Task: Look for space in Berdyans'k, Ukraine from 1st June, 2023 to 9th June, 2023 for 5 adults in price range Rs.6000 to Rs.12000. Place can be entire place with 3 bedrooms having 3 beds and 3 bathrooms. Property type can be house, flat, guest house. Booking option can be shelf check-in. Required host language is English.
Action: Mouse moved to (548, 120)
Screenshot: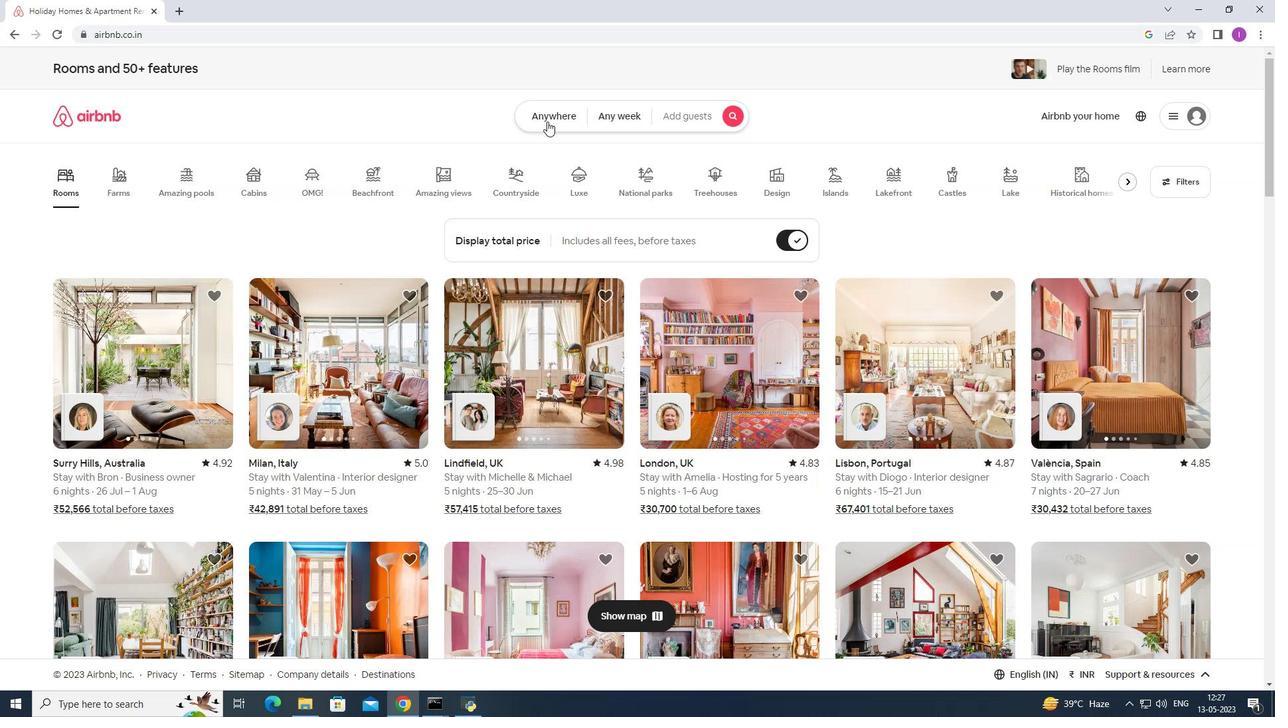
Action: Mouse pressed left at (548, 120)
Screenshot: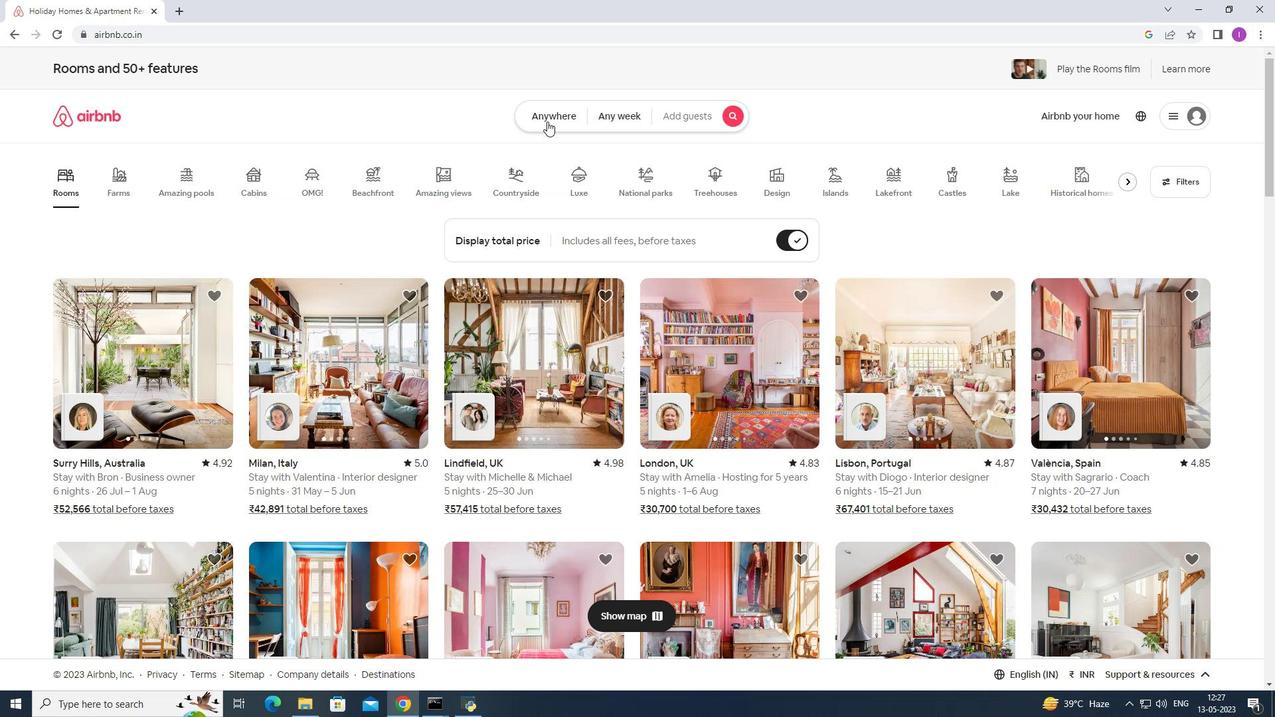
Action: Mouse moved to (496, 169)
Screenshot: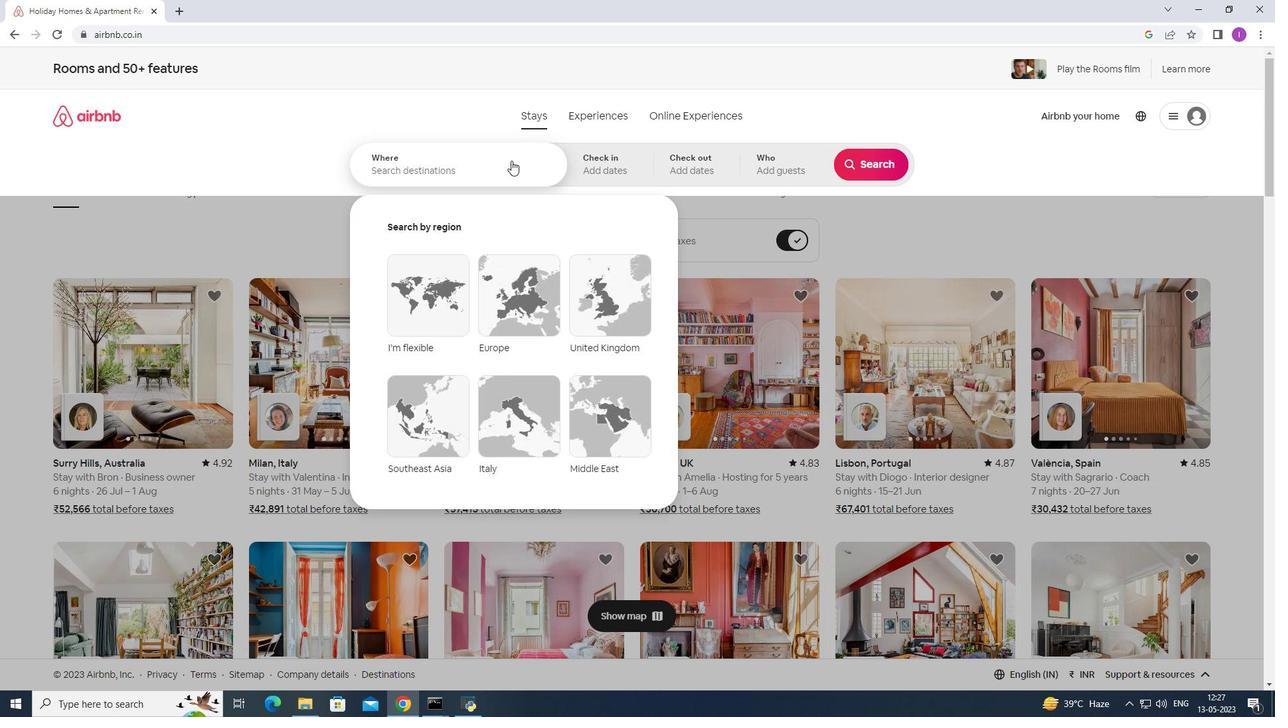 
Action: Mouse pressed left at (496, 169)
Screenshot: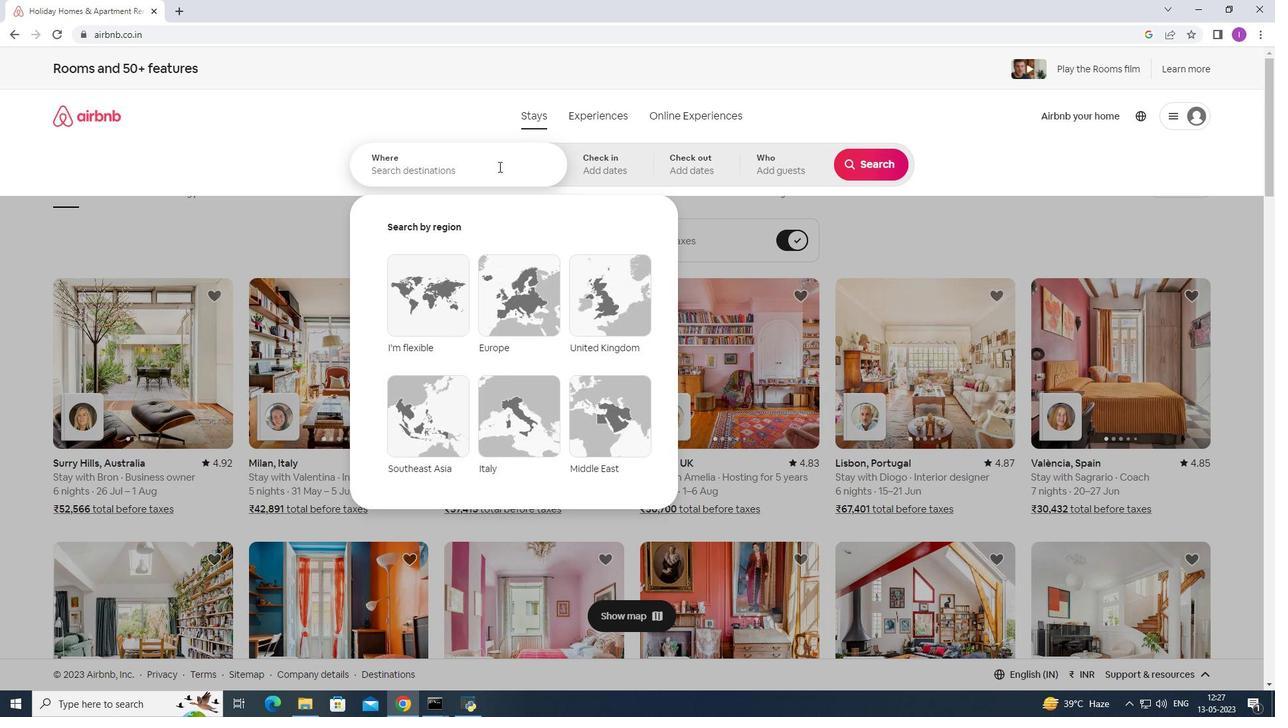 
Action: Mouse moved to (557, 158)
Screenshot: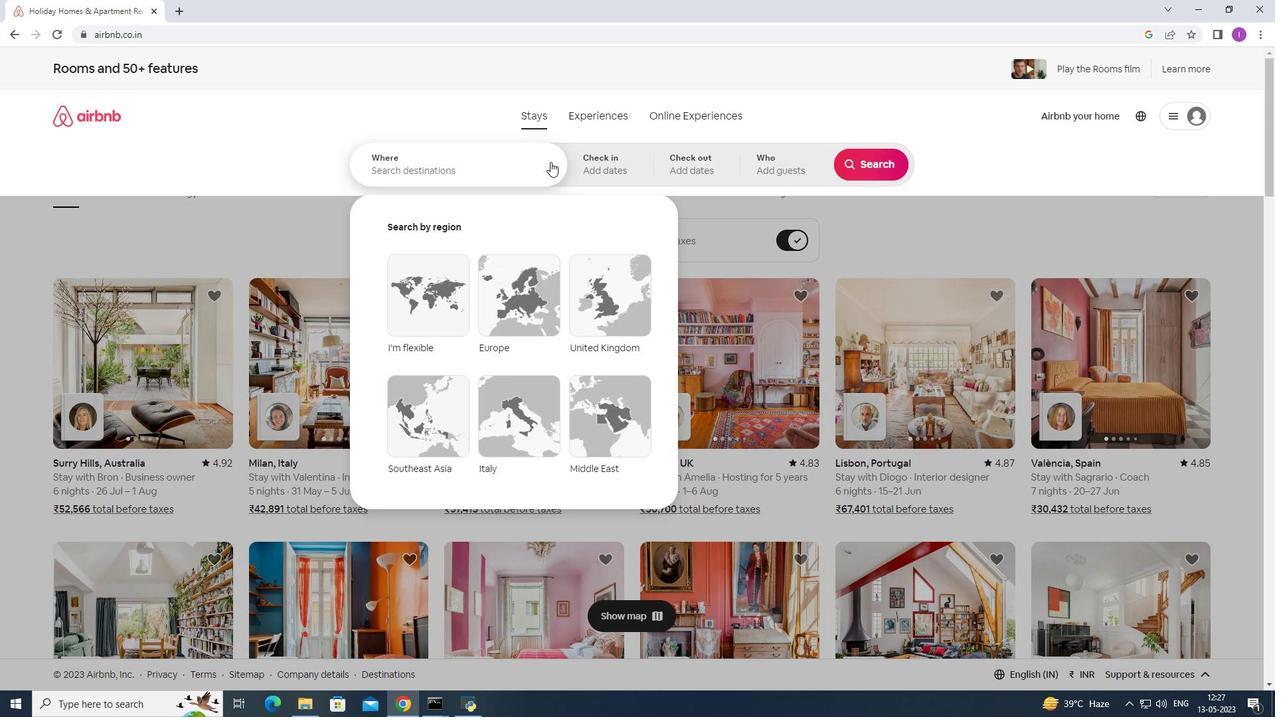 
Action: Key pressed <Key.shift>Berdyans'k,<Key.shift><Key.shift>Ukraine
Screenshot: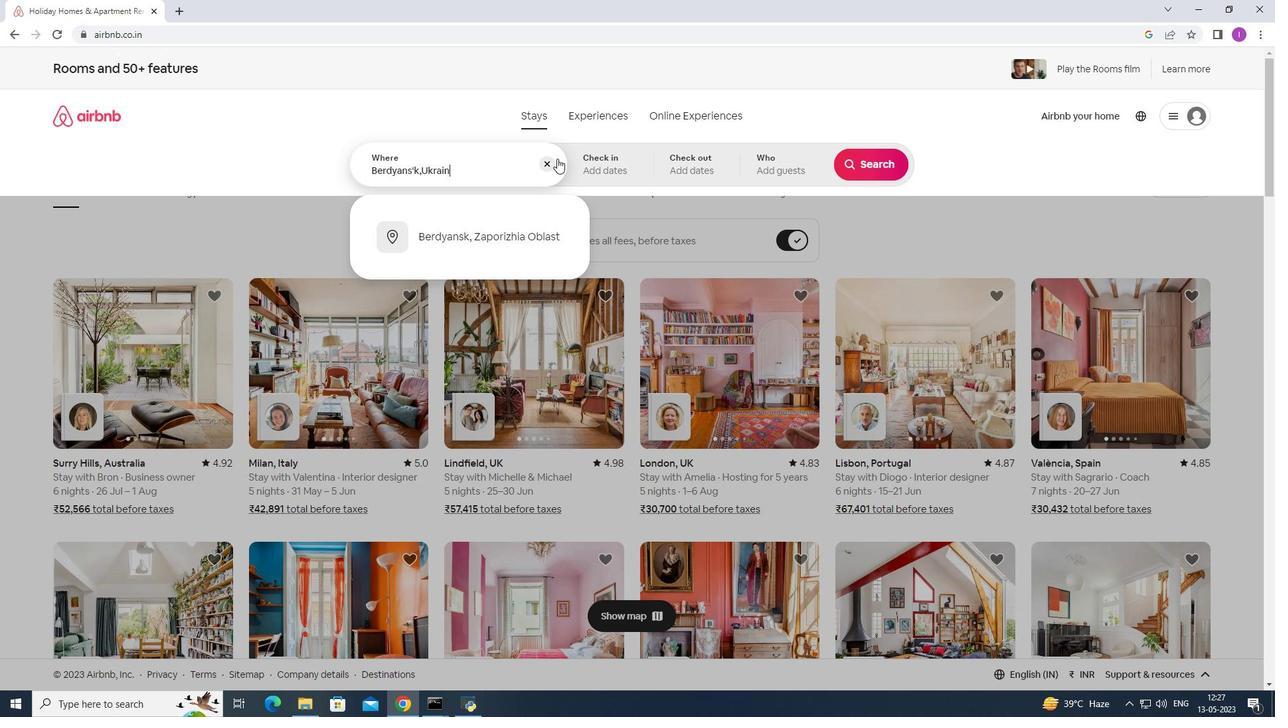 
Action: Mouse moved to (611, 170)
Screenshot: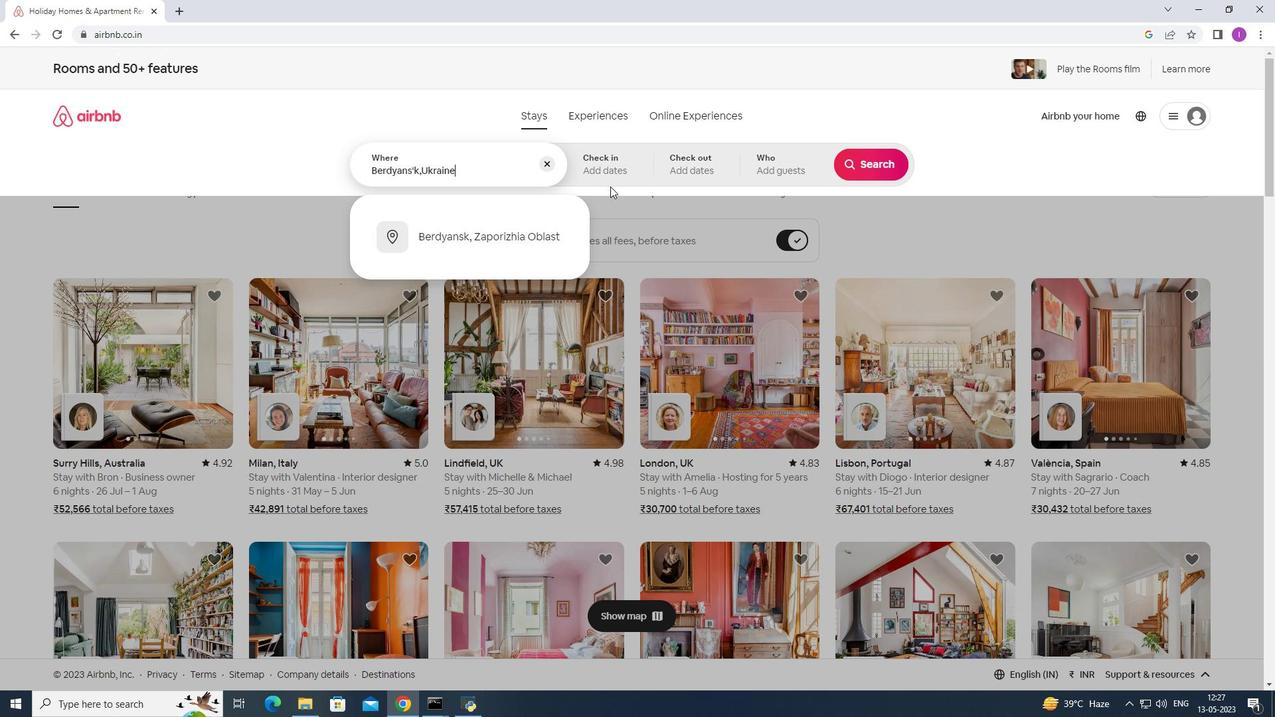 
Action: Mouse pressed left at (611, 170)
Screenshot: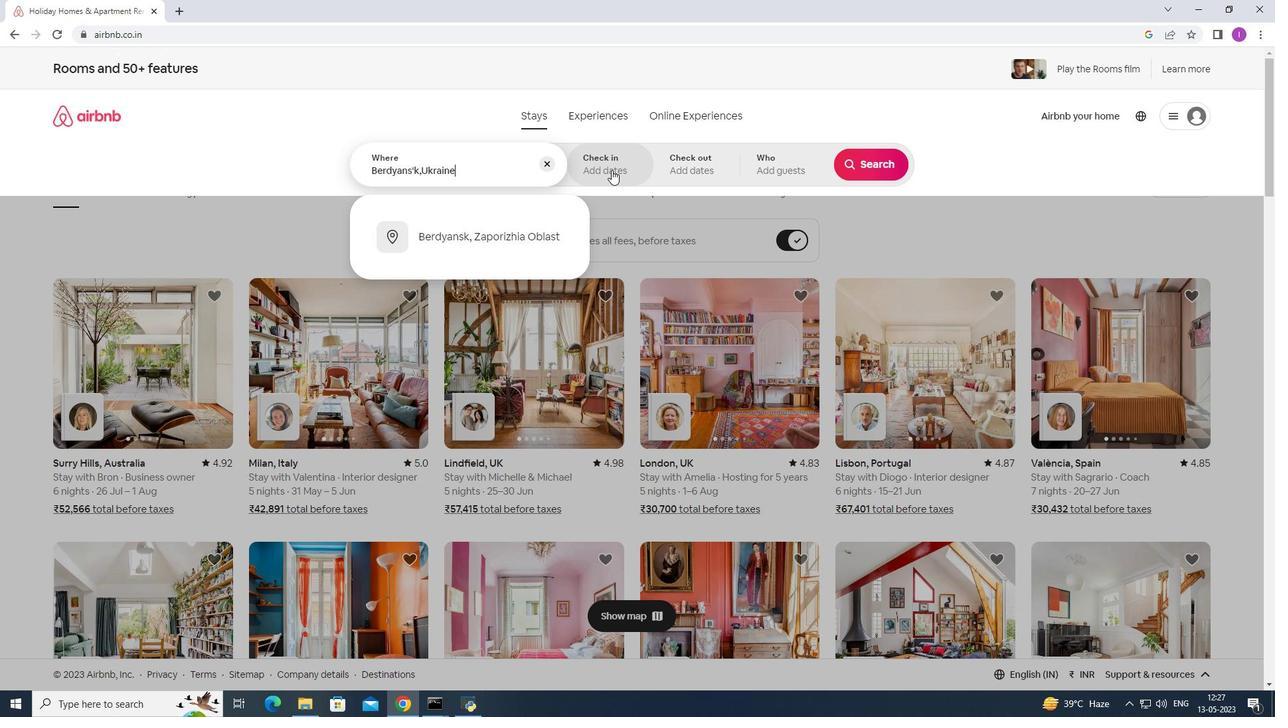 
Action: Mouse moved to (787, 322)
Screenshot: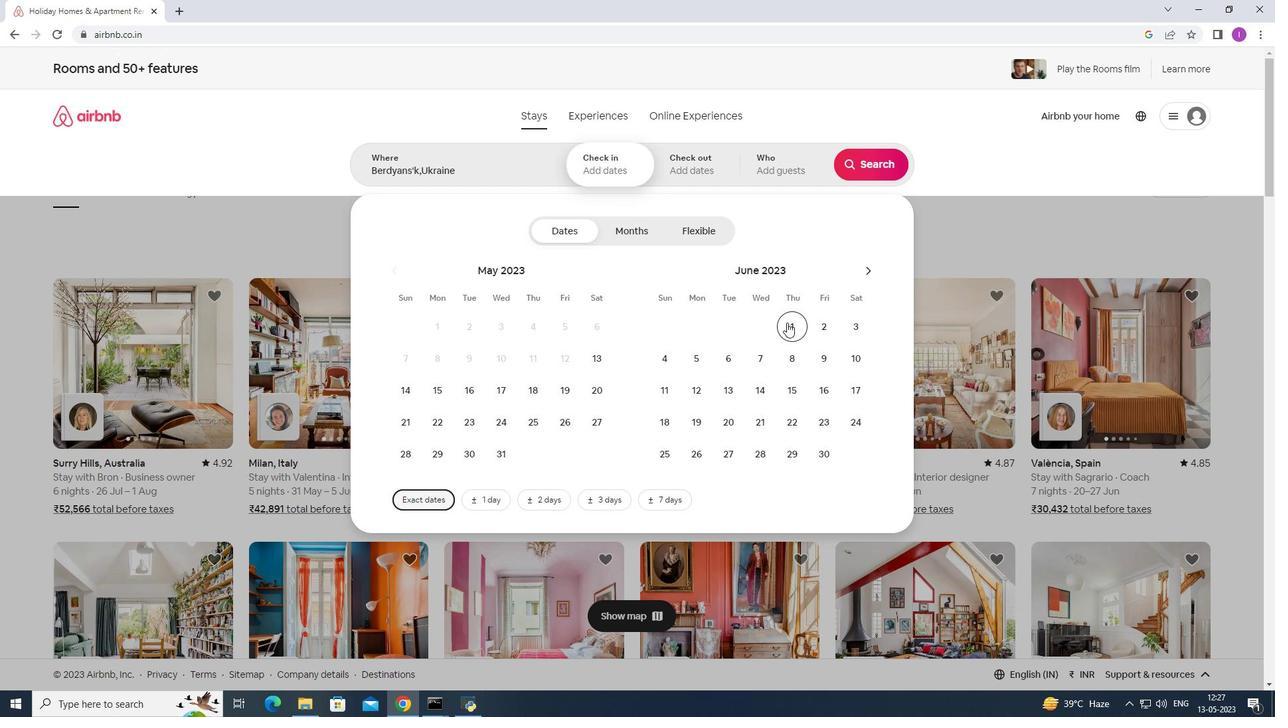 
Action: Mouse pressed left at (787, 322)
Screenshot: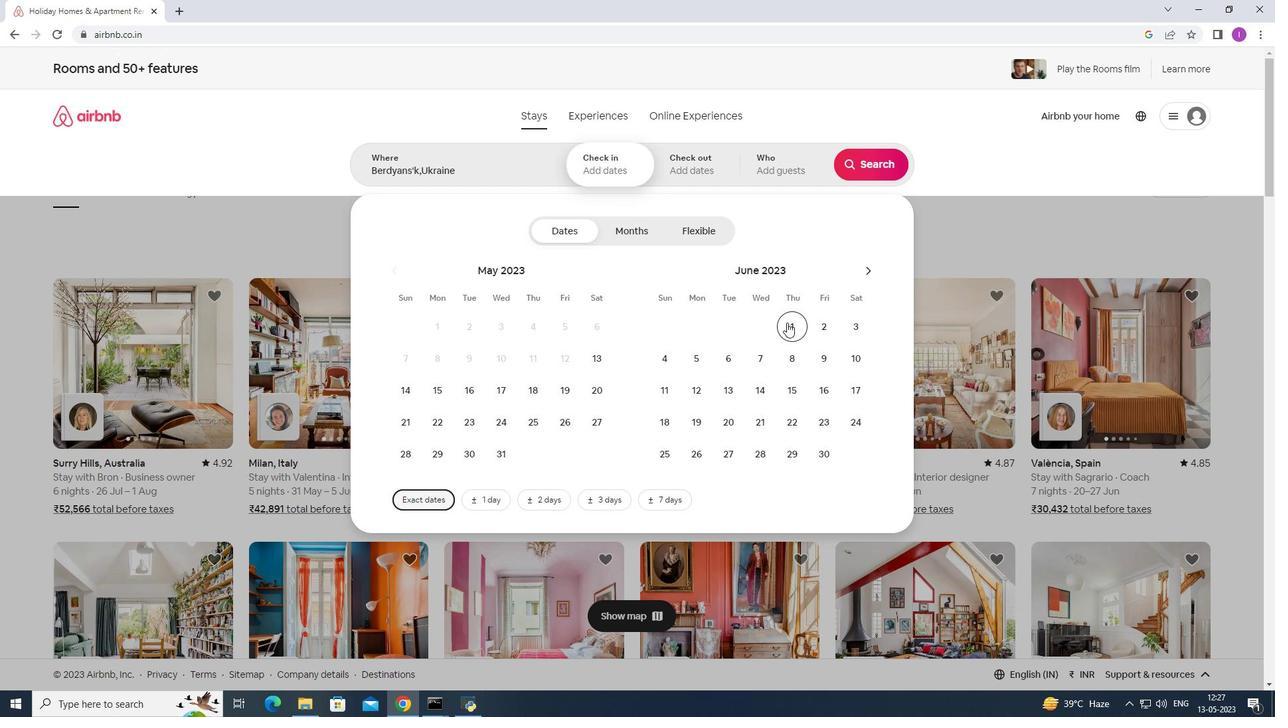 
Action: Mouse moved to (833, 367)
Screenshot: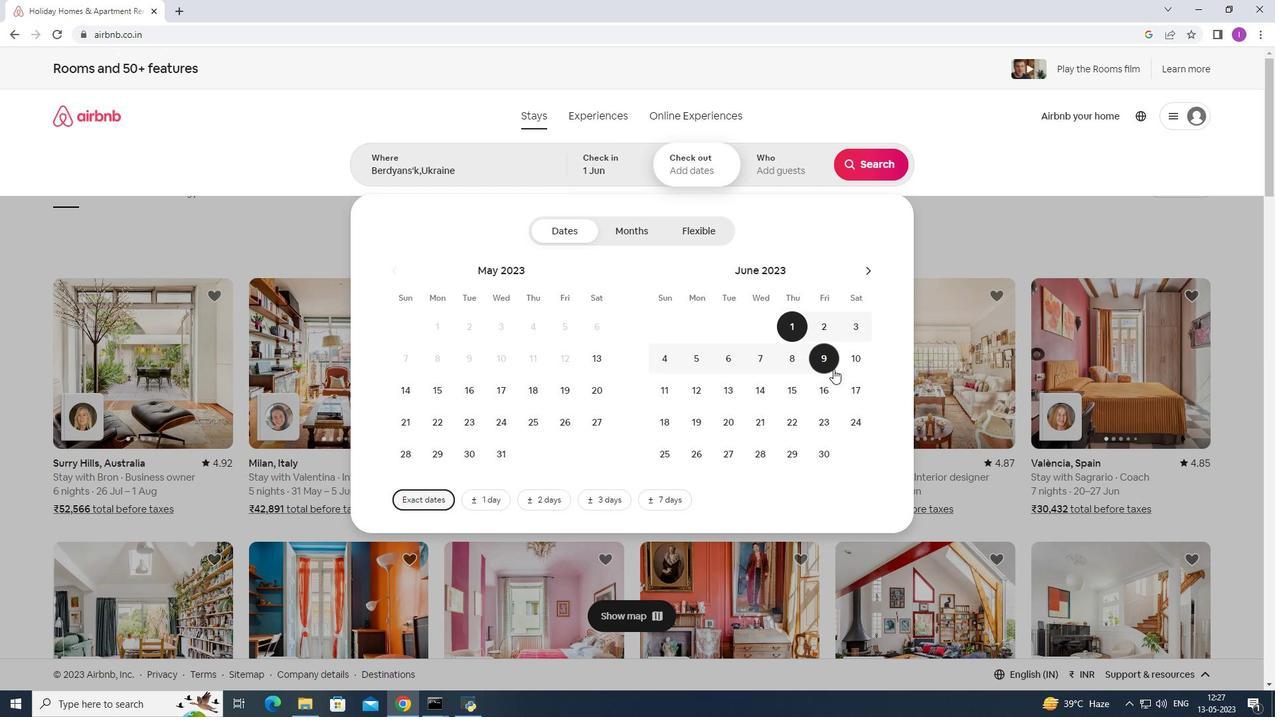 
Action: Mouse pressed left at (833, 367)
Screenshot: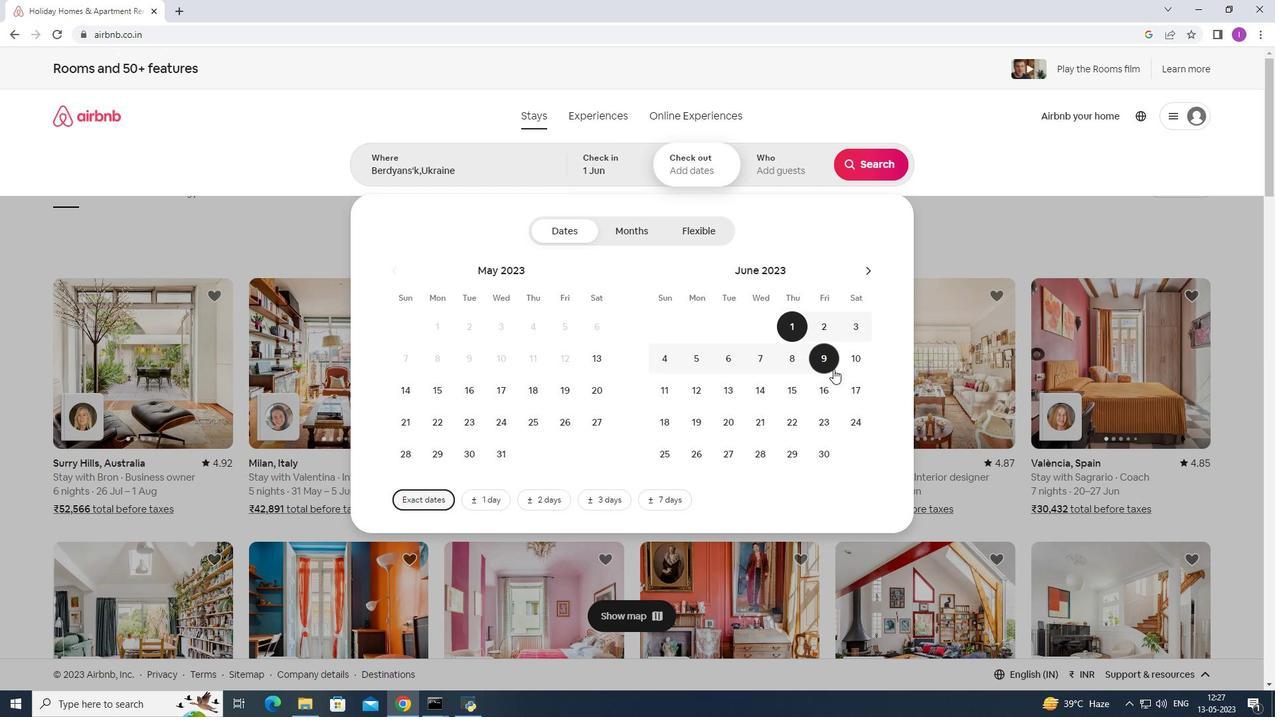 
Action: Mouse moved to (818, 175)
Screenshot: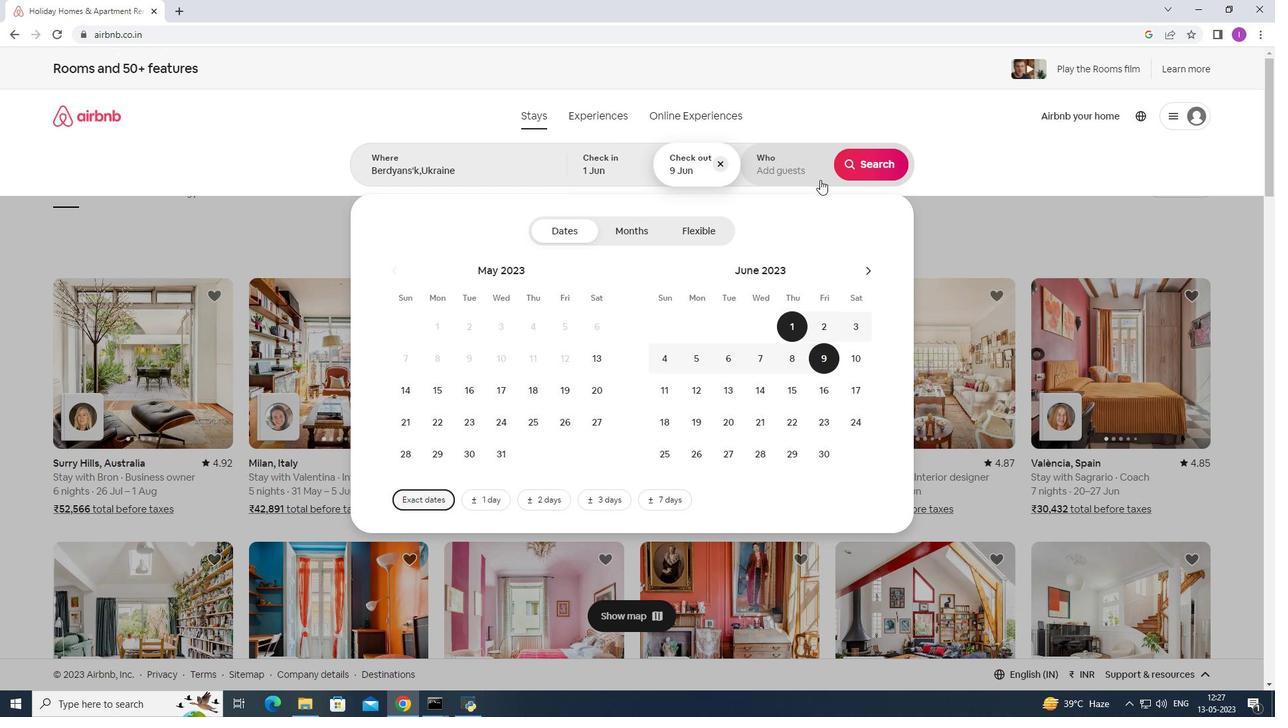 
Action: Mouse pressed left at (818, 175)
Screenshot: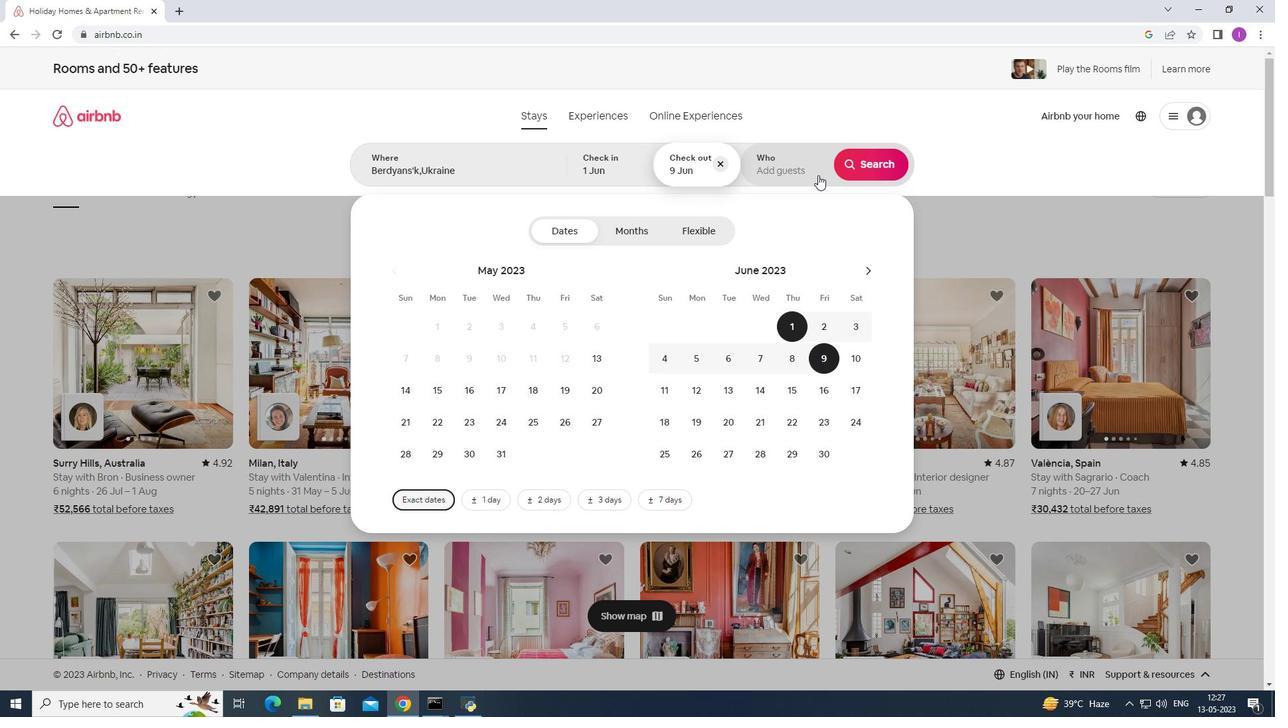 
Action: Mouse moved to (874, 237)
Screenshot: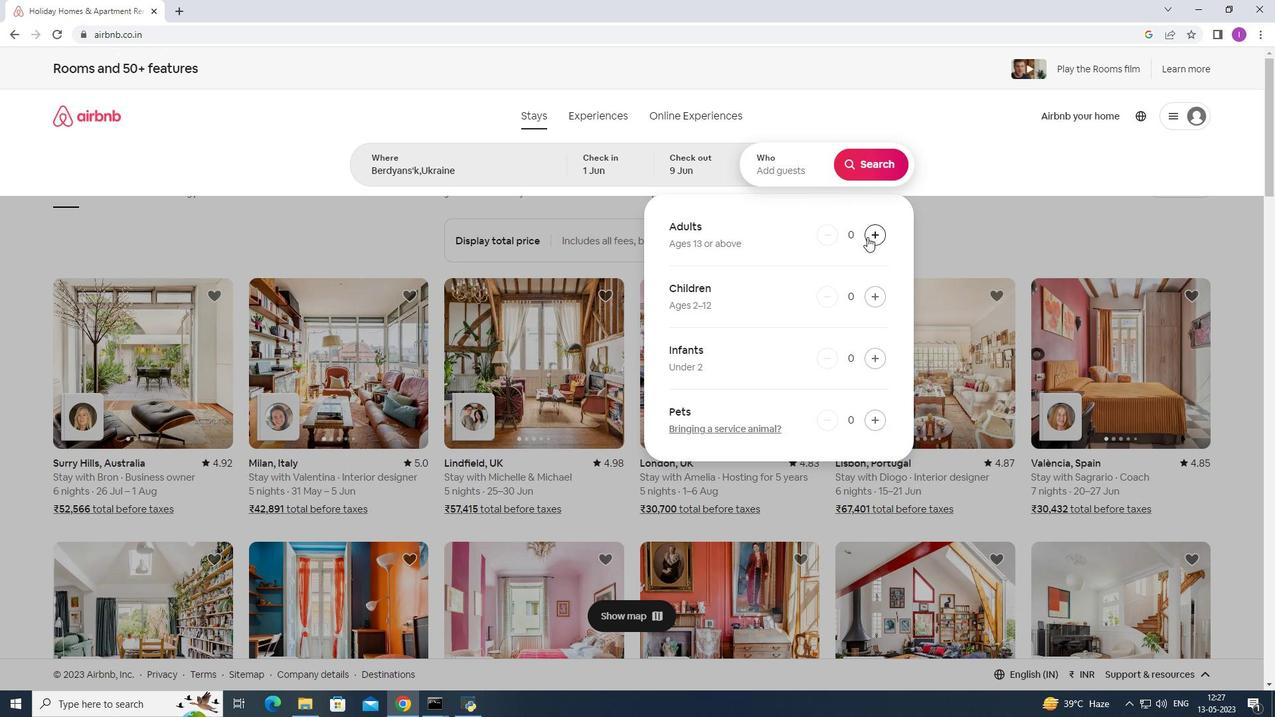 
Action: Mouse pressed left at (874, 237)
Screenshot: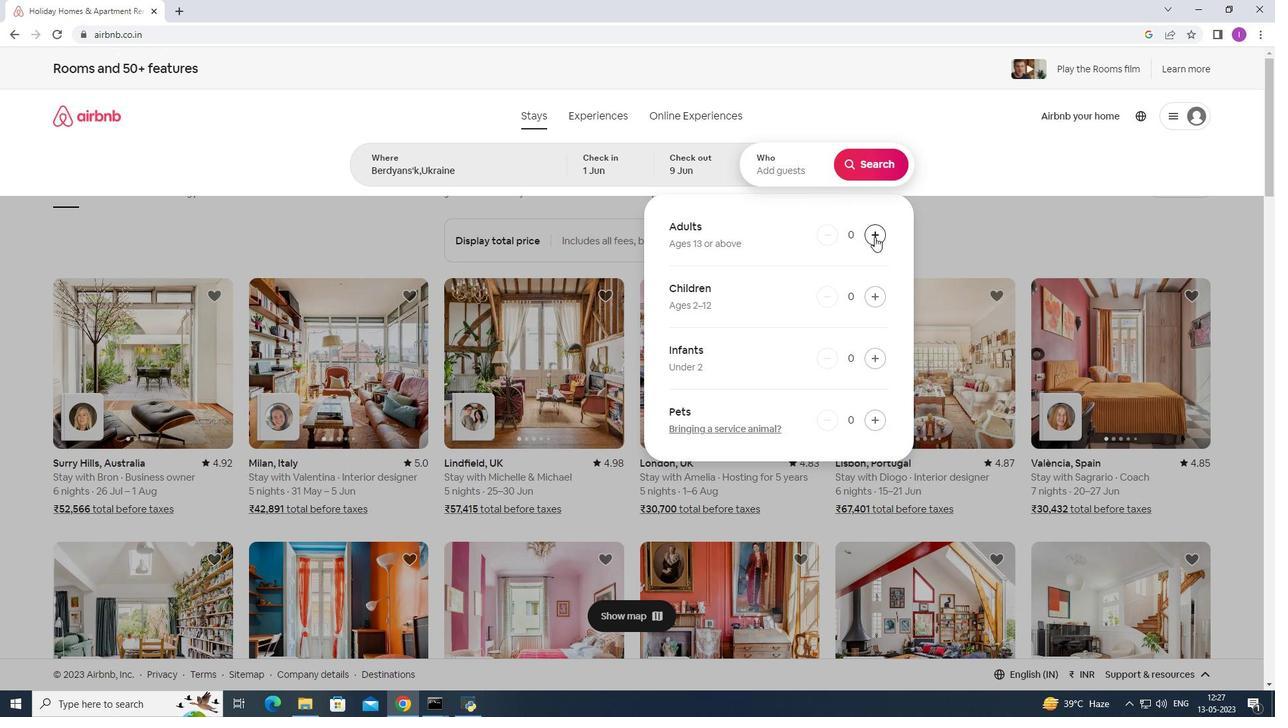 
Action: Mouse pressed left at (874, 237)
Screenshot: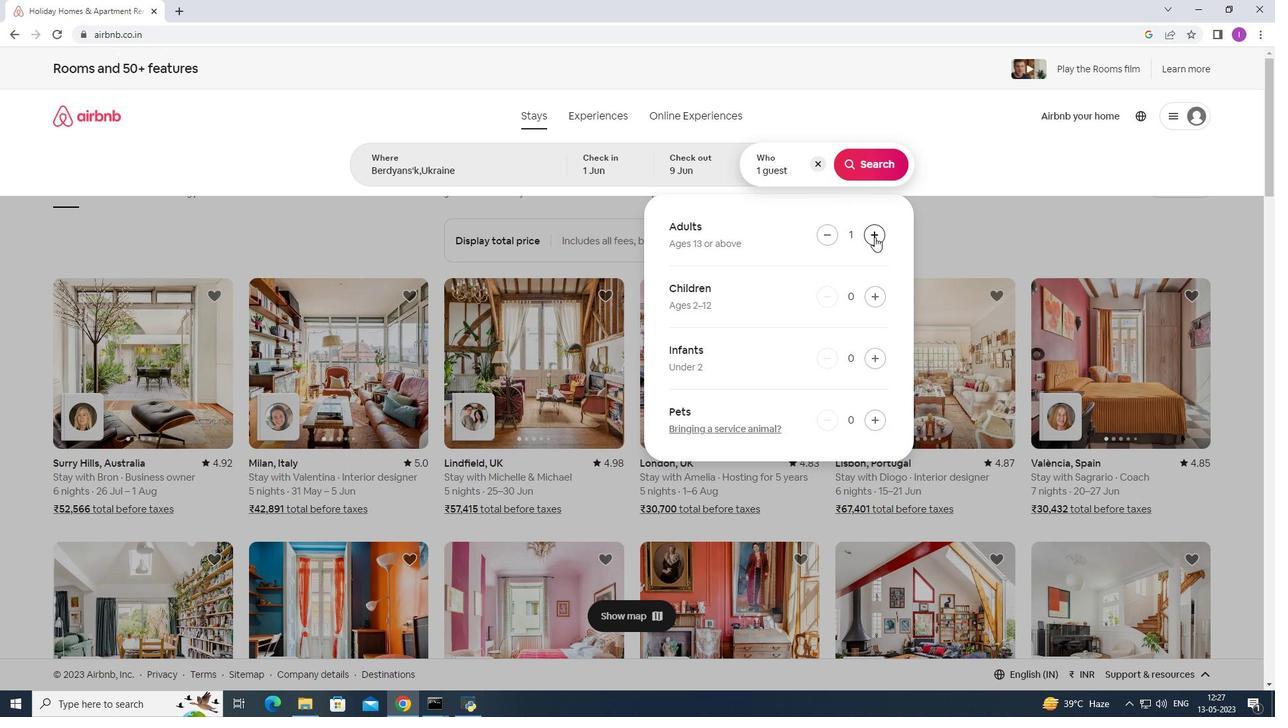 
Action: Mouse moved to (874, 236)
Screenshot: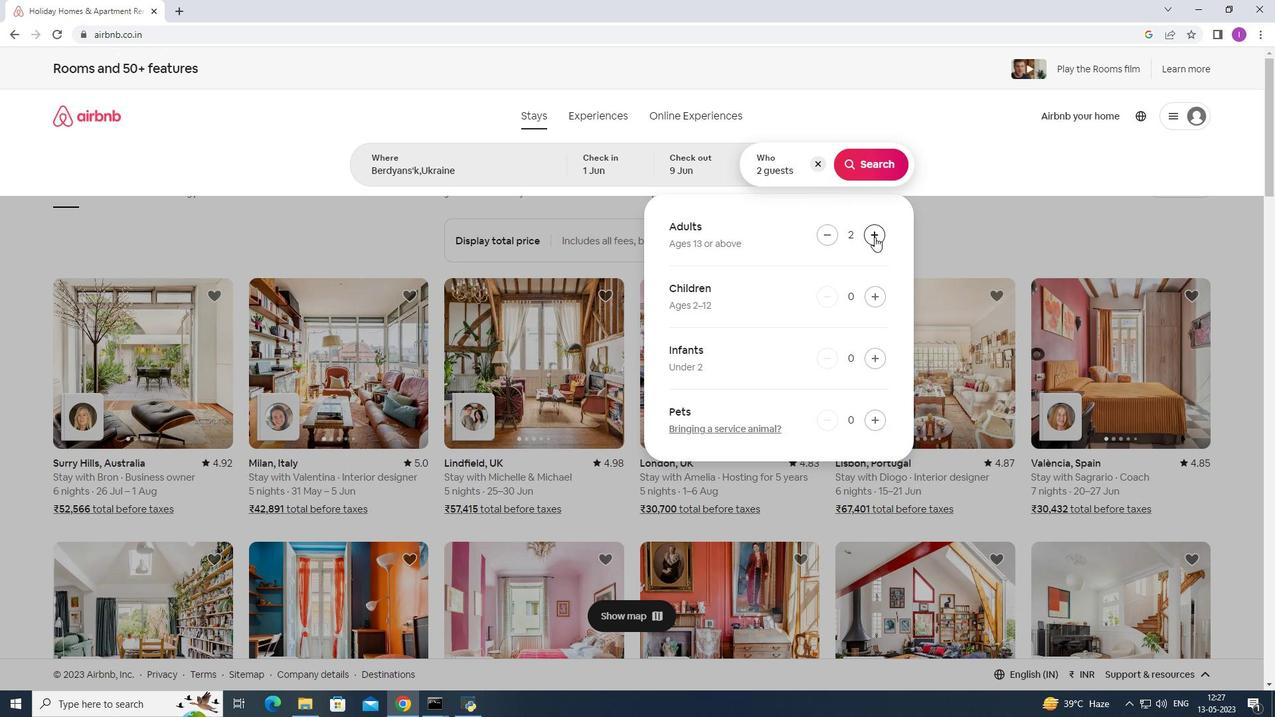 
Action: Mouse pressed left at (874, 236)
Screenshot: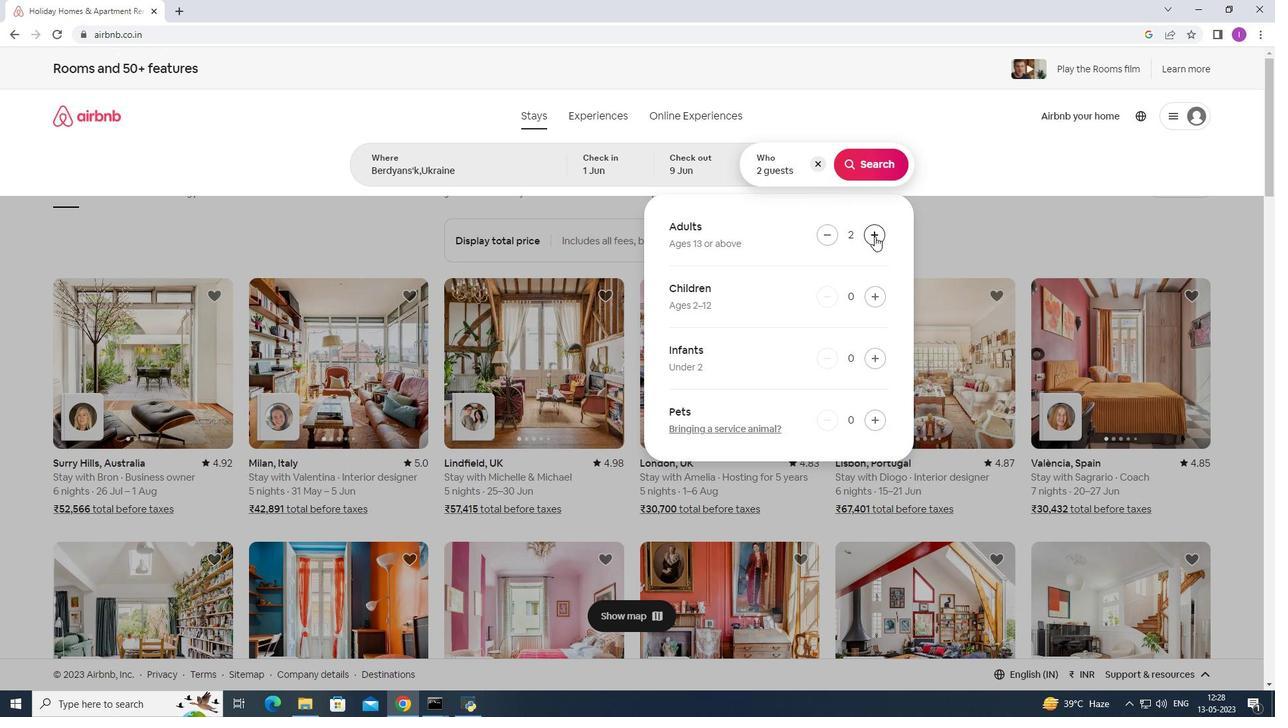 
Action: Mouse pressed left at (874, 236)
Screenshot: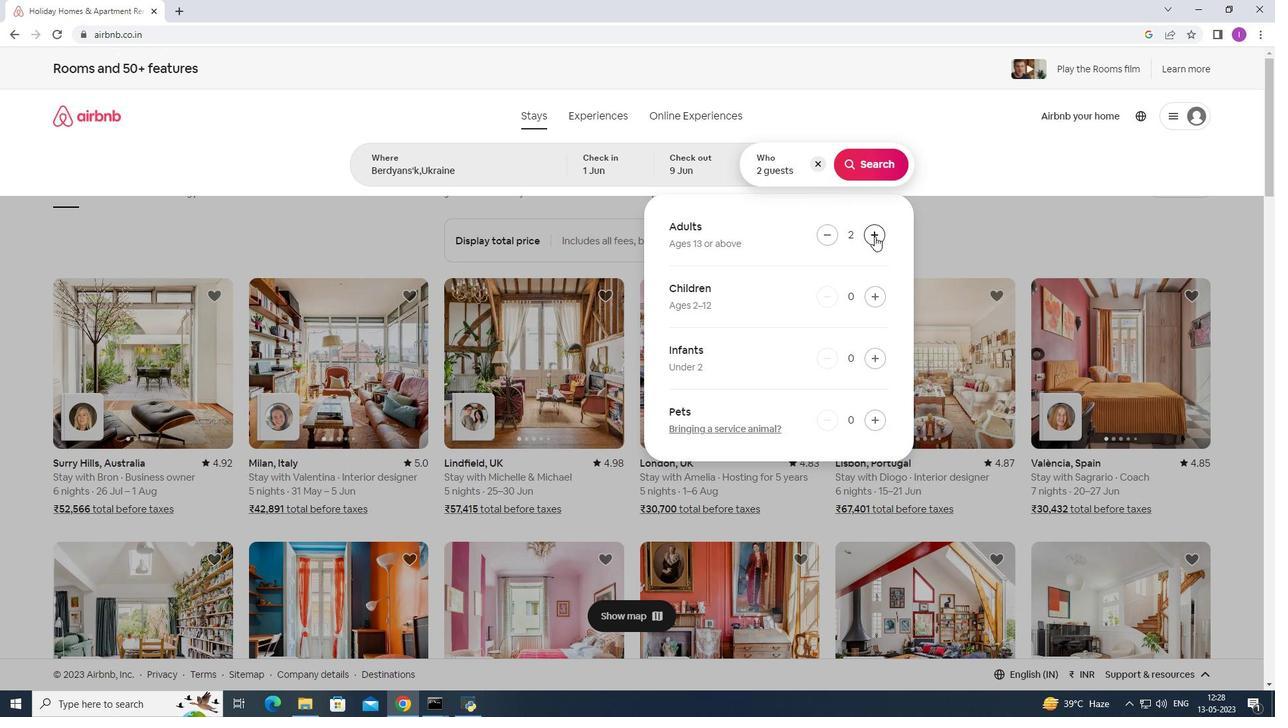 
Action: Mouse pressed left at (874, 236)
Screenshot: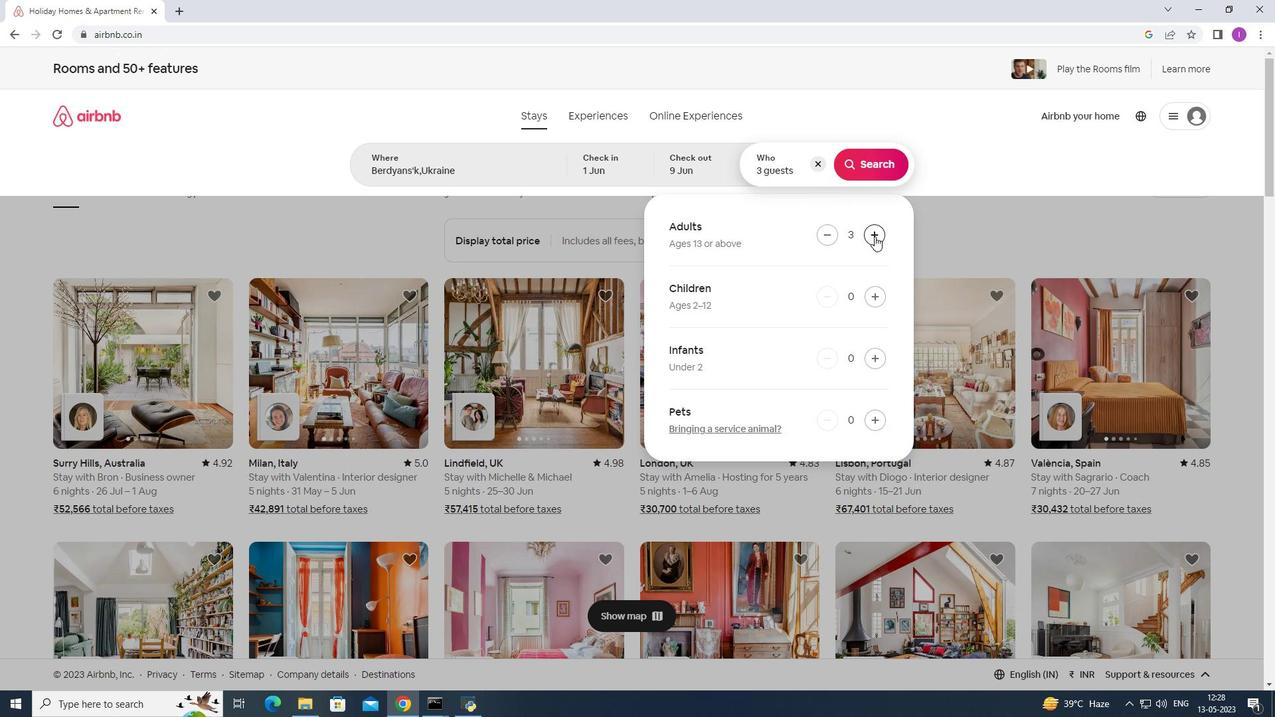 
Action: Mouse moved to (860, 170)
Screenshot: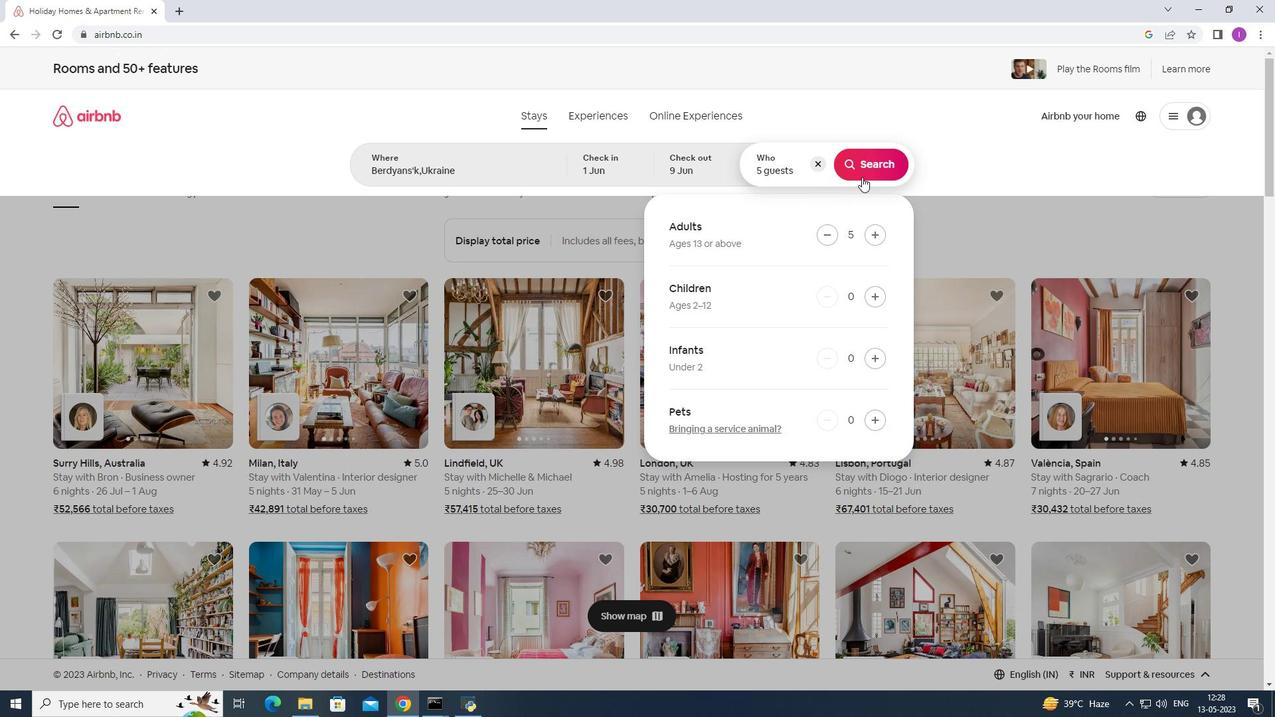 
Action: Mouse pressed left at (860, 170)
Screenshot: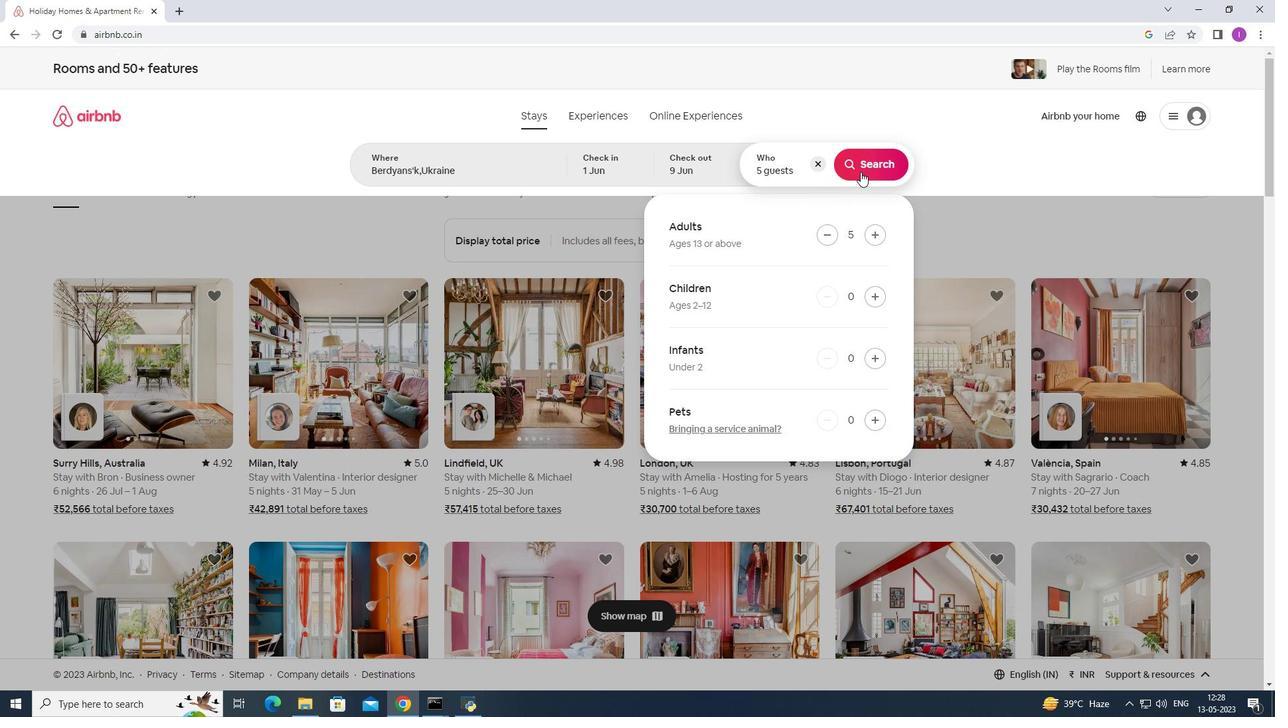 
Action: Mouse moved to (1234, 131)
Screenshot: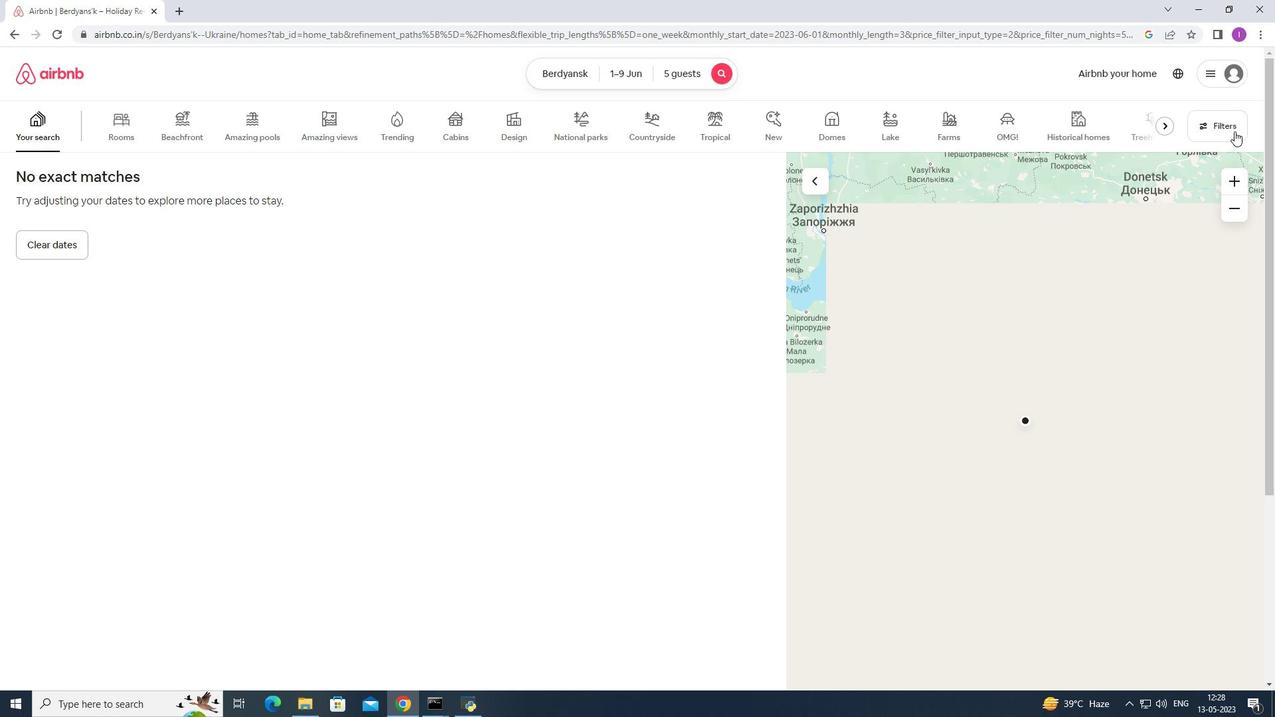 
Action: Mouse pressed left at (1234, 131)
Screenshot: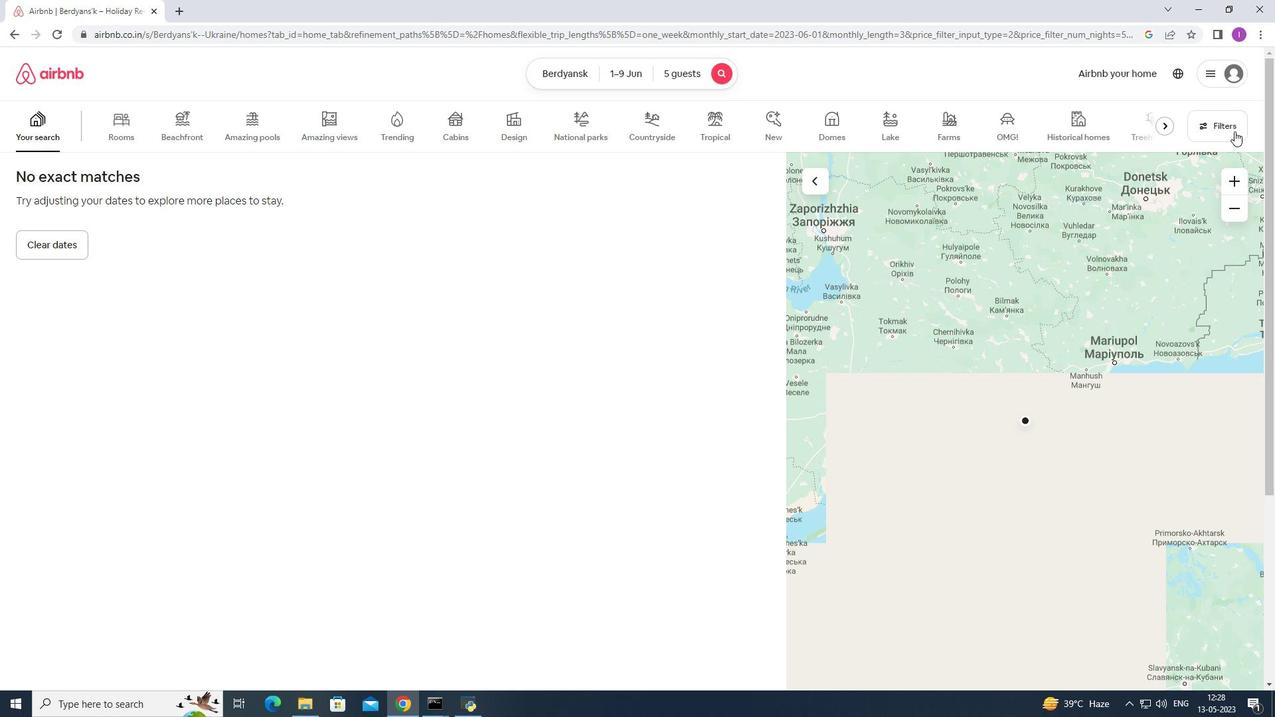 
Action: Mouse moved to (718, 455)
Screenshot: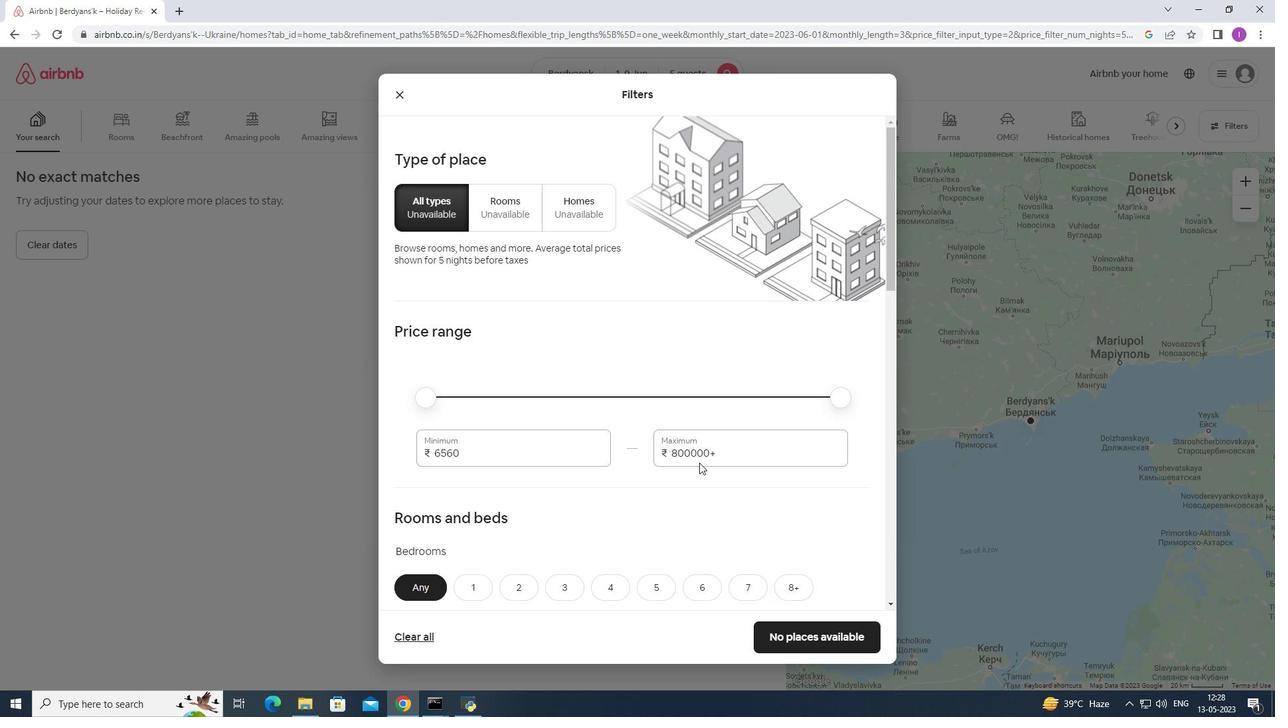 
Action: Mouse pressed left at (718, 455)
Screenshot: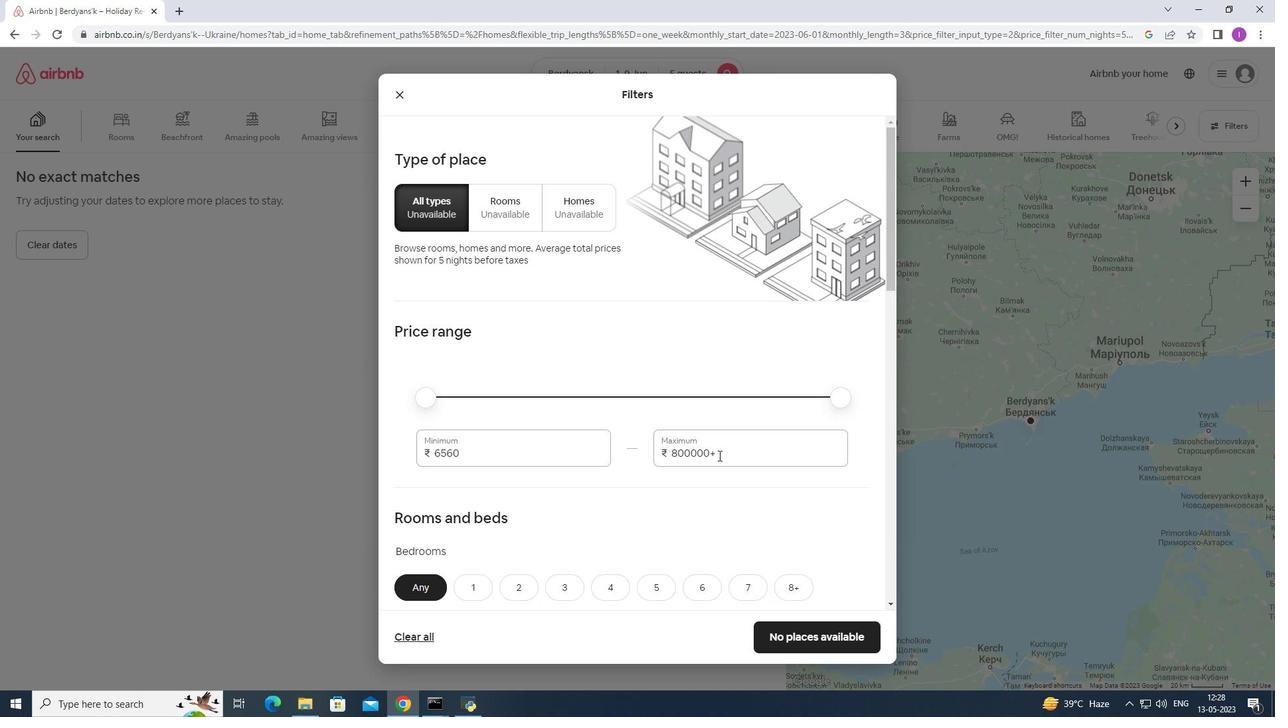 
Action: Mouse moved to (657, 452)
Screenshot: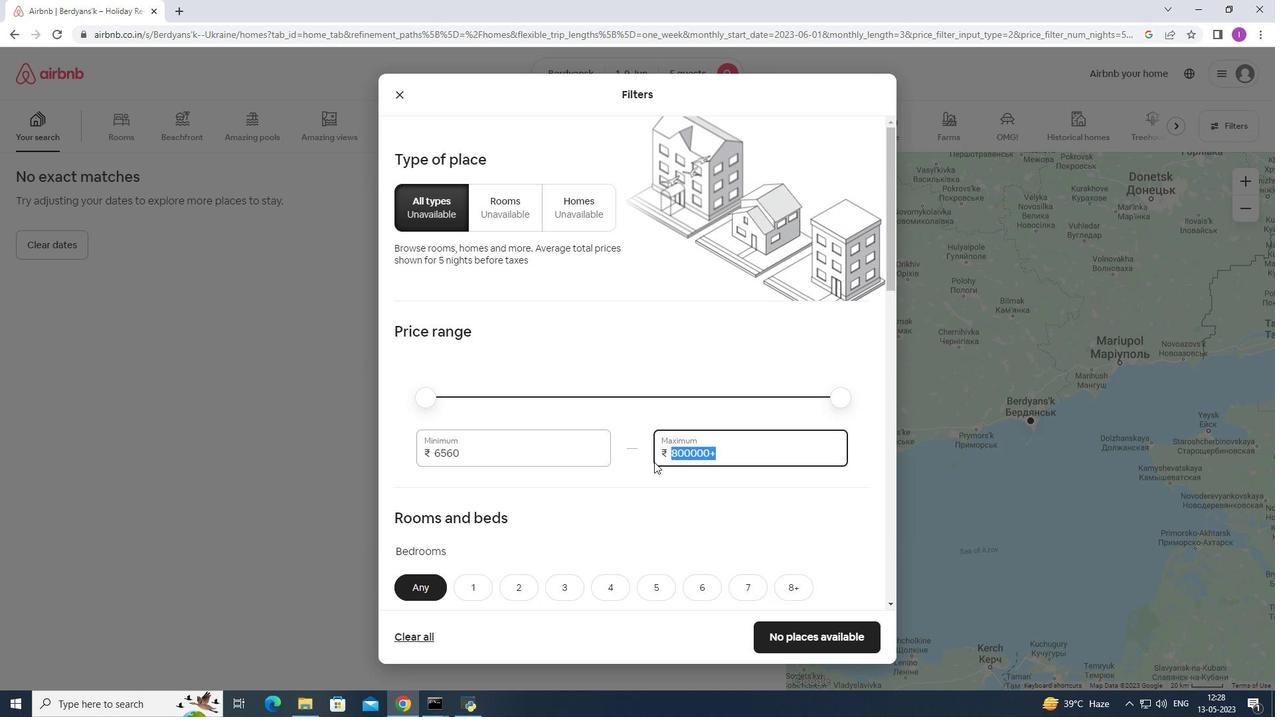 
Action: Key pressed 1200
Screenshot: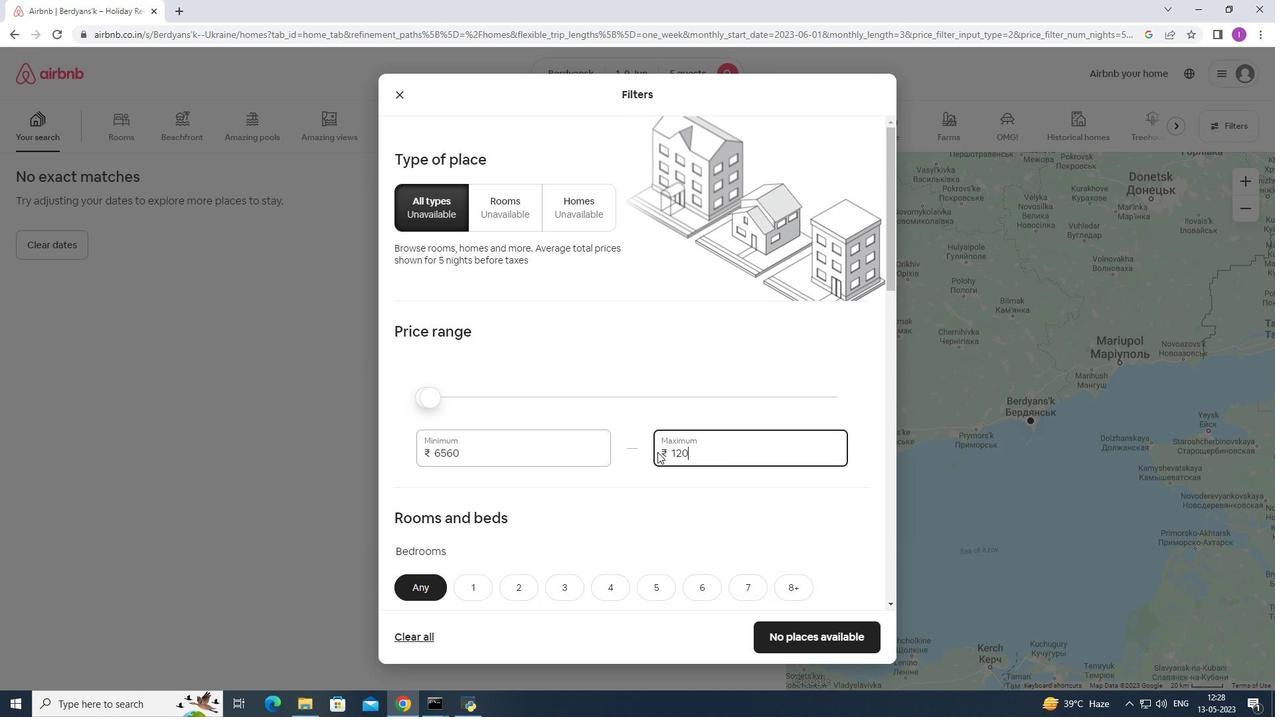 
Action: Mouse moved to (658, 452)
Screenshot: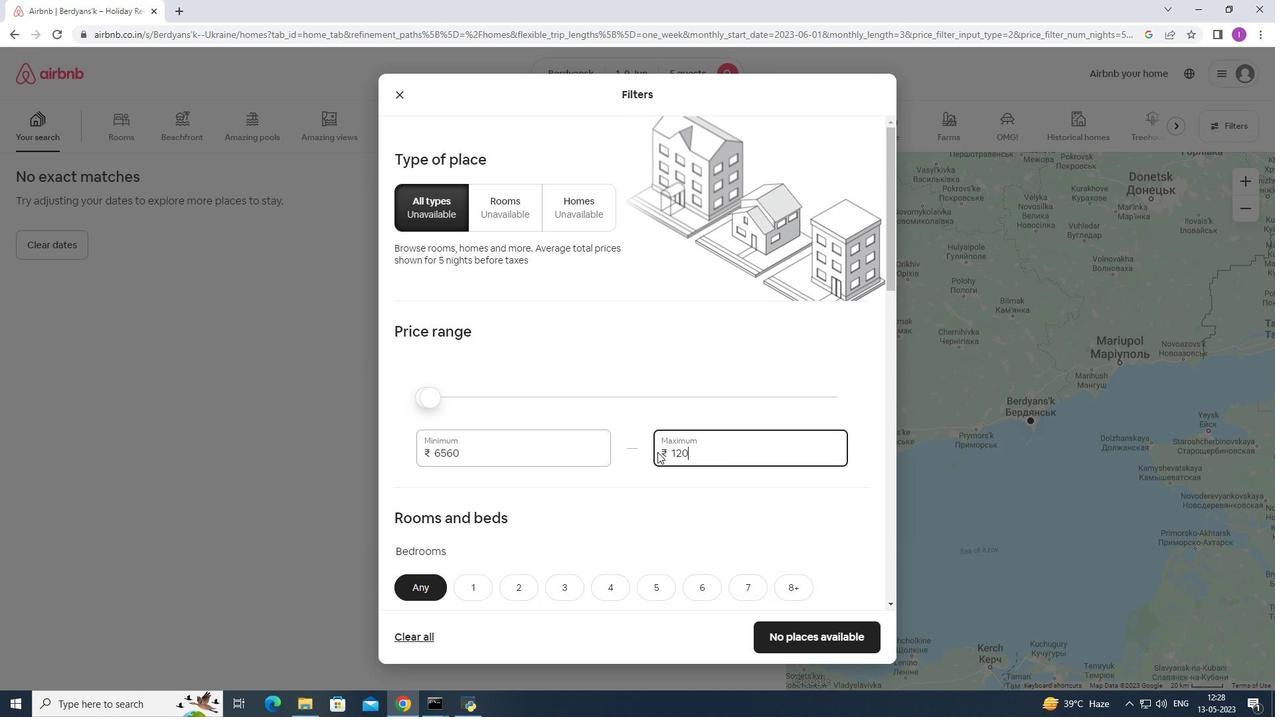 
Action: Key pressed 0
Screenshot: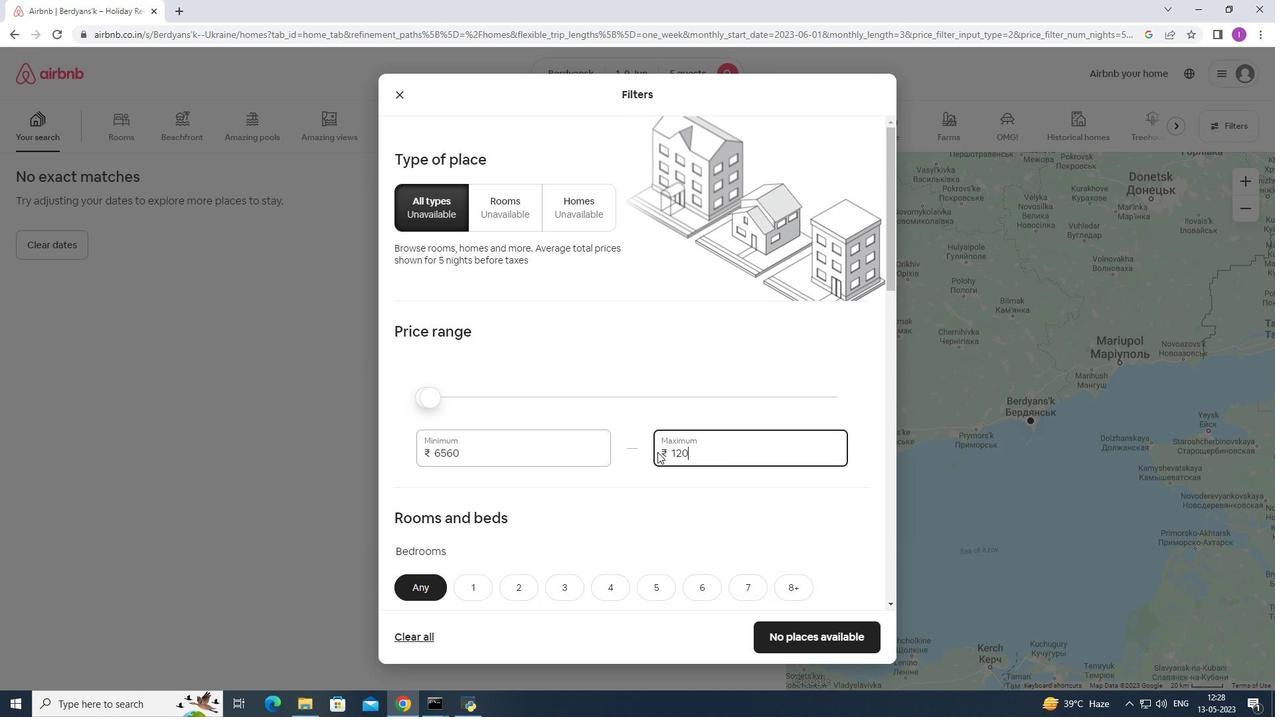 
Action: Mouse moved to (499, 458)
Screenshot: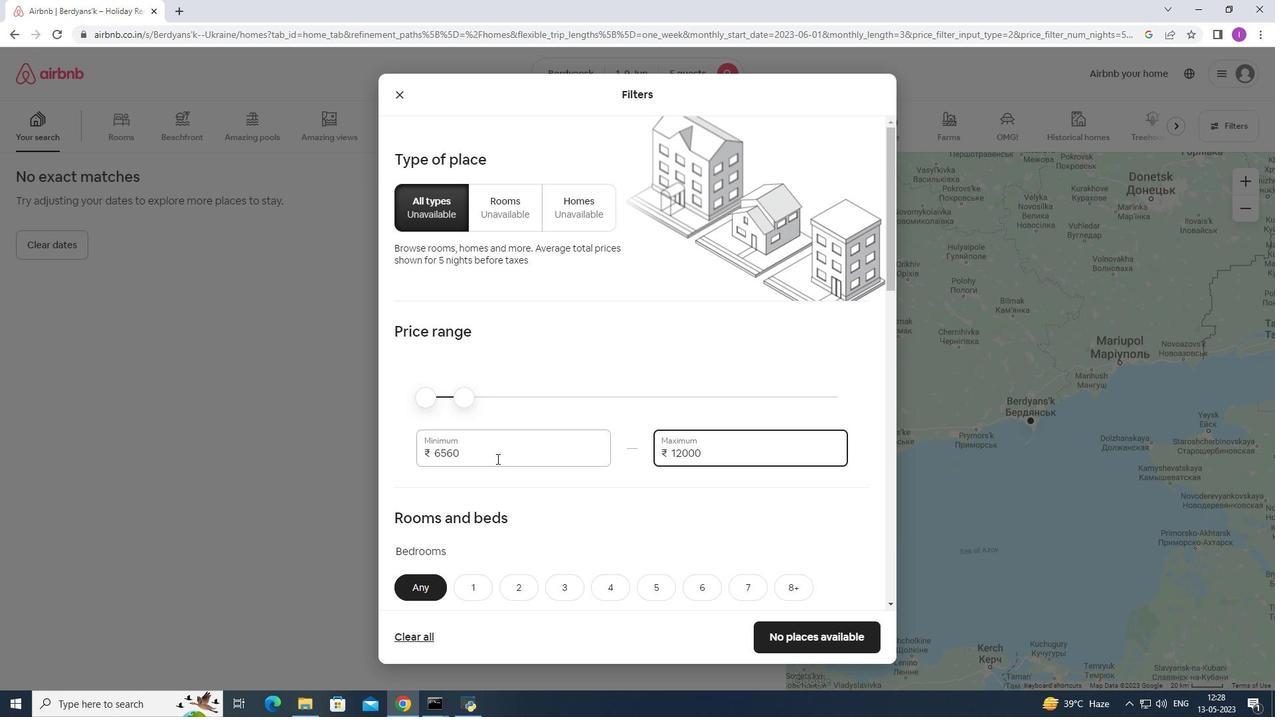
Action: Mouse pressed left at (499, 458)
Screenshot: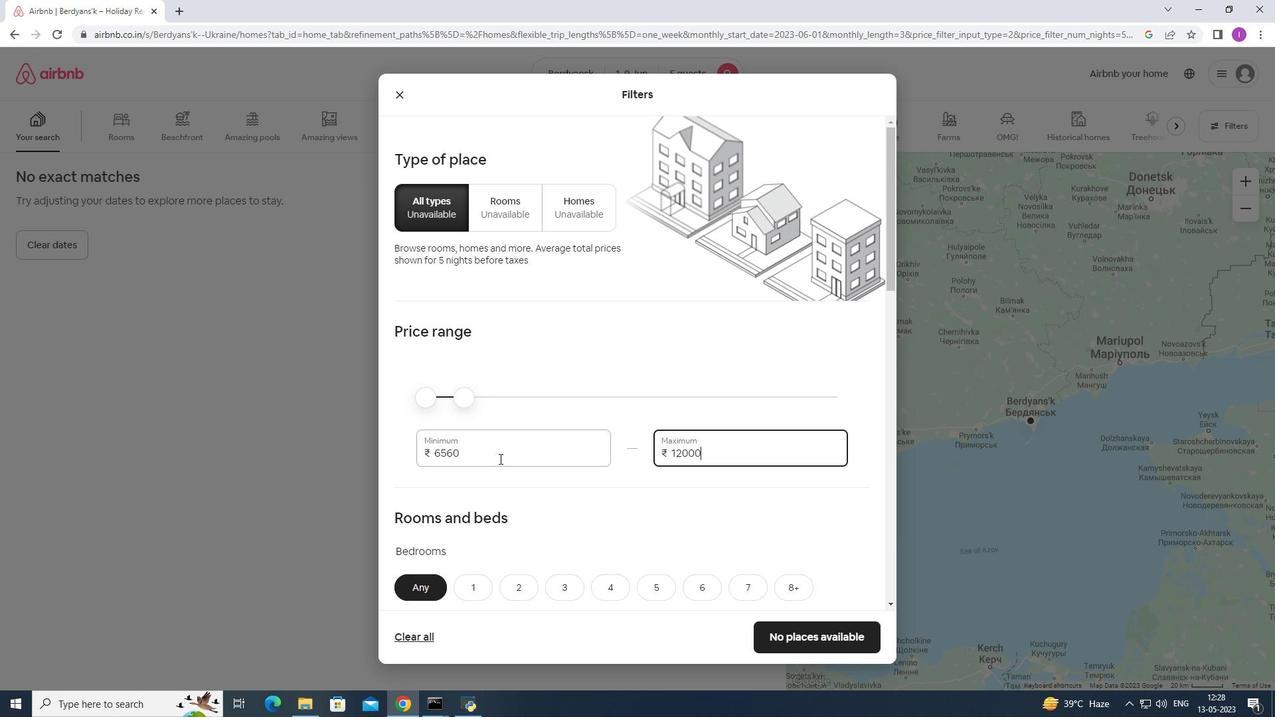 
Action: Mouse moved to (407, 464)
Screenshot: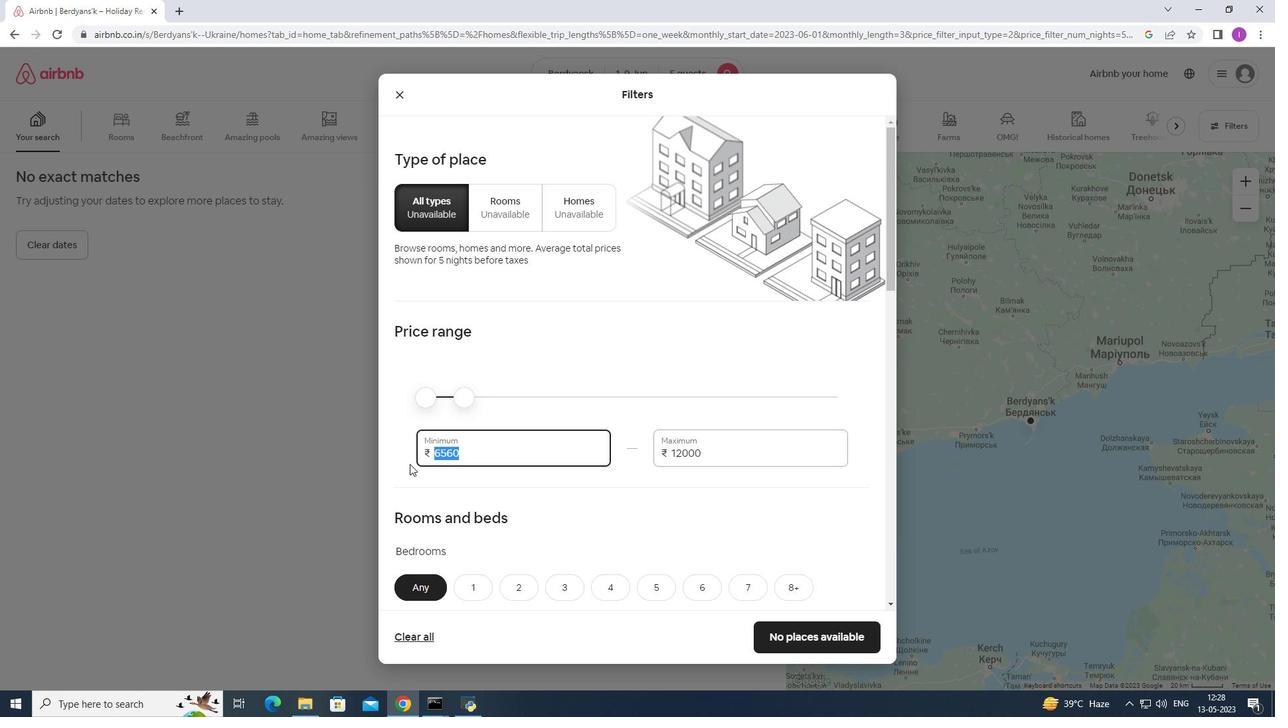 
Action: Key pressed 6000
Screenshot: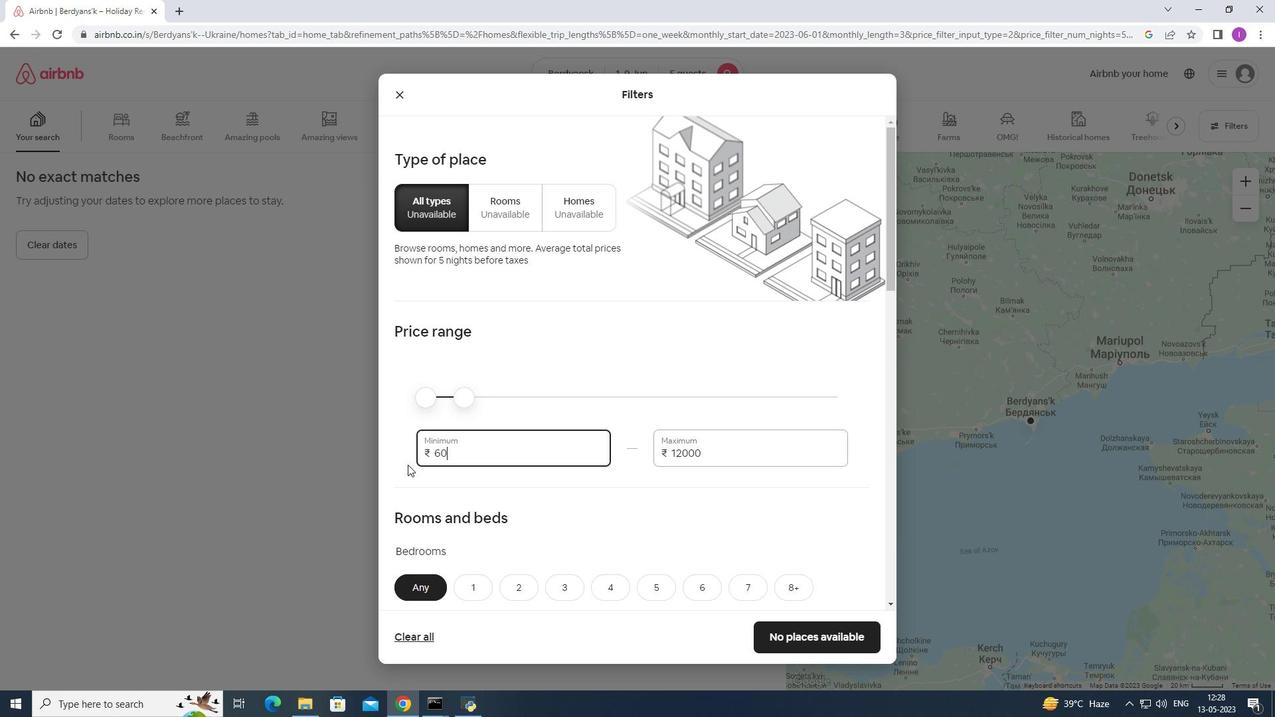 
Action: Mouse moved to (488, 478)
Screenshot: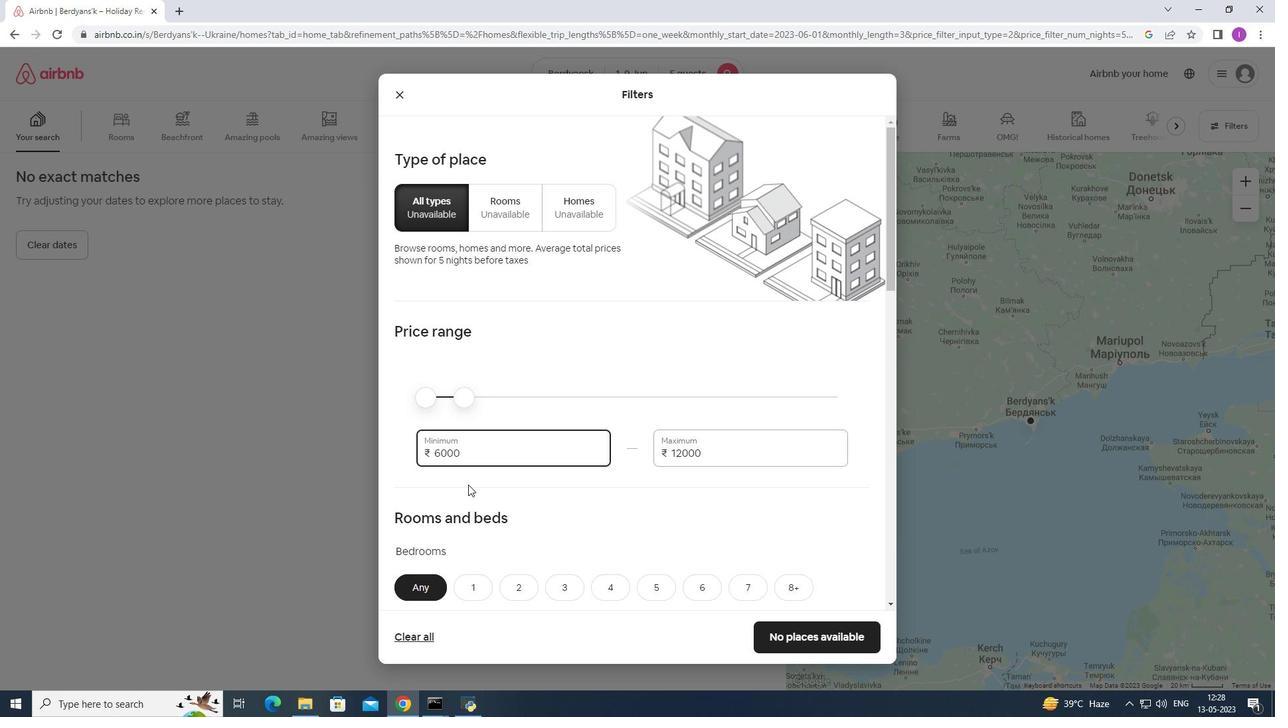 
Action: Mouse scrolled (488, 478) with delta (0, 0)
Screenshot: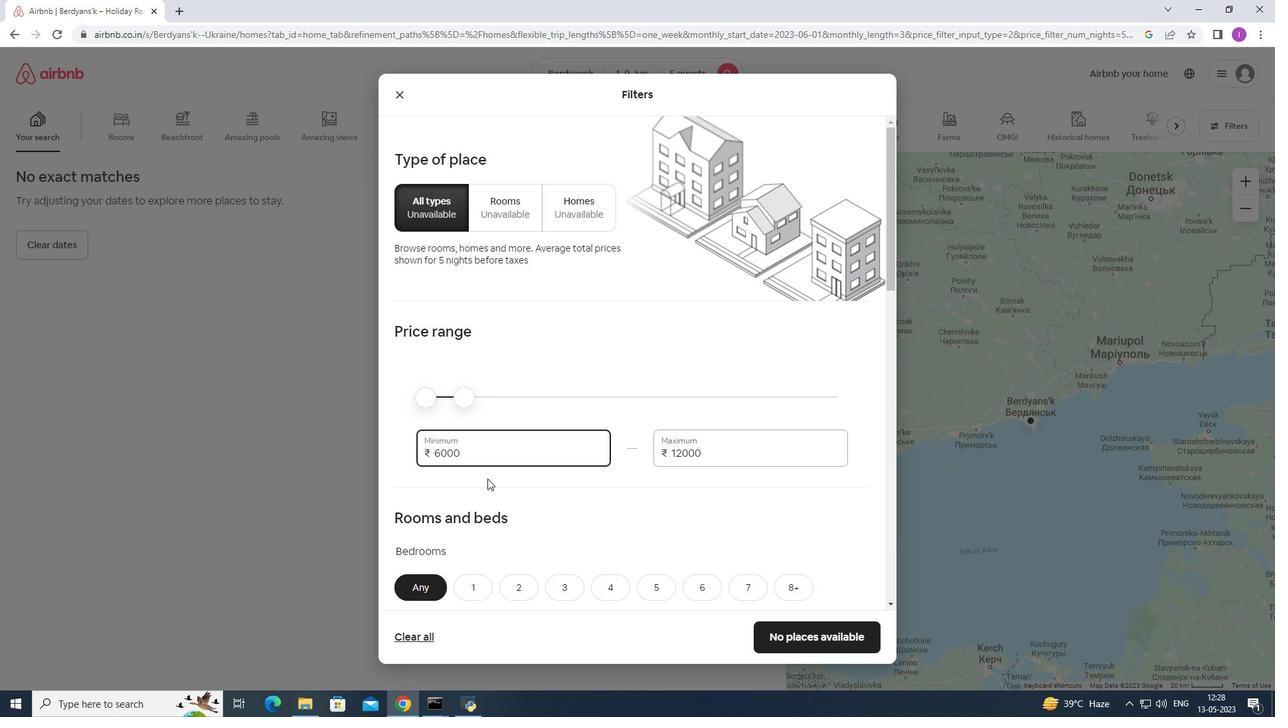 
Action: Mouse scrolled (488, 478) with delta (0, 0)
Screenshot: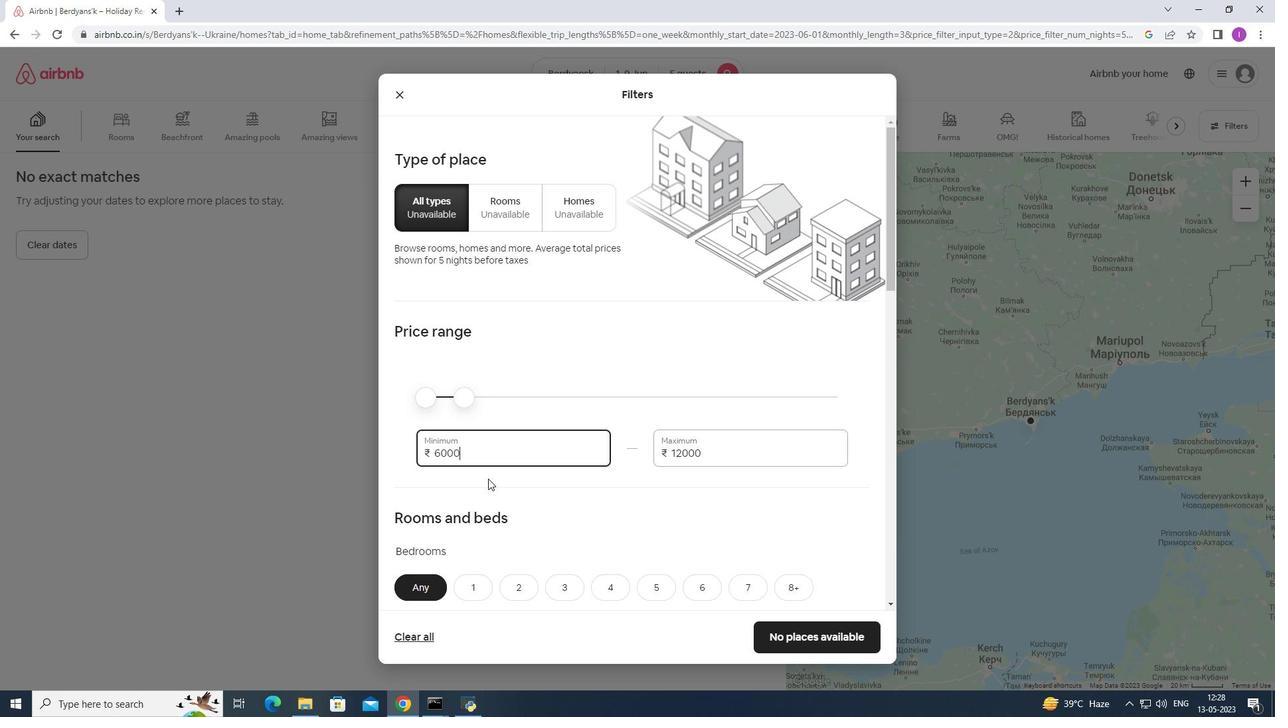 
Action: Mouse moved to (493, 476)
Screenshot: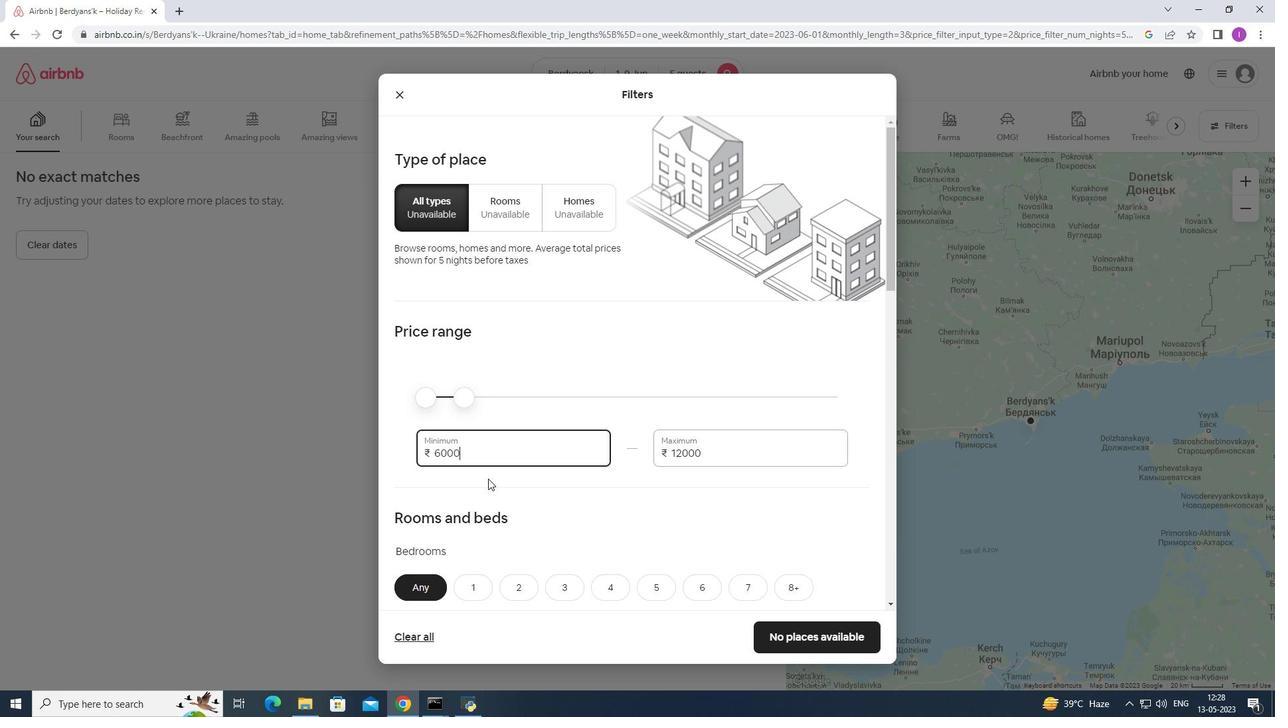 
Action: Mouse scrolled (492, 476) with delta (0, 0)
Screenshot: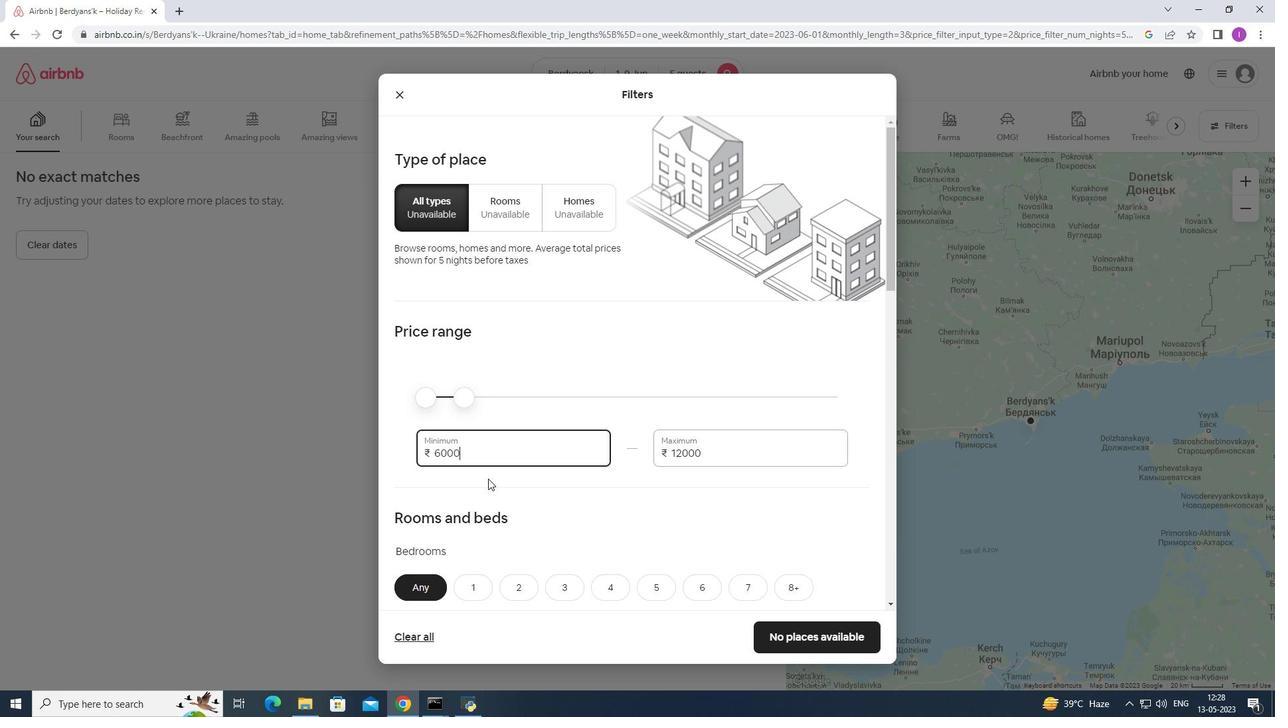 
Action: Mouse moved to (560, 391)
Screenshot: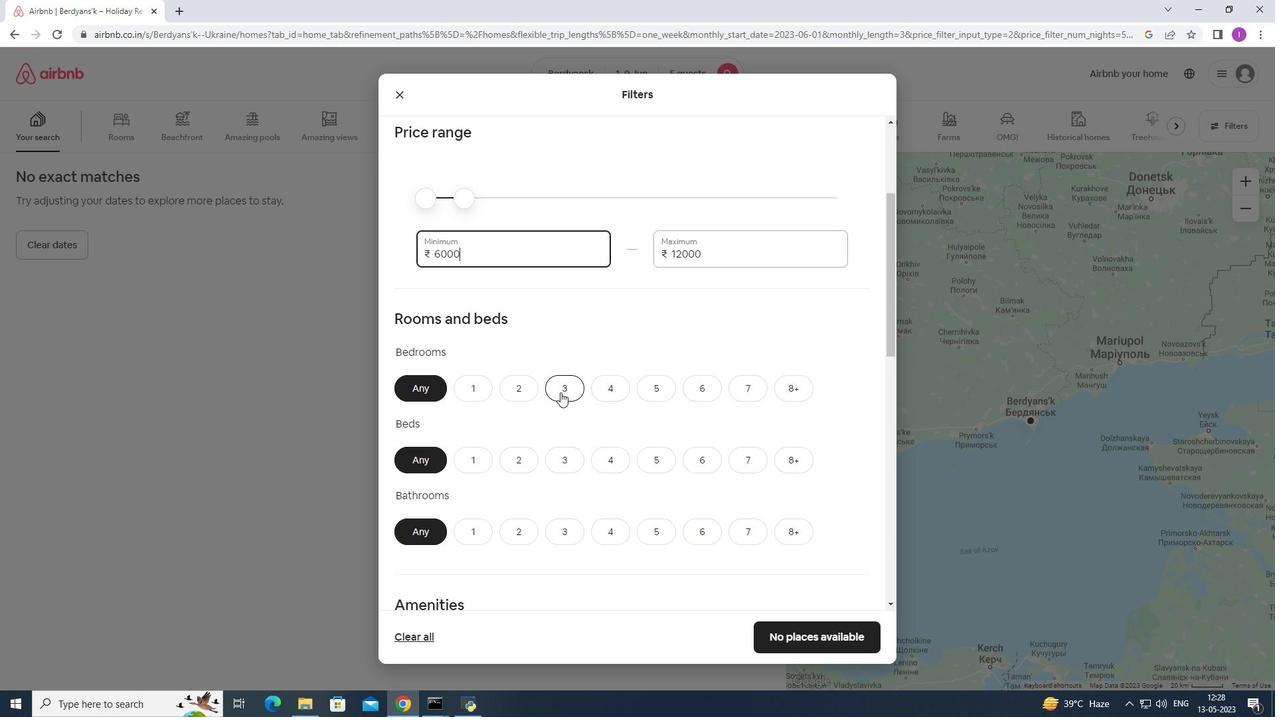
Action: Mouse pressed left at (560, 391)
Screenshot: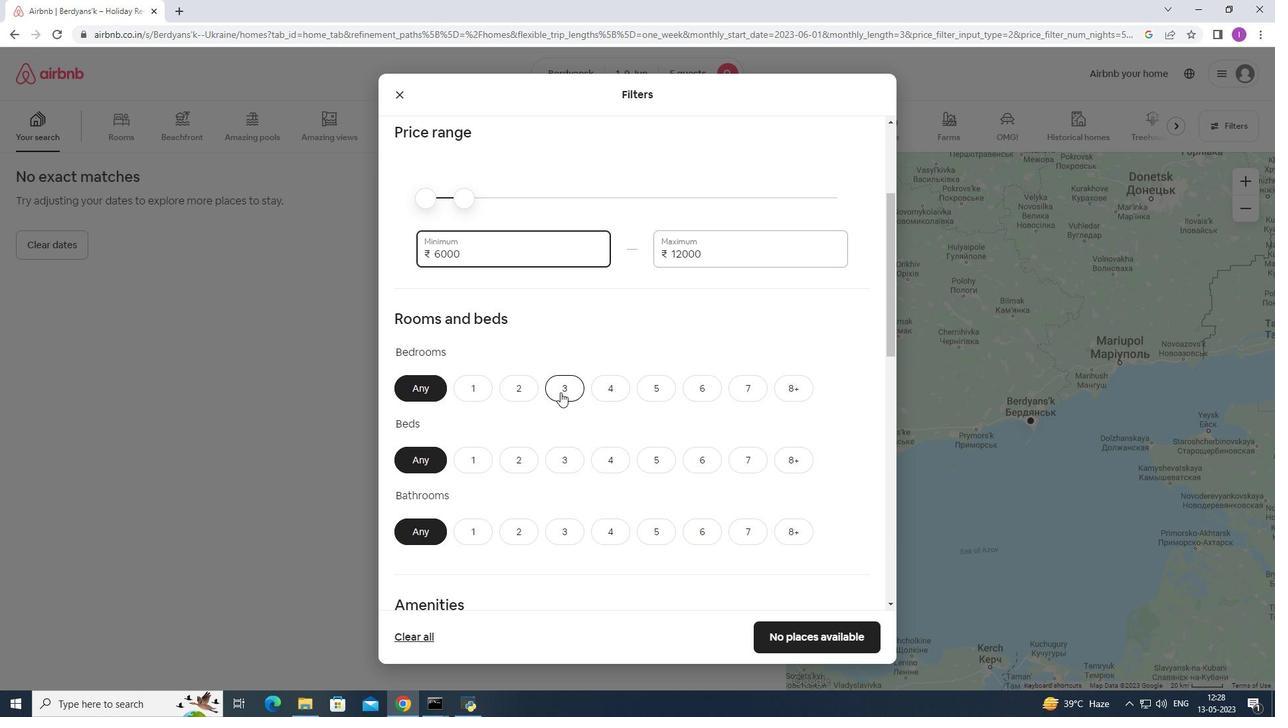 
Action: Mouse moved to (560, 458)
Screenshot: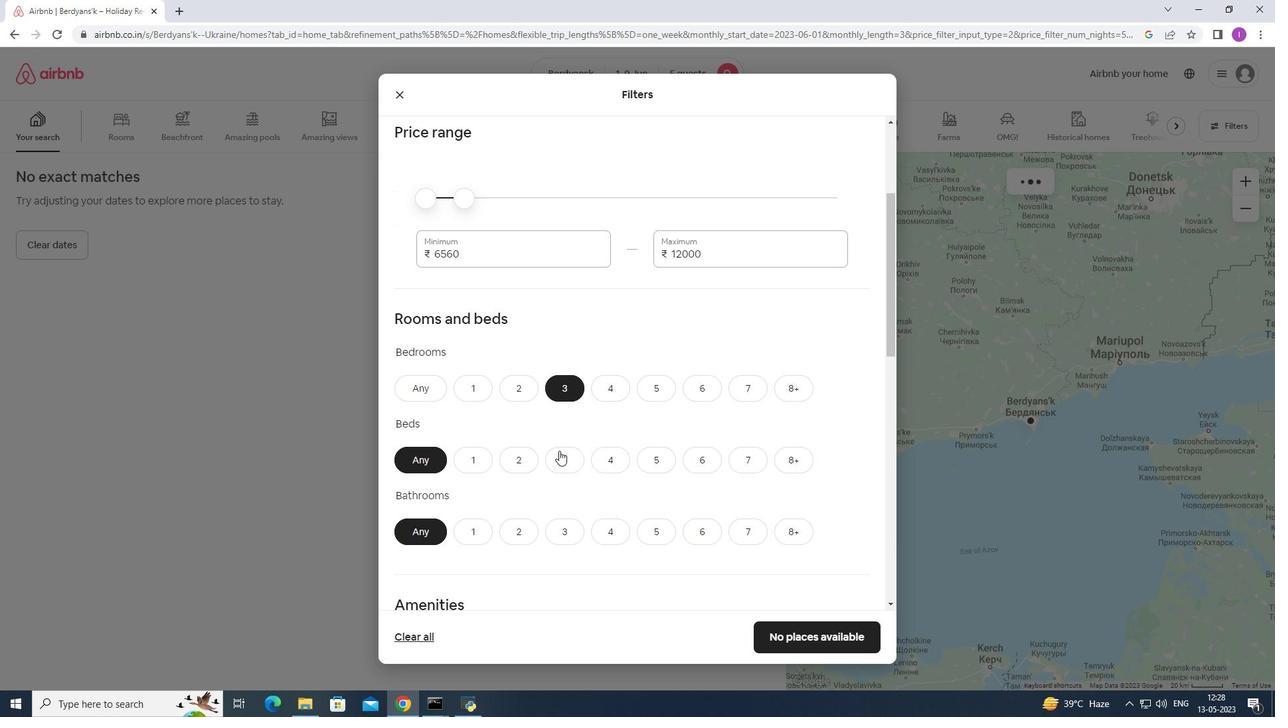 
Action: Mouse pressed left at (560, 458)
Screenshot: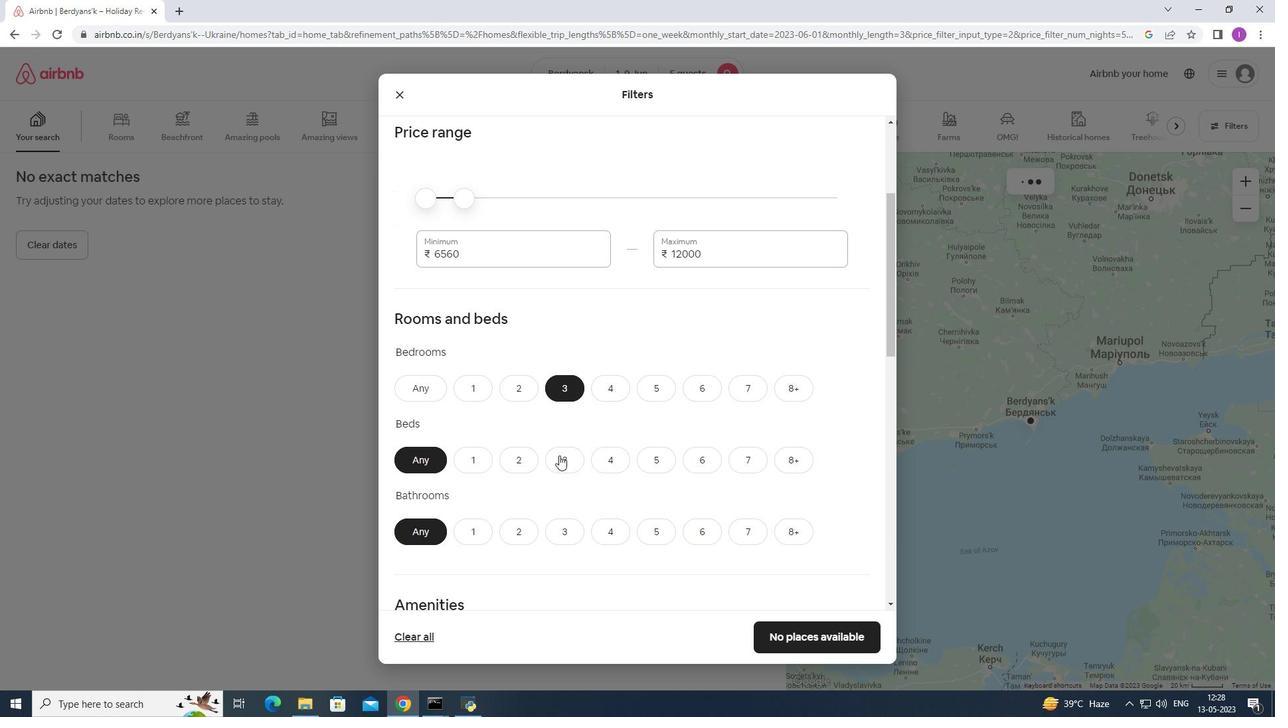 
Action: Mouse moved to (556, 528)
Screenshot: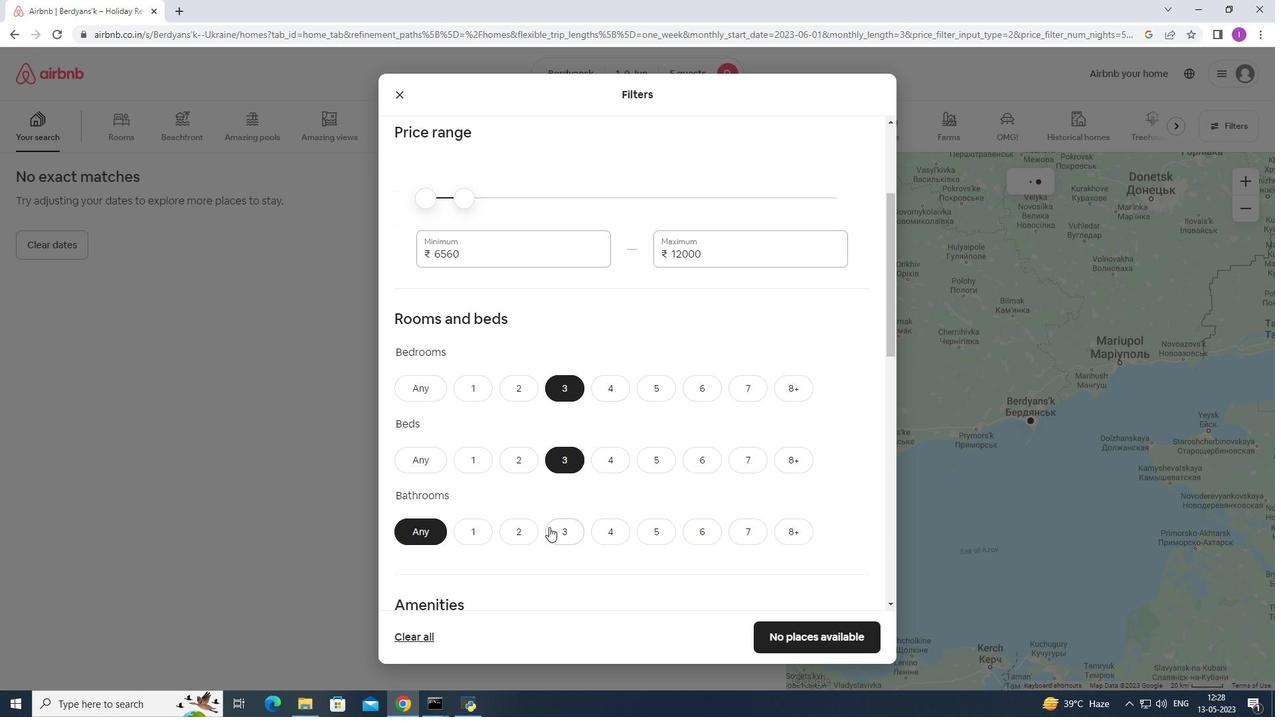 
Action: Mouse pressed left at (556, 528)
Screenshot: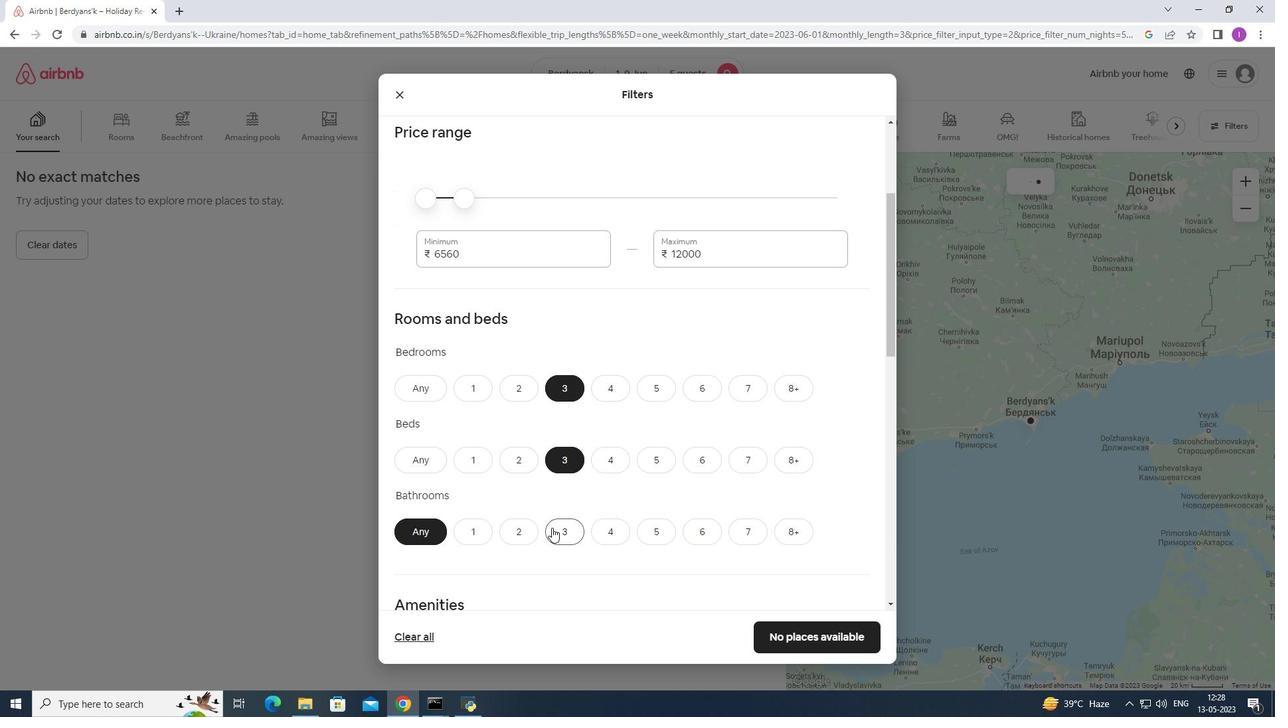 
Action: Mouse moved to (552, 433)
Screenshot: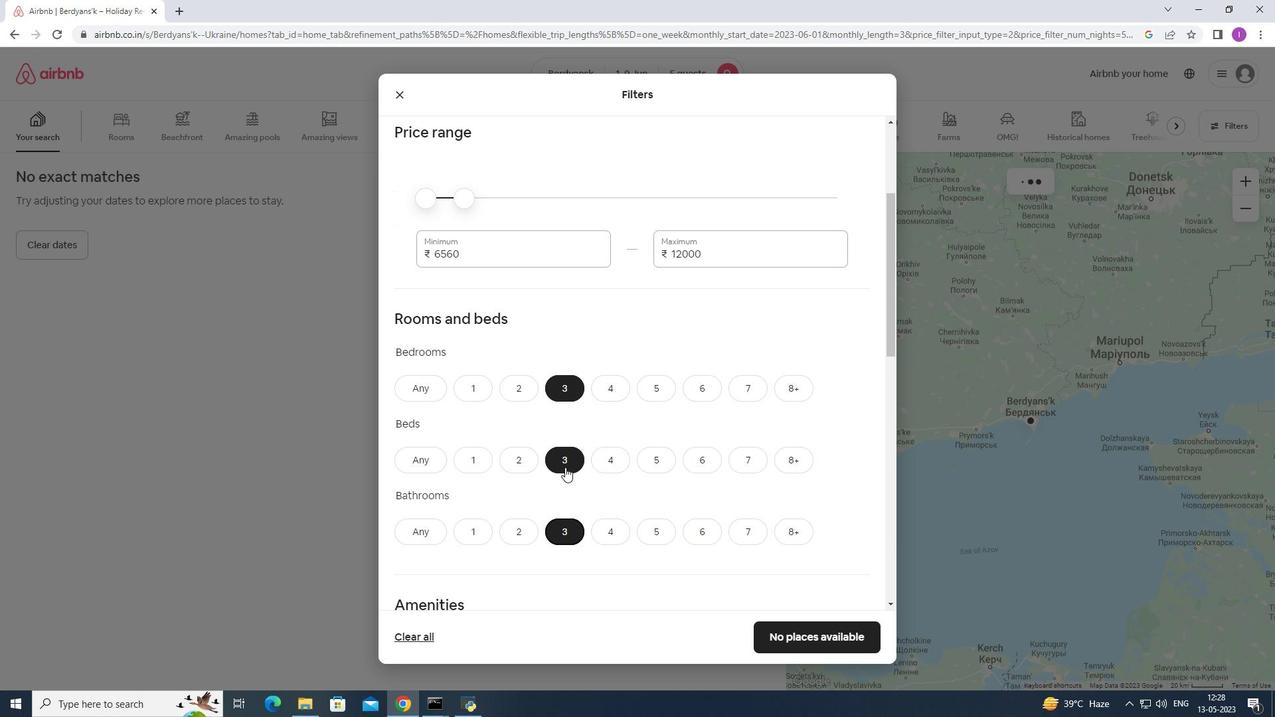 
Action: Mouse scrolled (552, 433) with delta (0, 0)
Screenshot: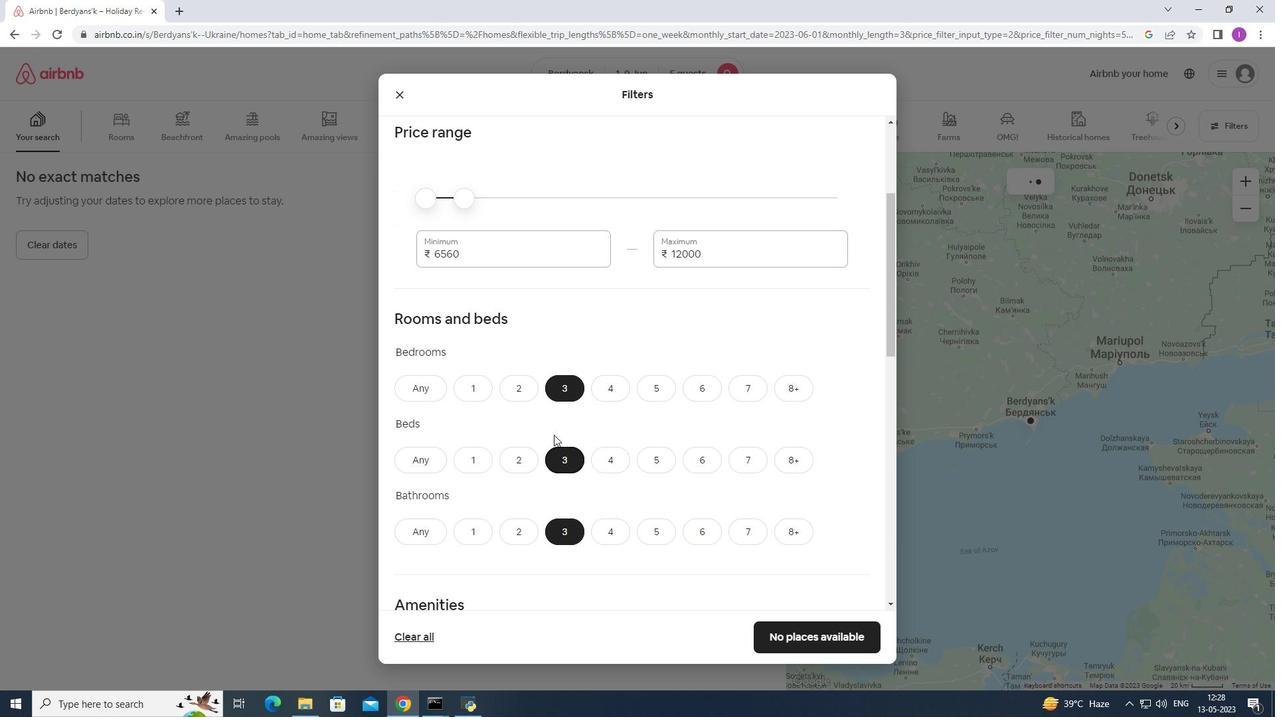 
Action: Mouse scrolled (552, 433) with delta (0, 0)
Screenshot: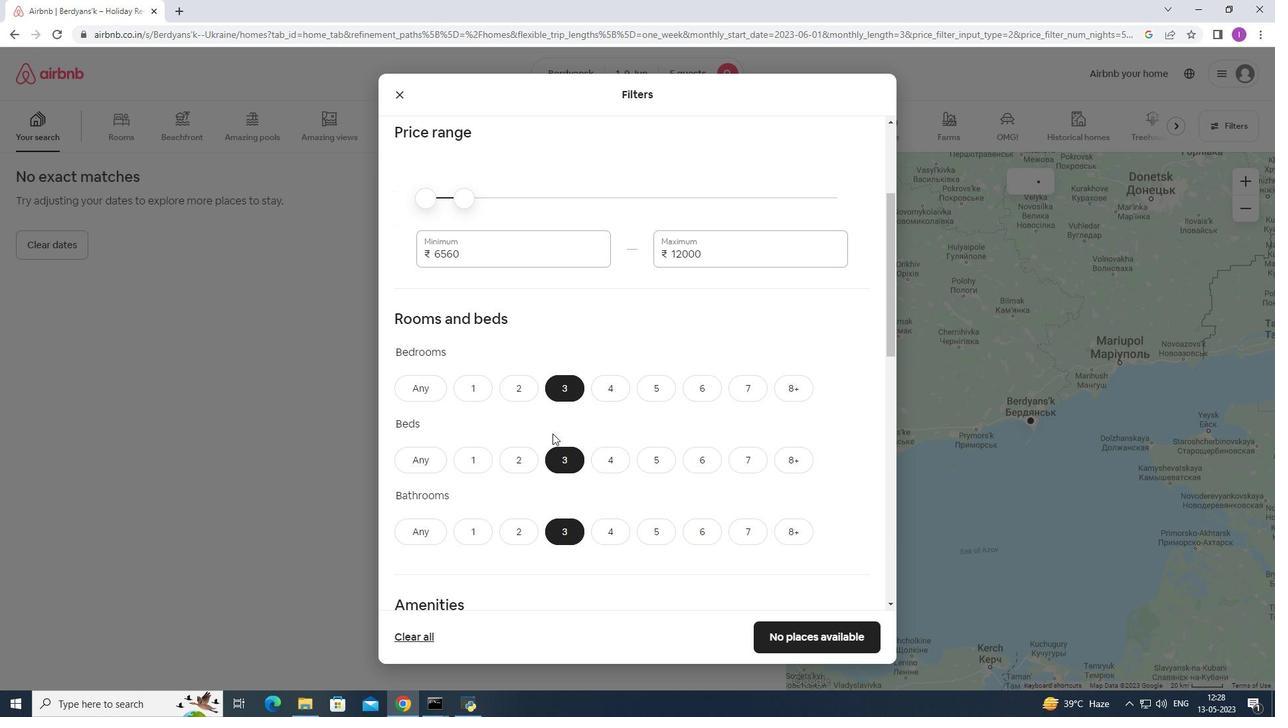 
Action: Mouse scrolled (552, 433) with delta (0, 0)
Screenshot: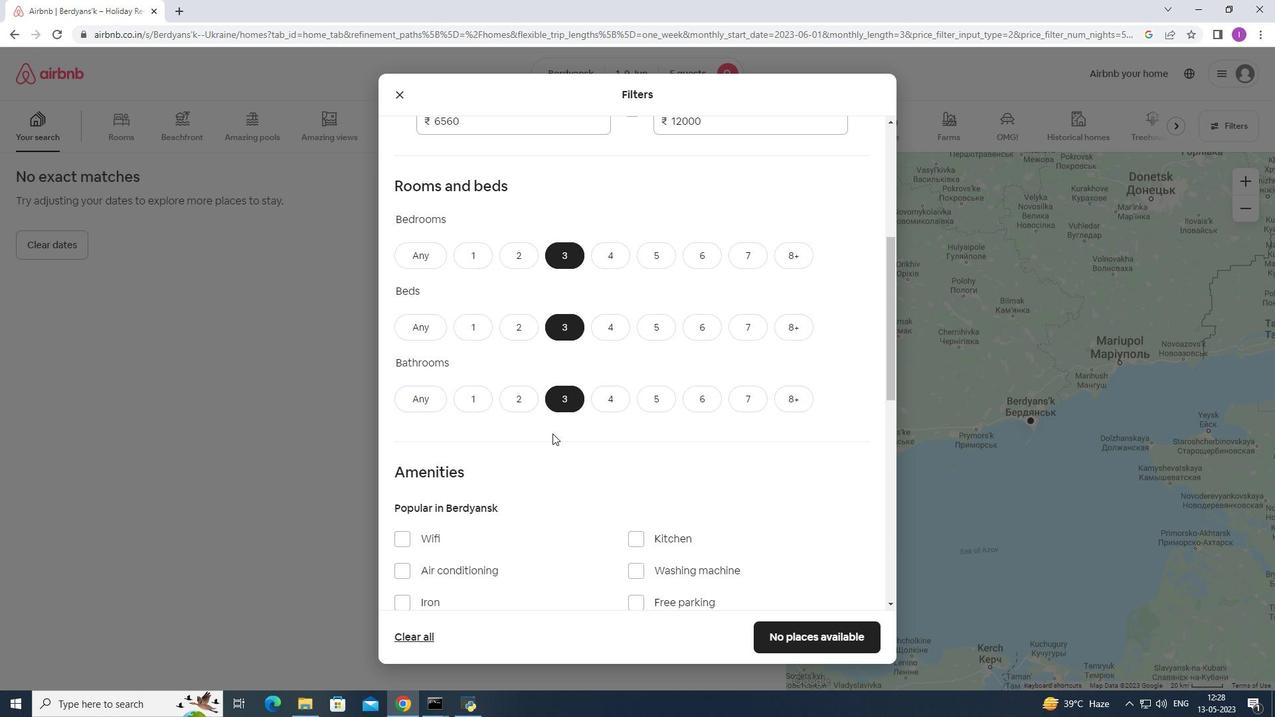 
Action: Mouse scrolled (552, 433) with delta (0, 0)
Screenshot: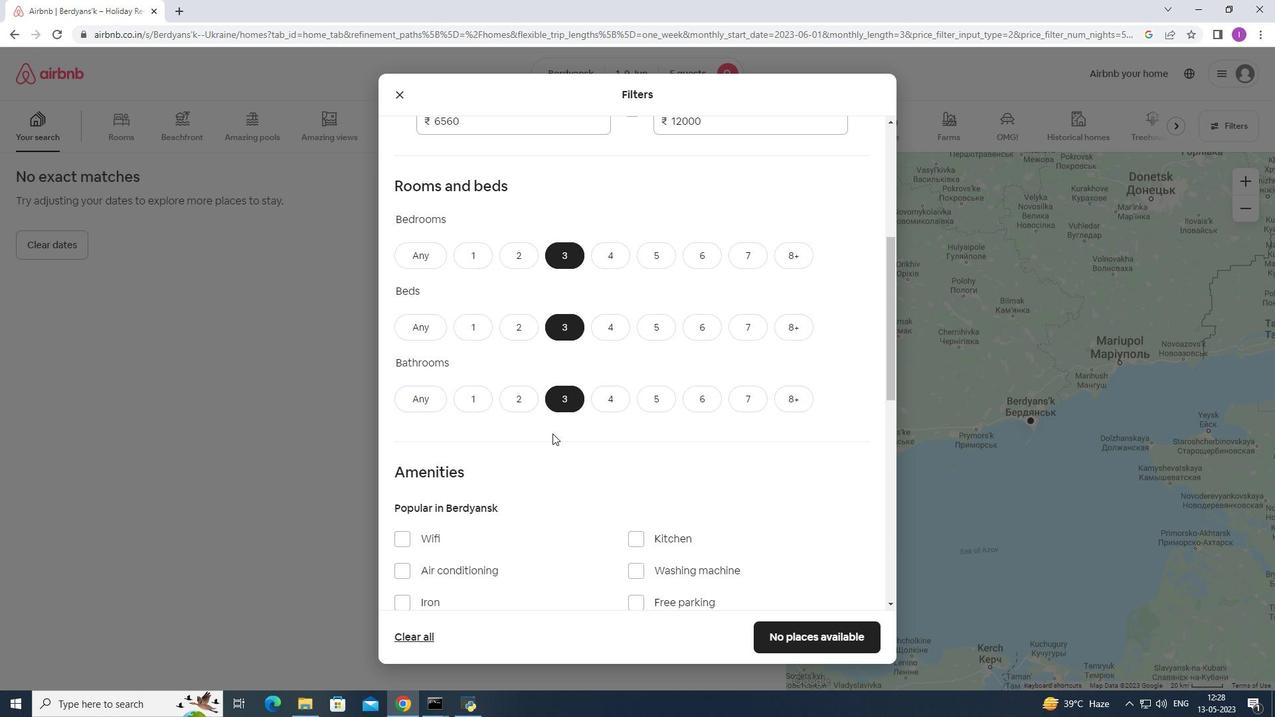 
Action: Mouse moved to (563, 425)
Screenshot: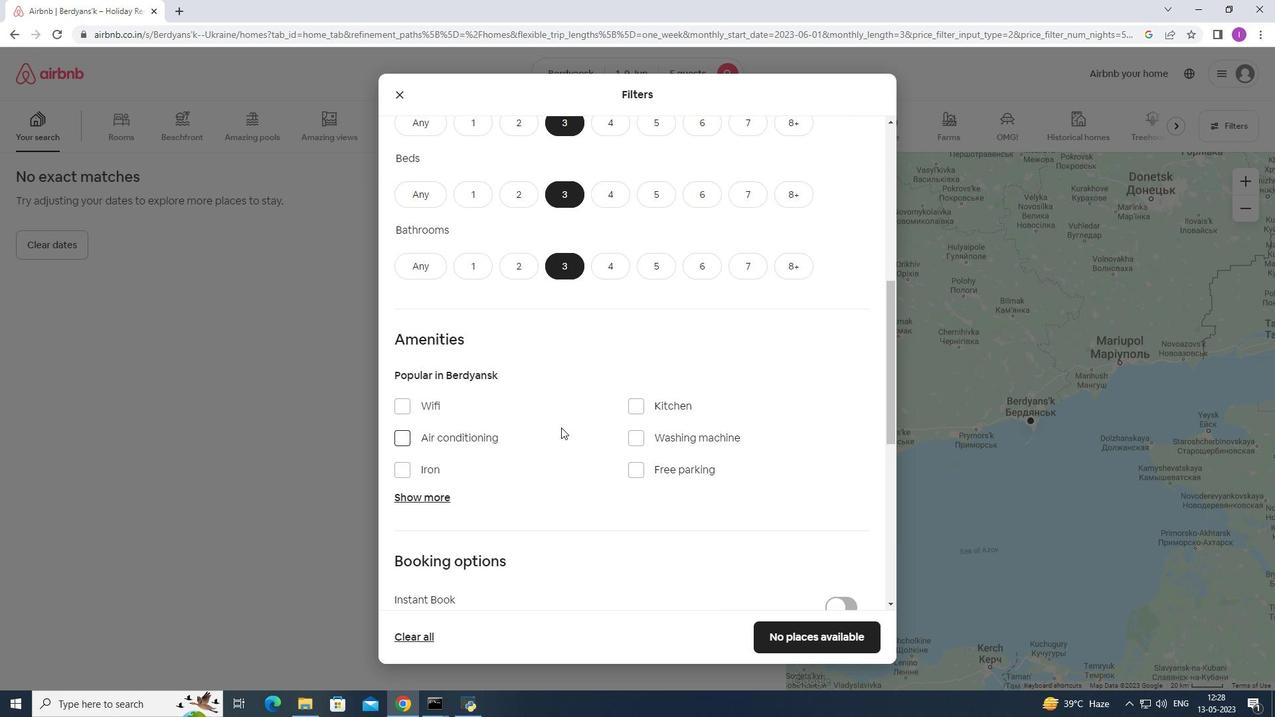 
Action: Mouse scrolled (563, 425) with delta (0, 0)
Screenshot: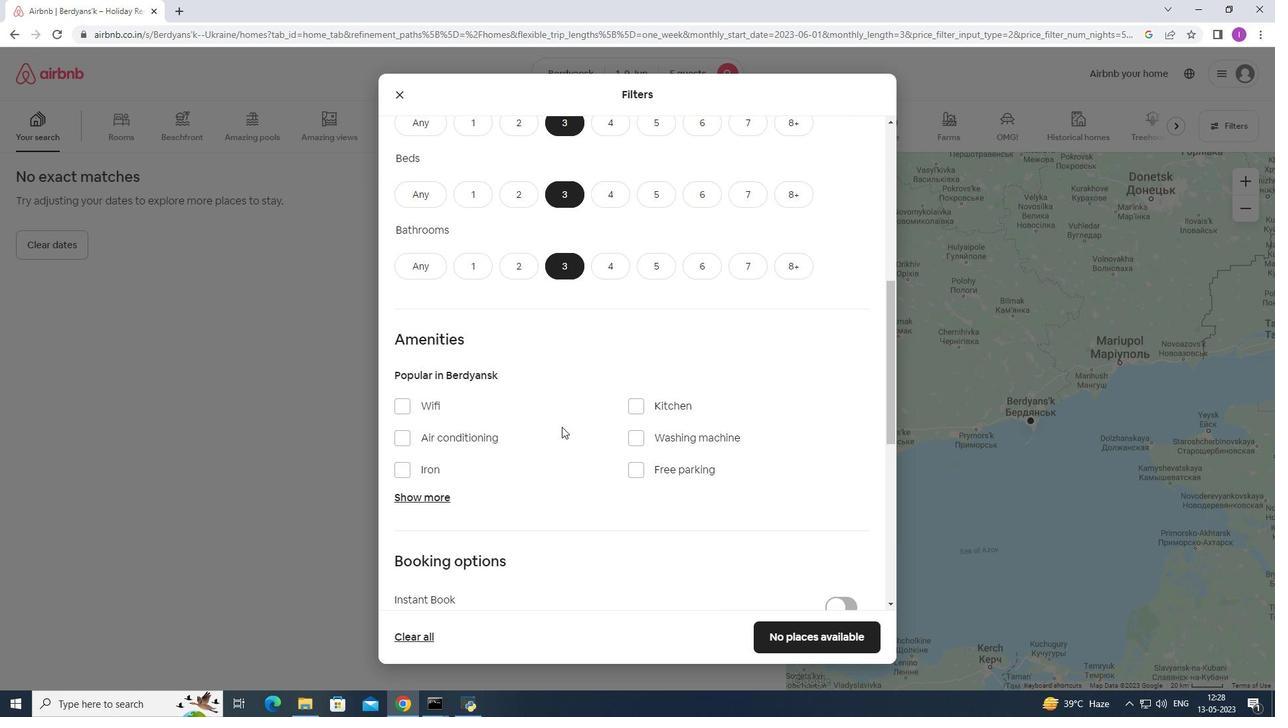 
Action: Mouse scrolled (563, 425) with delta (0, 0)
Screenshot: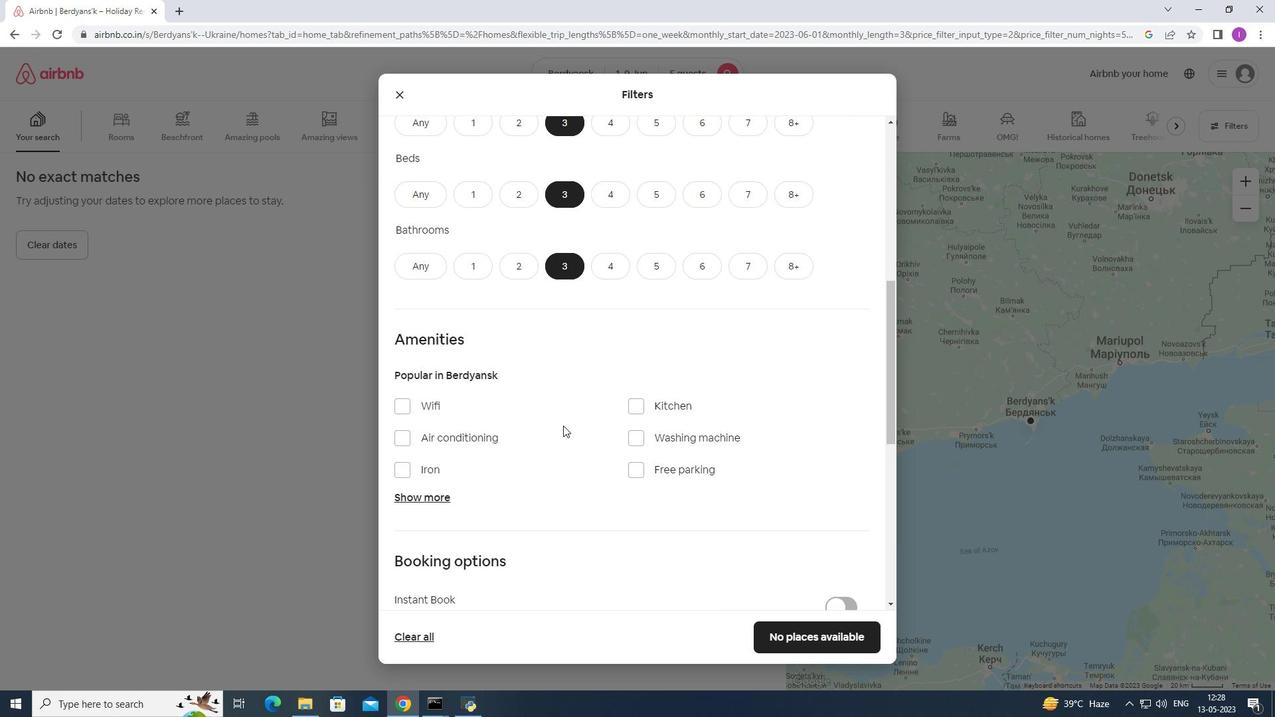 
Action: Mouse moved to (841, 464)
Screenshot: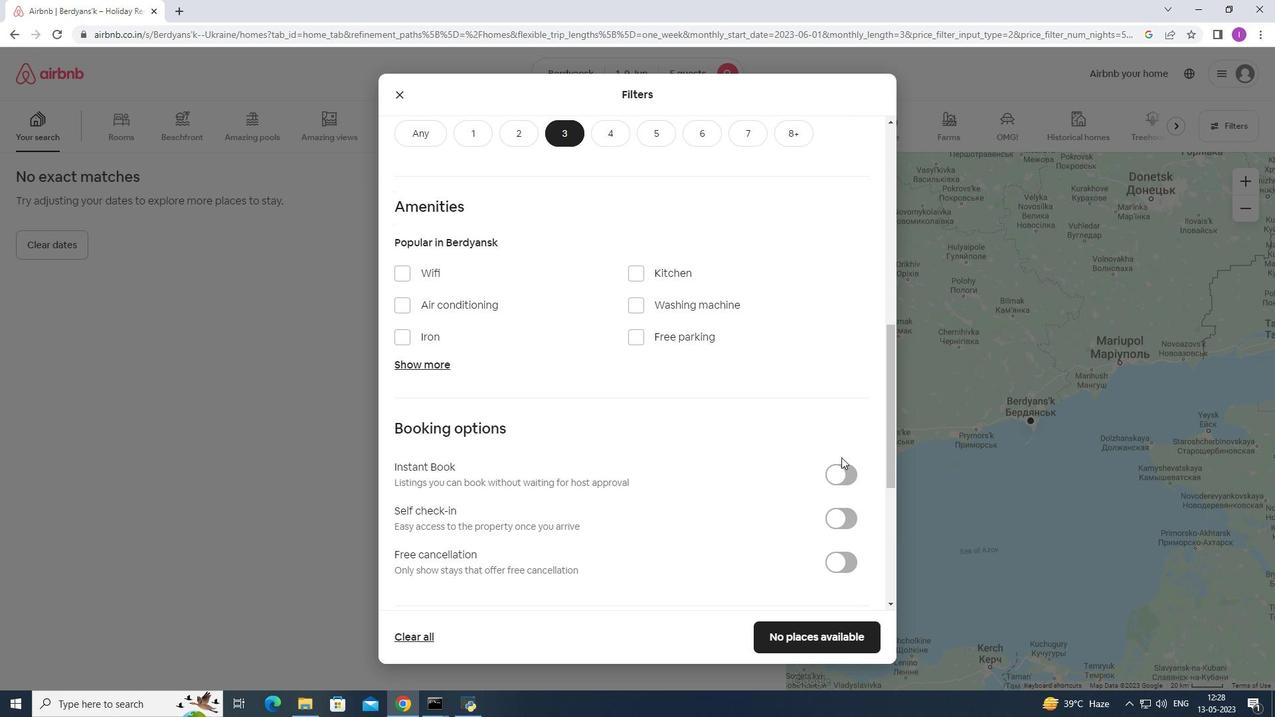 
Action: Mouse scrolled (841, 464) with delta (0, 0)
Screenshot: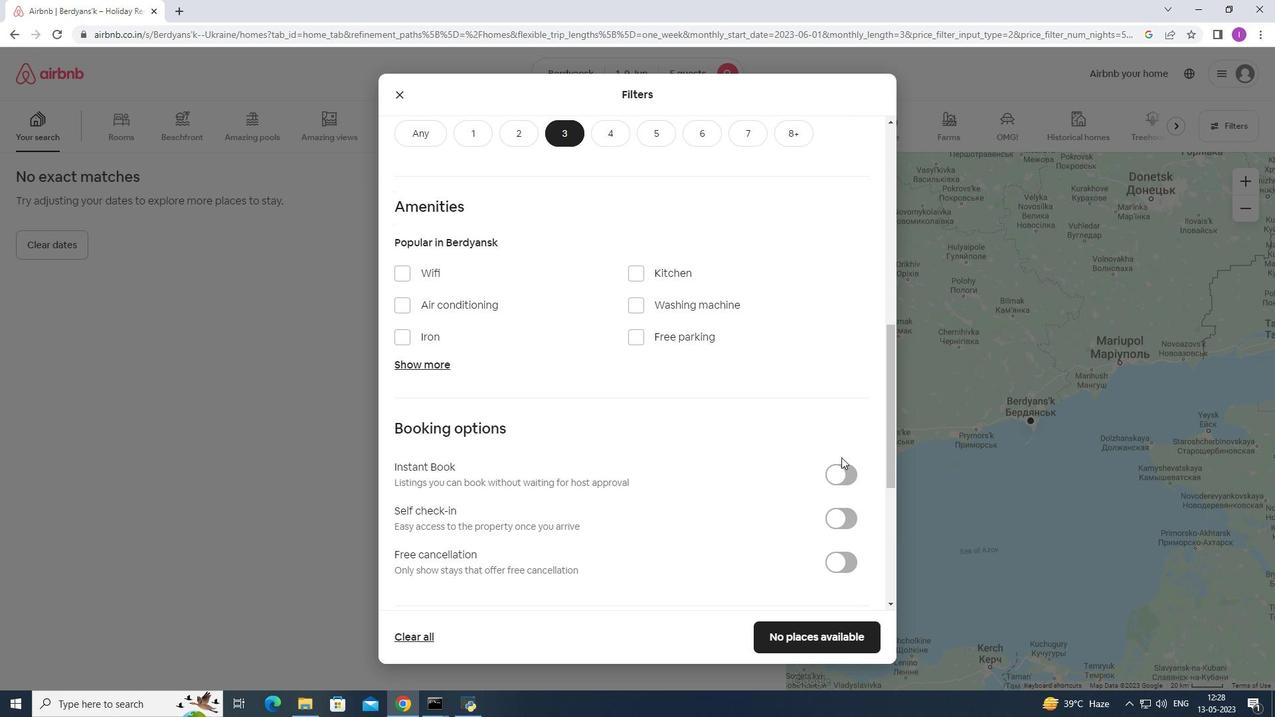 
Action: Mouse scrolled (841, 464) with delta (0, 0)
Screenshot: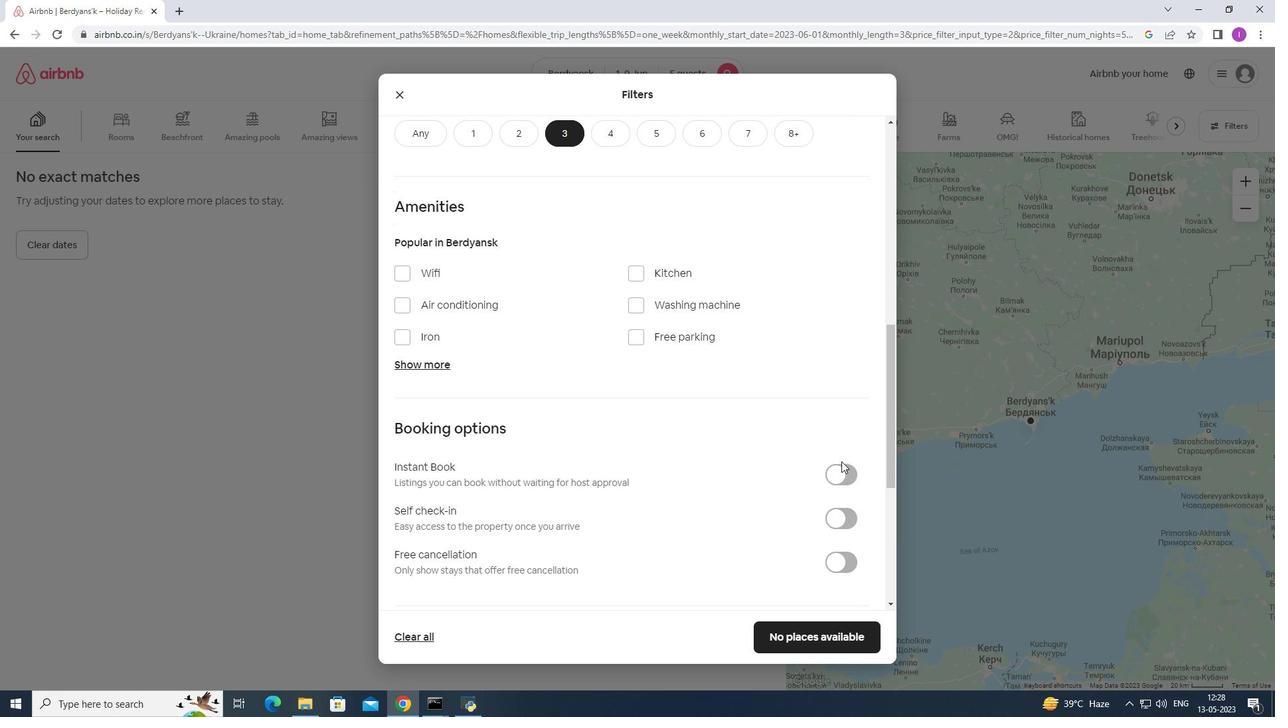 
Action: Mouse moved to (843, 385)
Screenshot: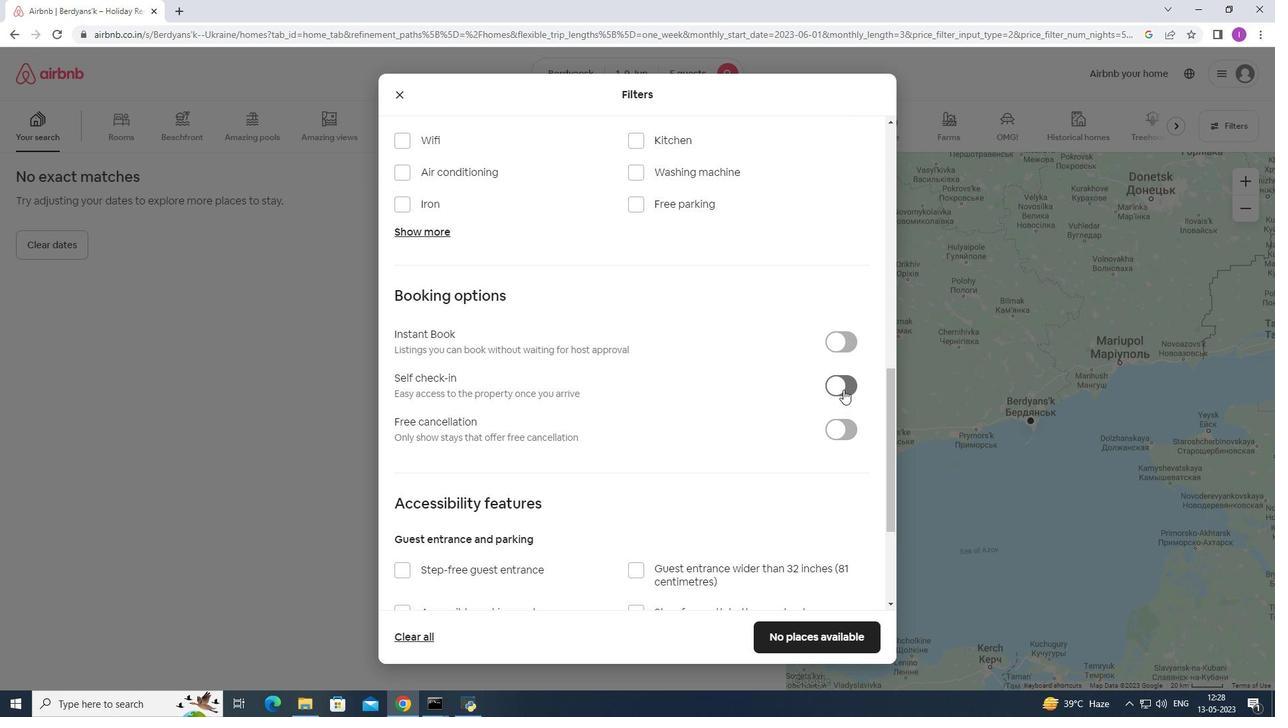 
Action: Mouse pressed left at (843, 385)
Screenshot: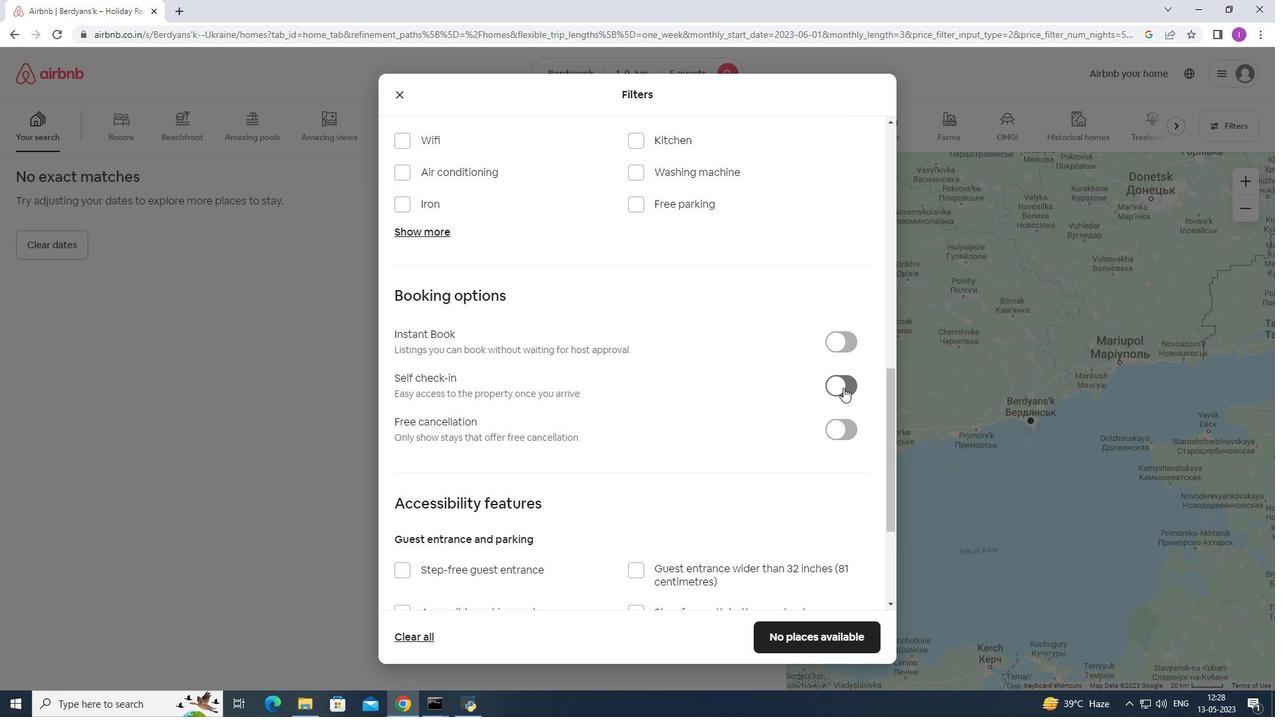 
Action: Mouse moved to (632, 470)
Screenshot: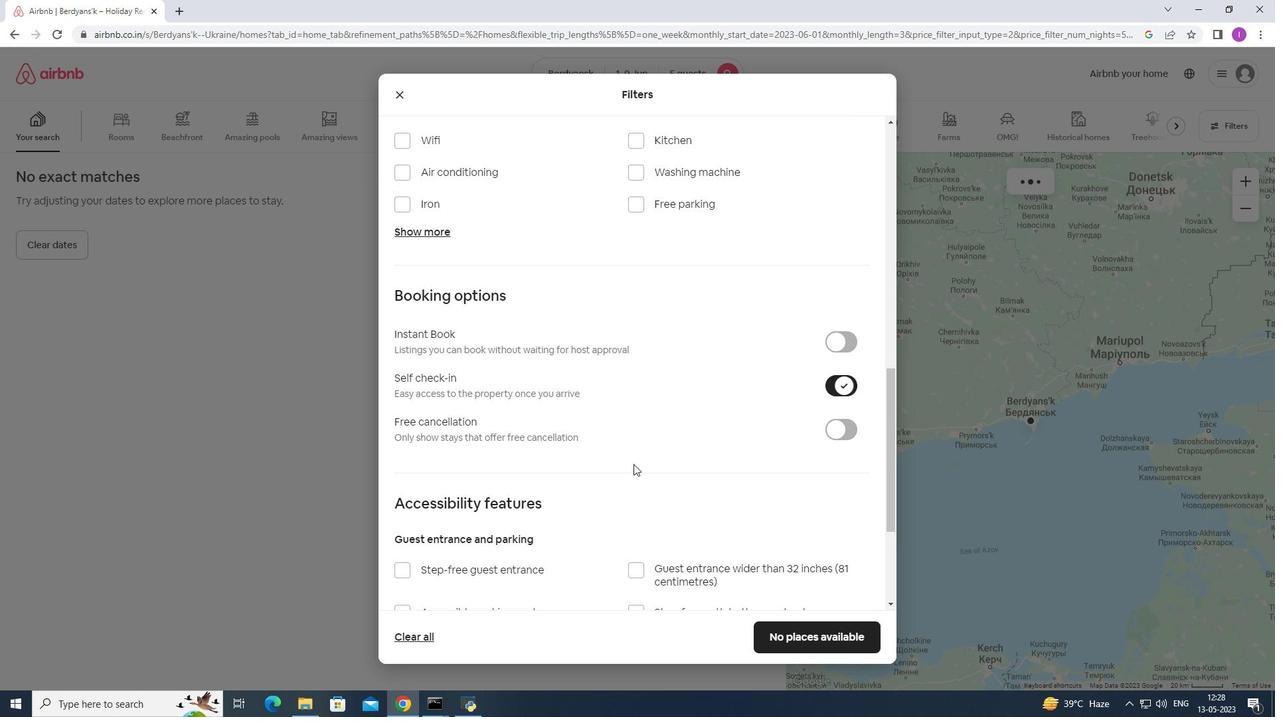 
Action: Mouse scrolled (632, 470) with delta (0, 0)
Screenshot: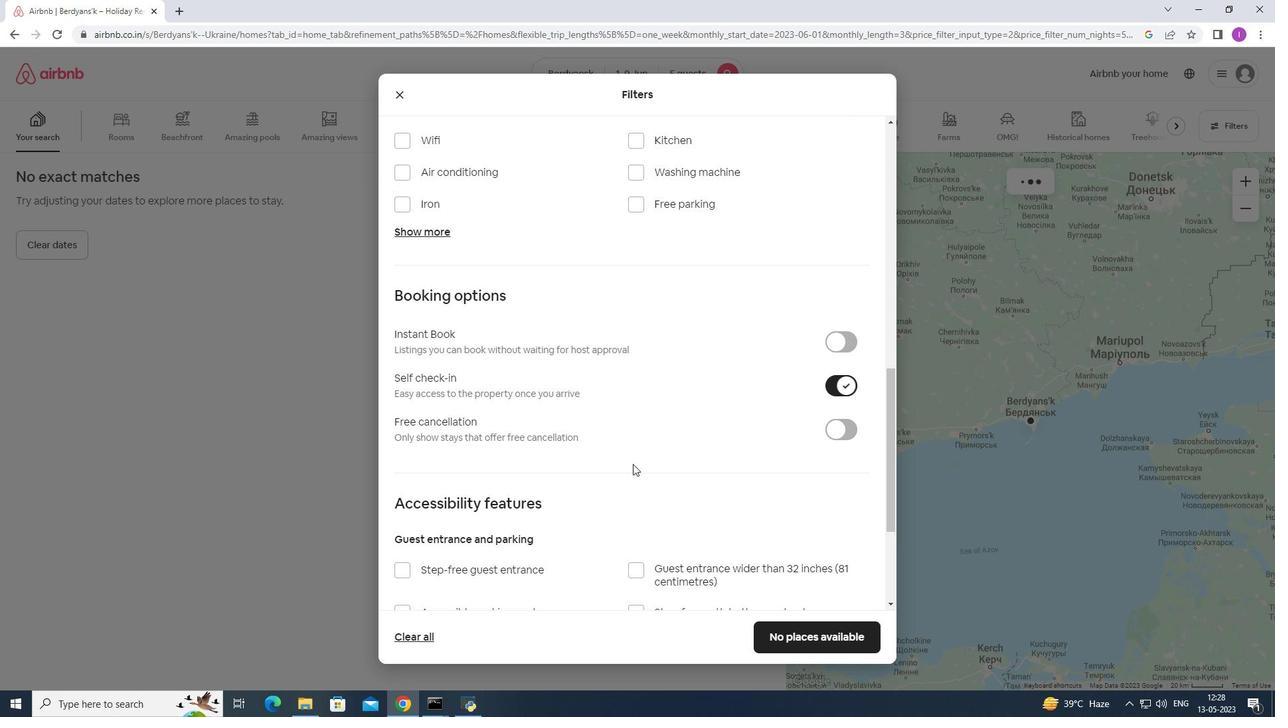 
Action: Mouse moved to (631, 470)
Screenshot: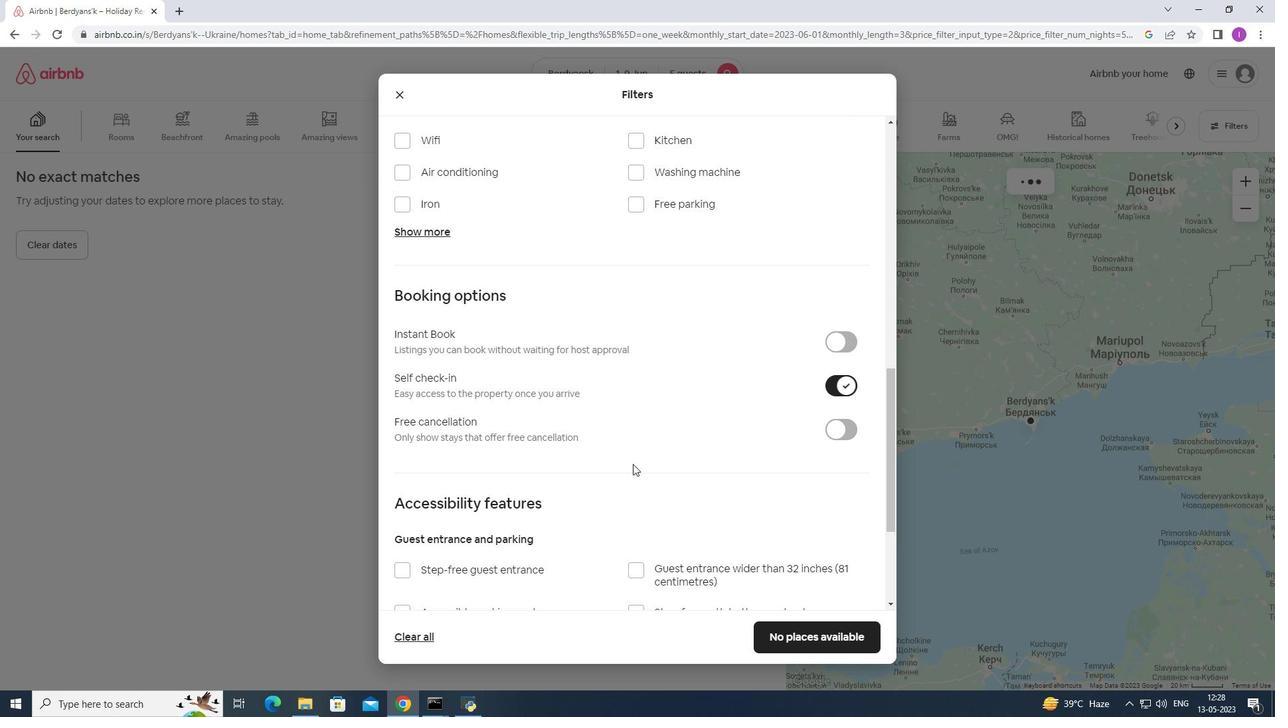 
Action: Mouse scrolled (631, 470) with delta (0, 0)
Screenshot: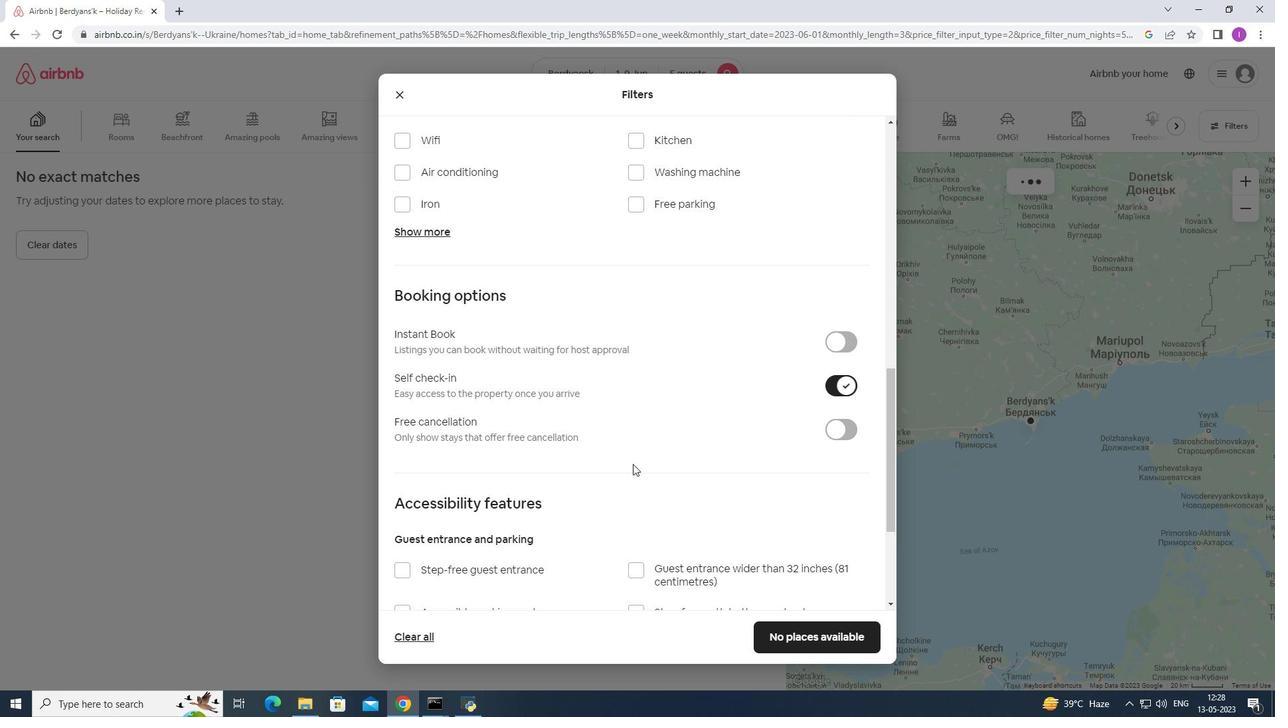 
Action: Mouse moved to (631, 474)
Screenshot: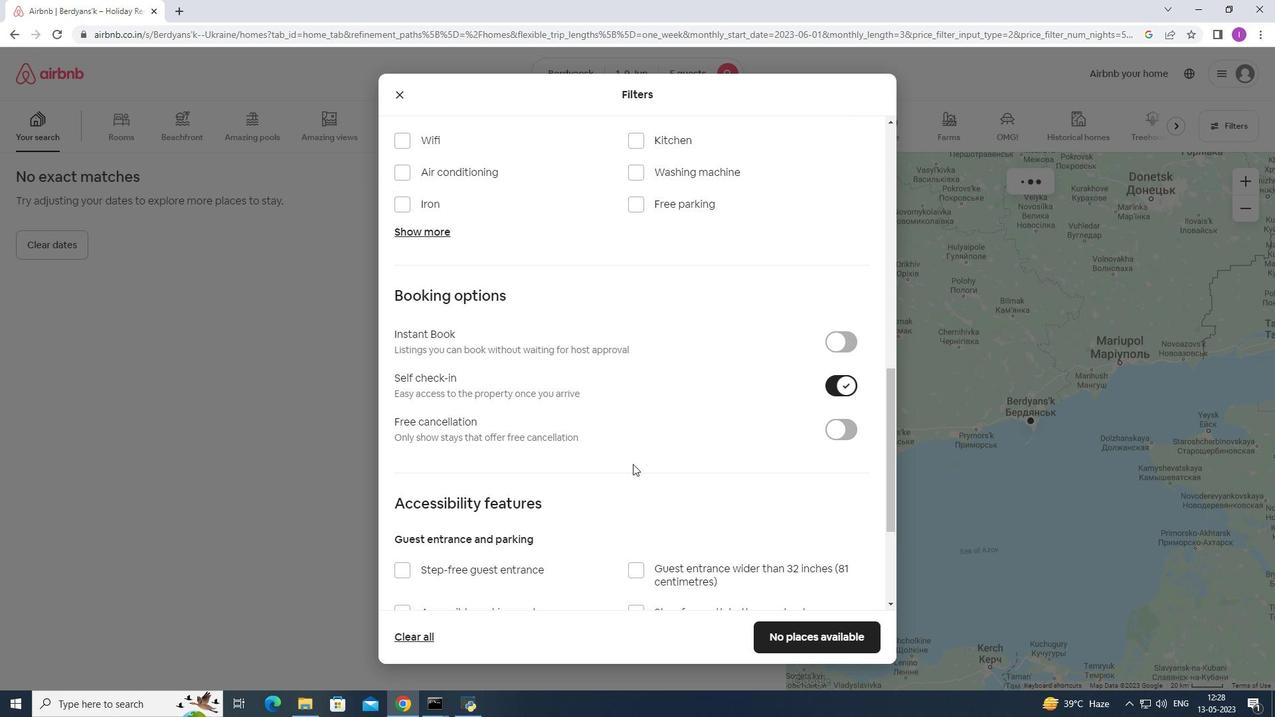 
Action: Mouse scrolled (631, 473) with delta (0, 0)
Screenshot: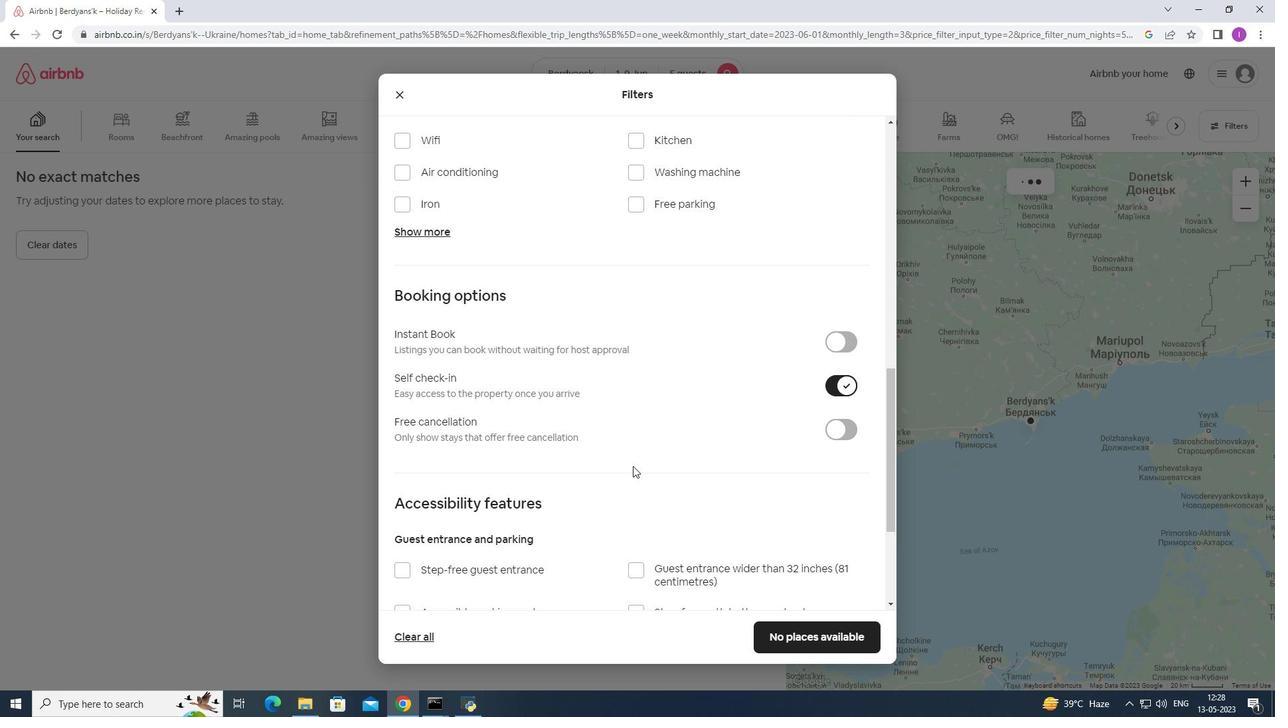 
Action: Mouse scrolled (631, 473) with delta (0, 0)
Screenshot: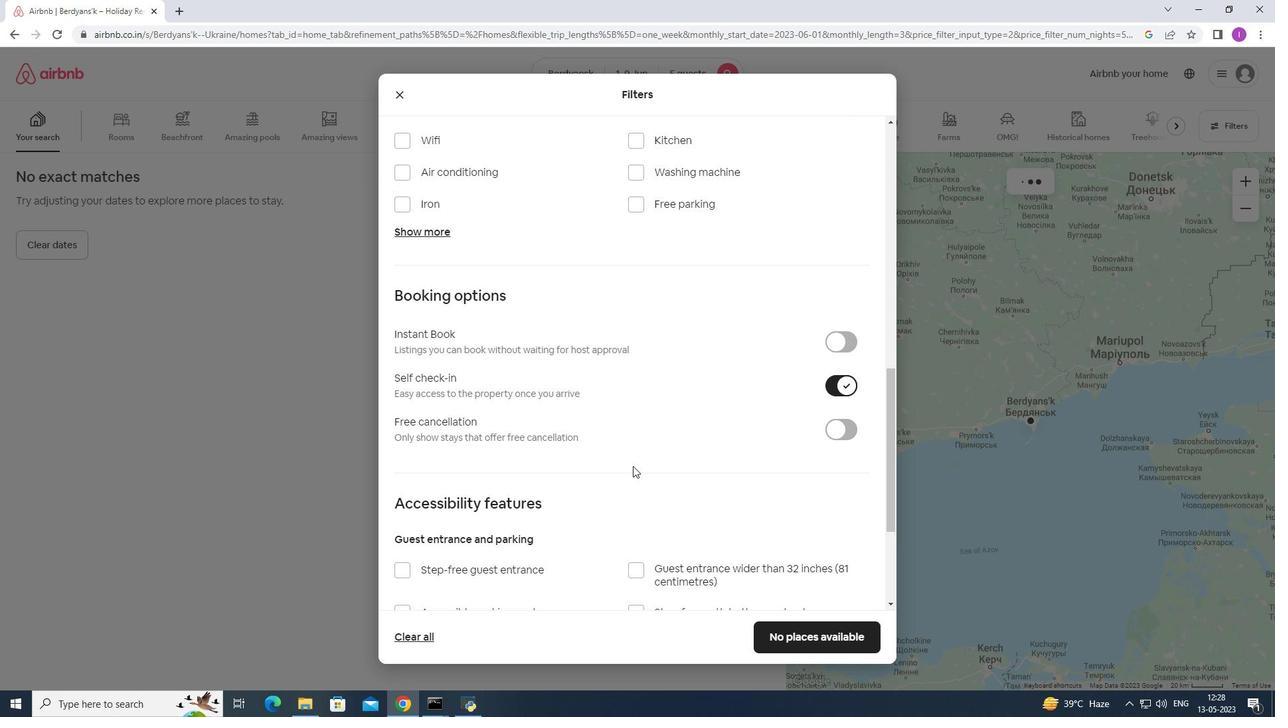 
Action: Mouse moved to (631, 474)
Screenshot: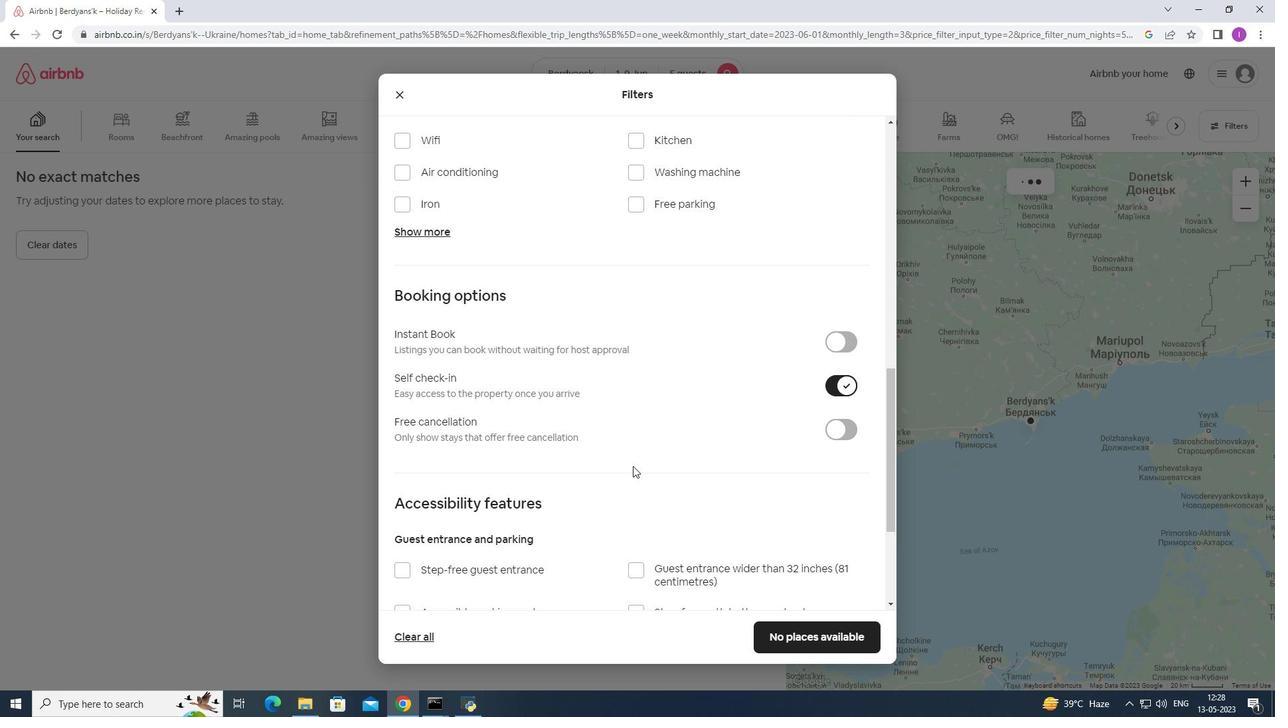 
Action: Mouse scrolled (631, 473) with delta (0, 0)
Screenshot: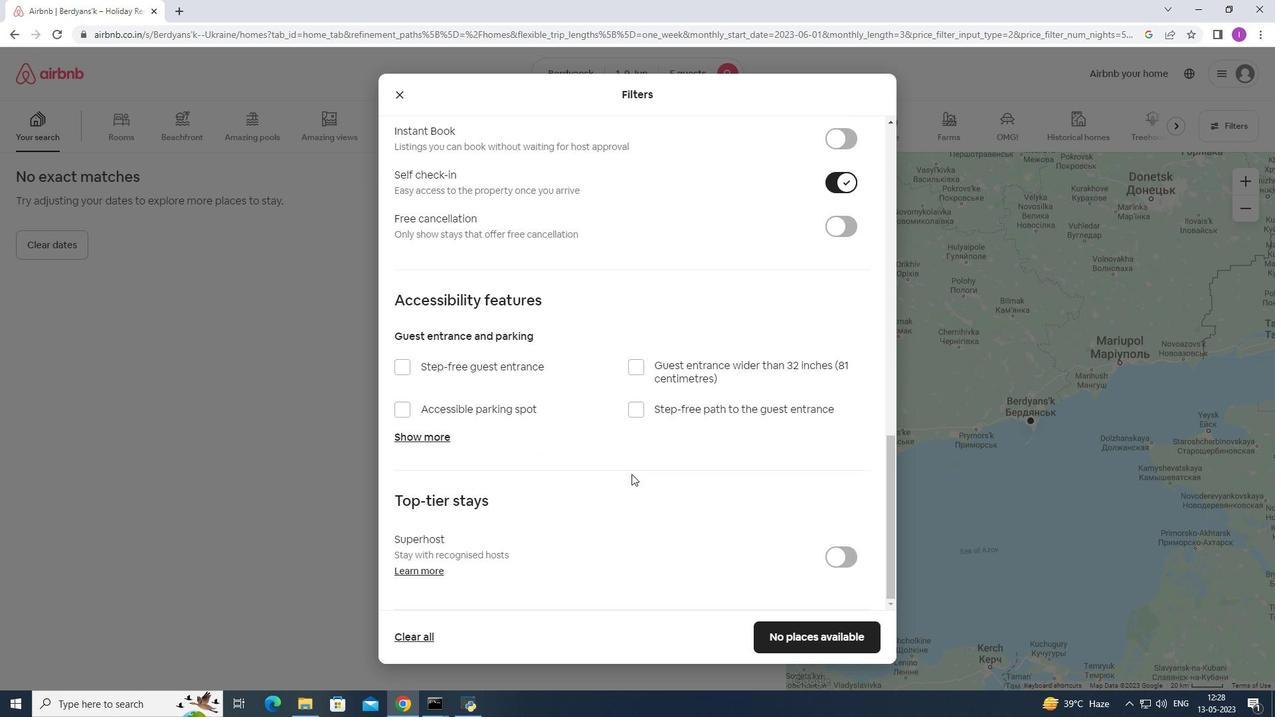 
Action: Mouse scrolled (631, 473) with delta (0, 0)
Screenshot: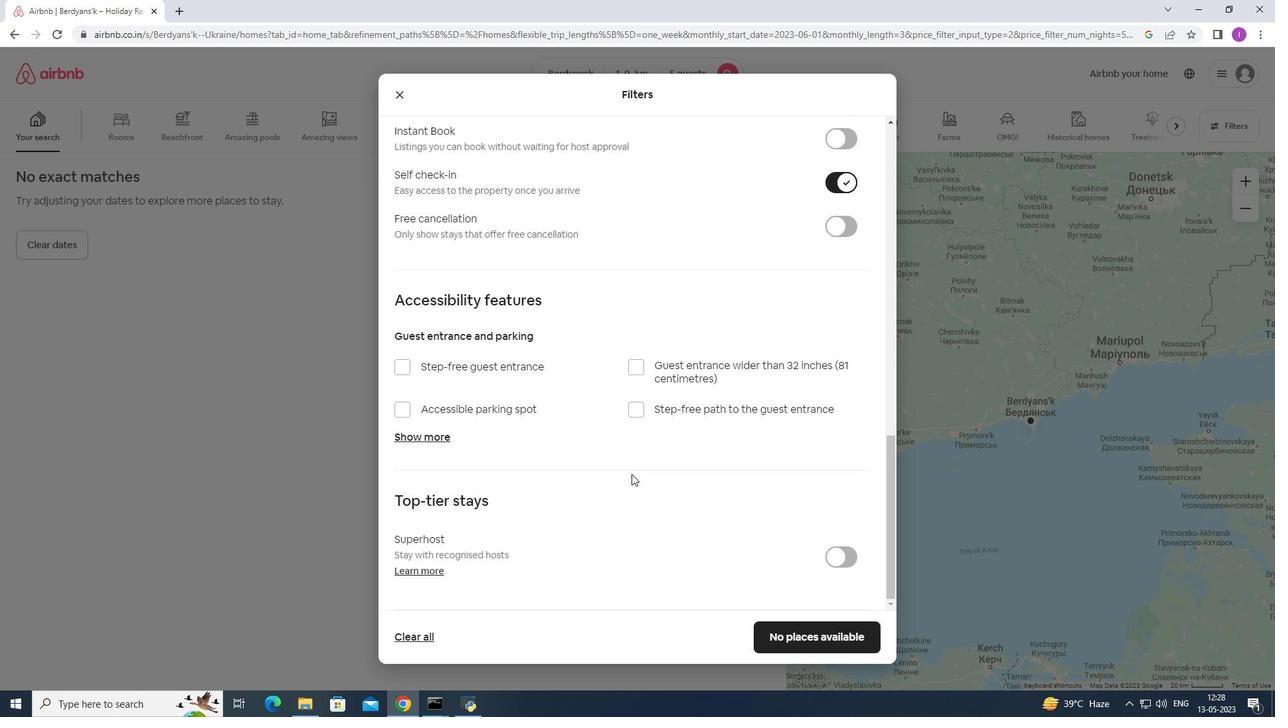
Action: Mouse scrolled (631, 473) with delta (0, 0)
Screenshot: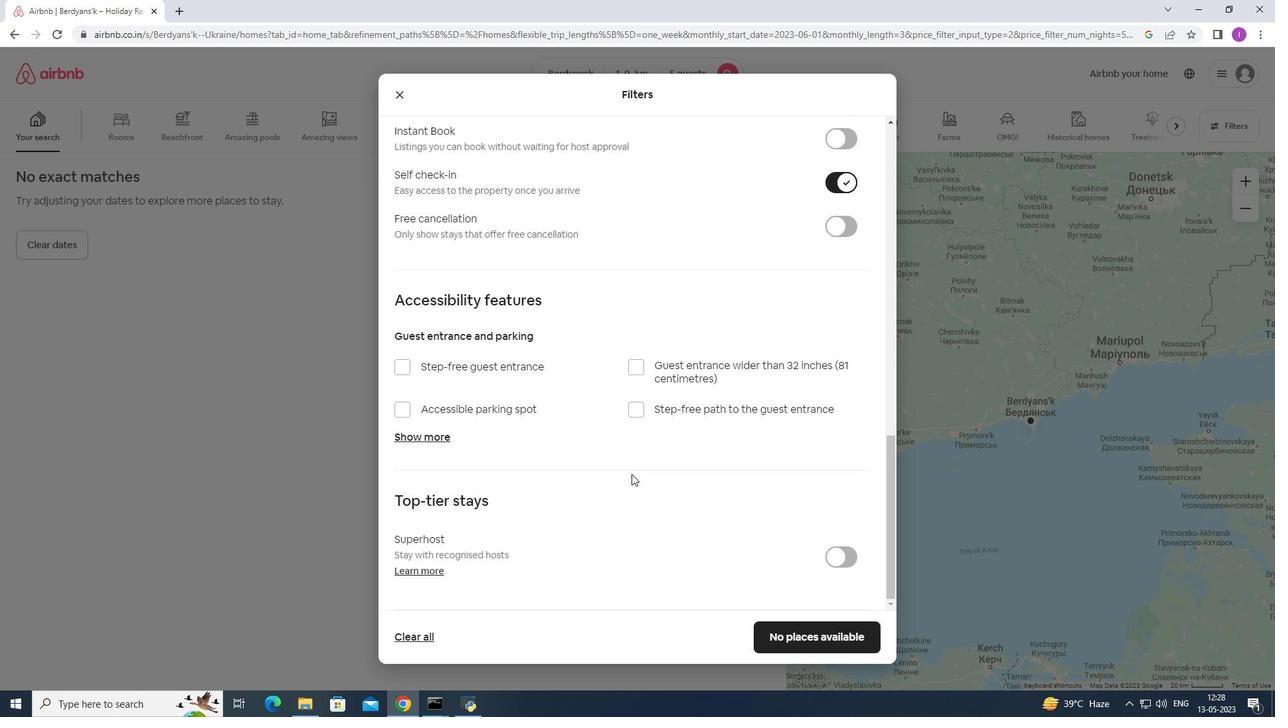 
Action: Mouse scrolled (631, 473) with delta (0, 0)
Screenshot: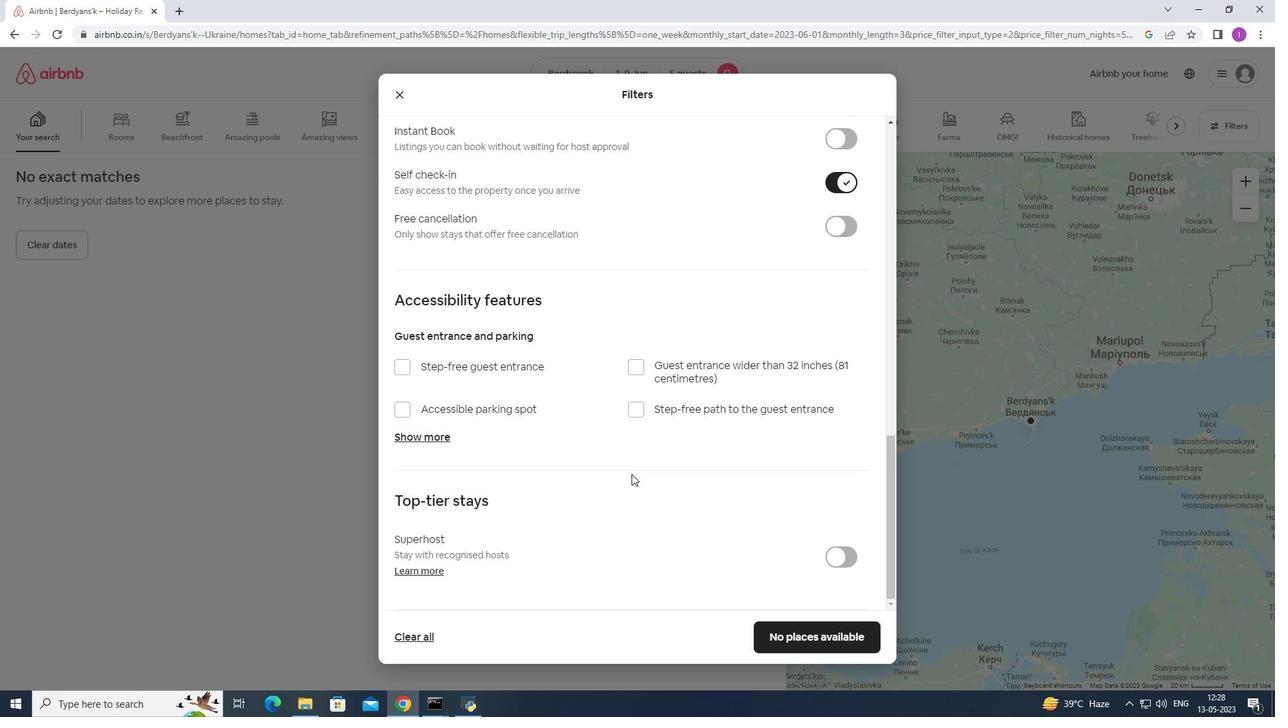 
Action: Mouse scrolled (631, 473) with delta (0, 0)
Screenshot: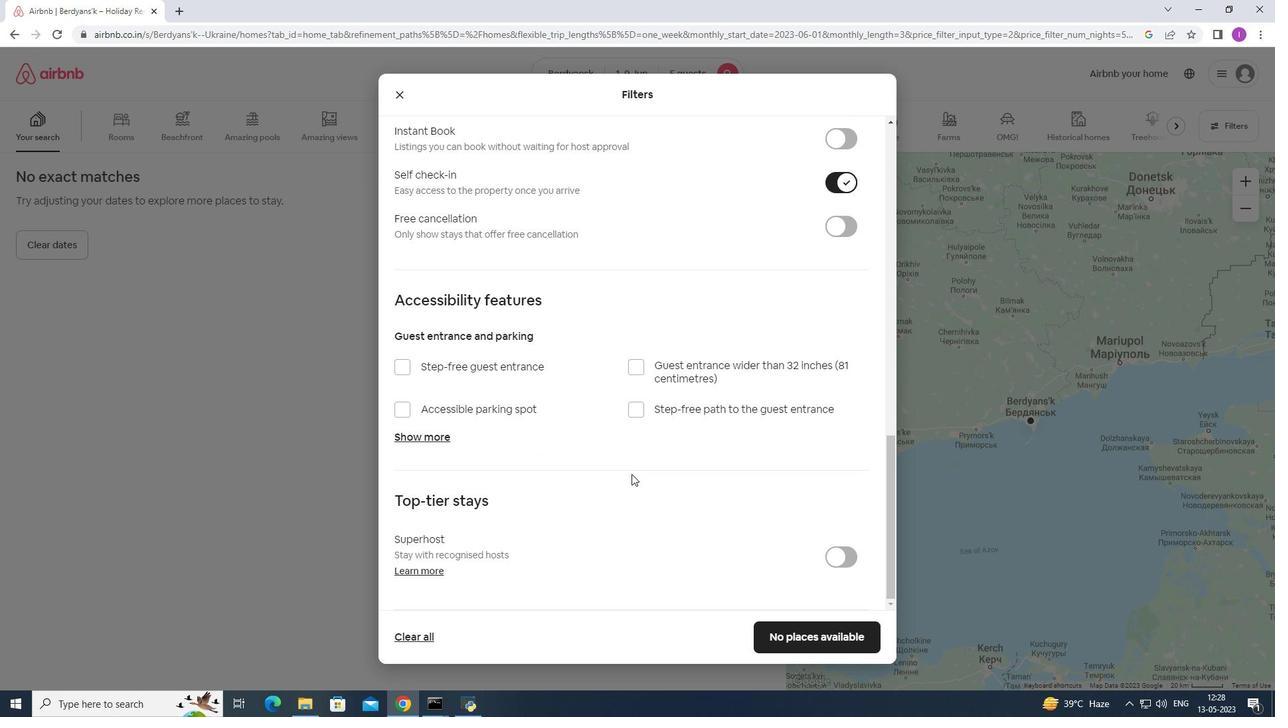 
Action: Mouse moved to (631, 475)
Screenshot: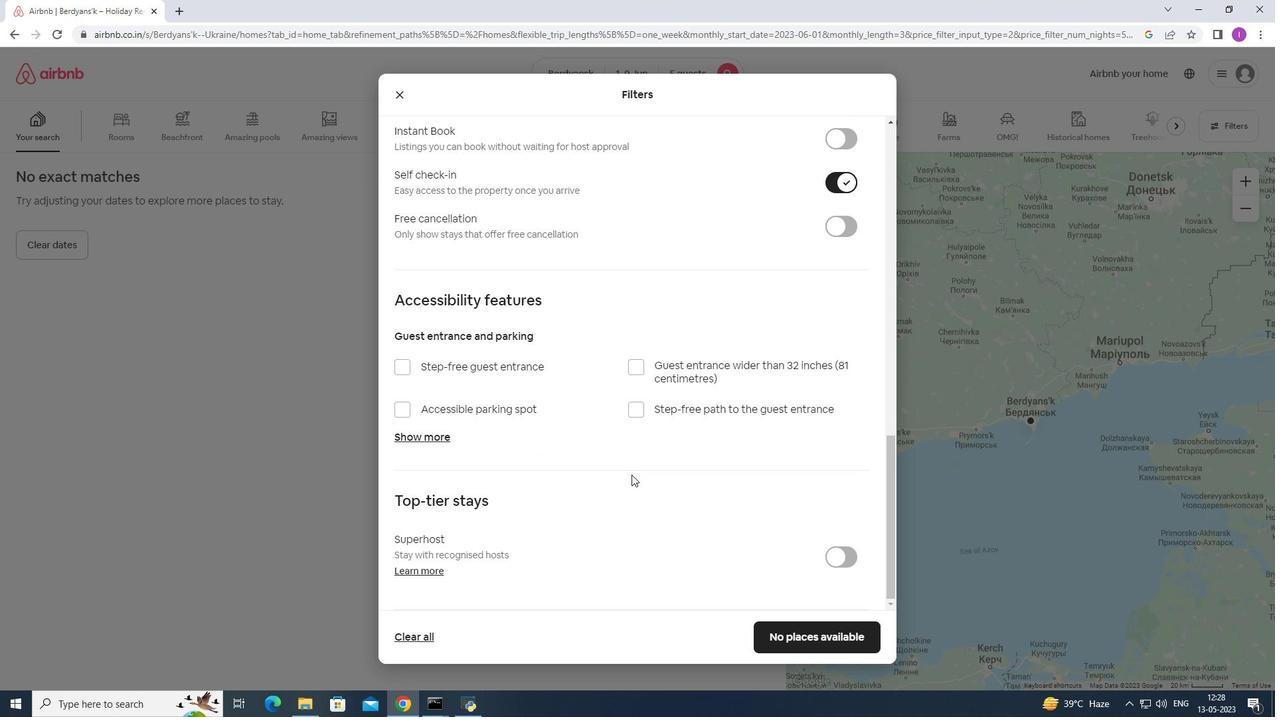
Action: Mouse scrolled (631, 474) with delta (0, 0)
Screenshot: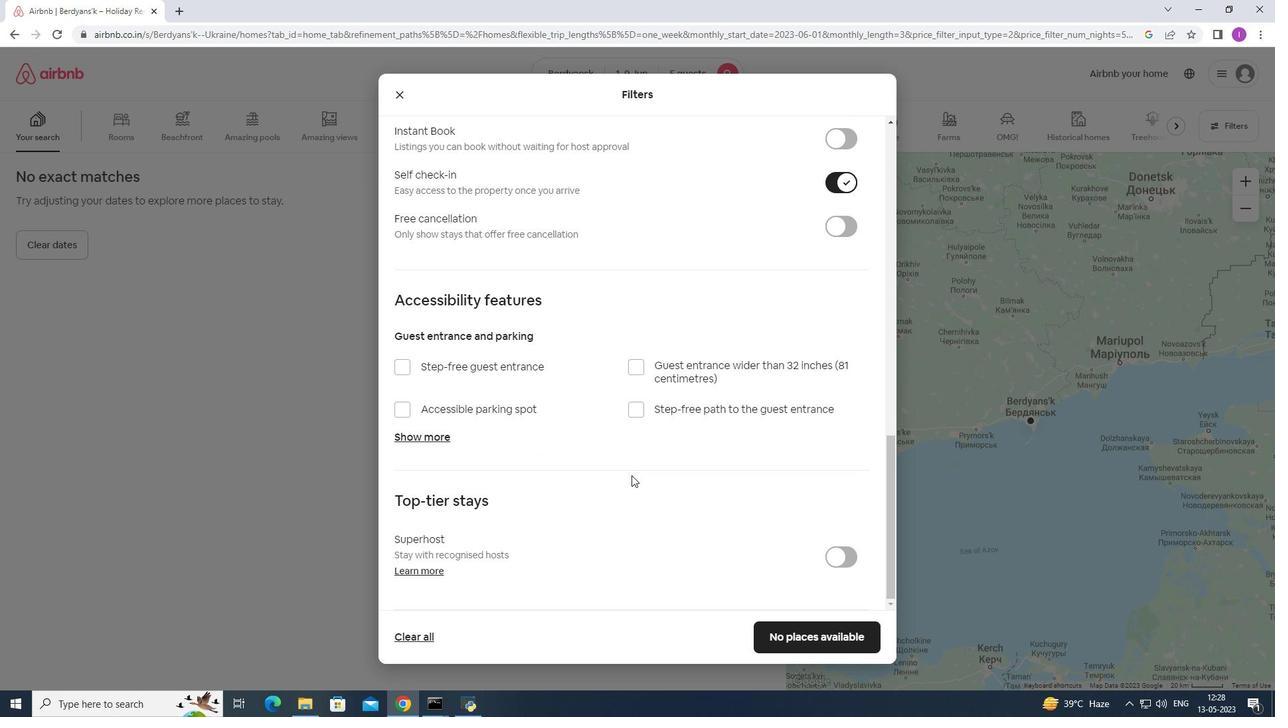 
Action: Mouse moved to (631, 476)
Screenshot: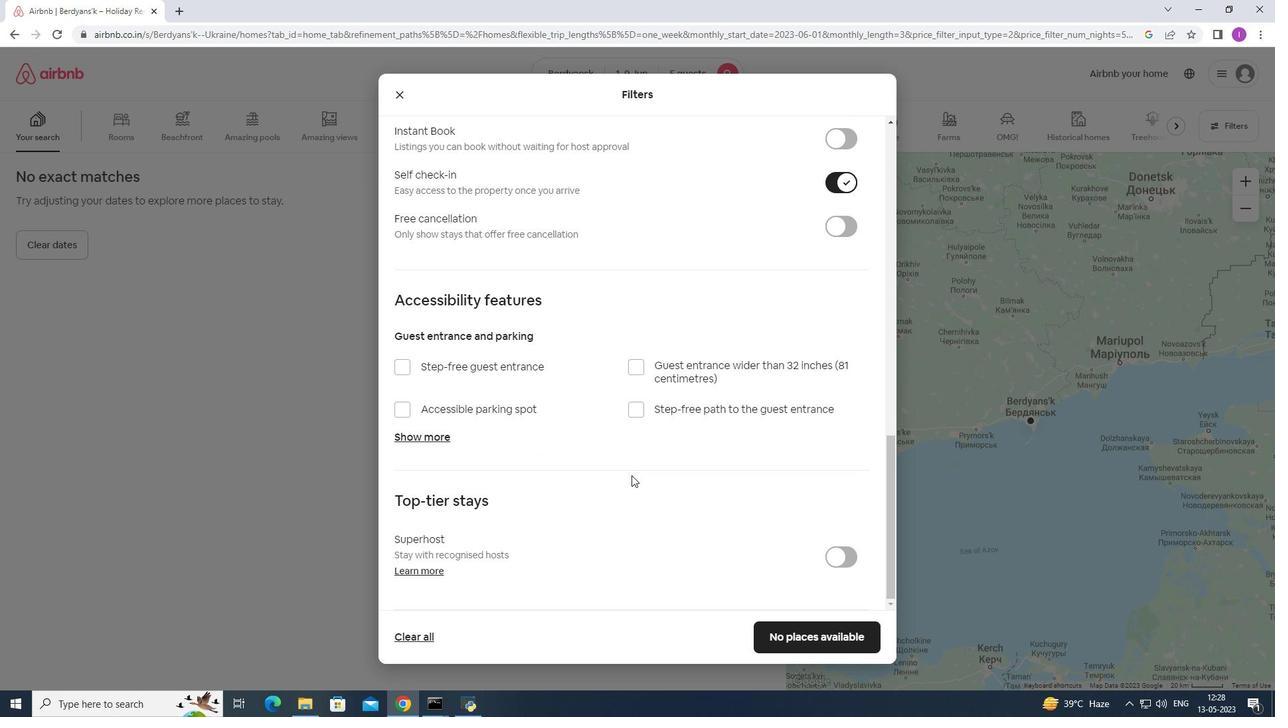 
Action: Mouse scrolled (631, 475) with delta (0, 0)
Screenshot: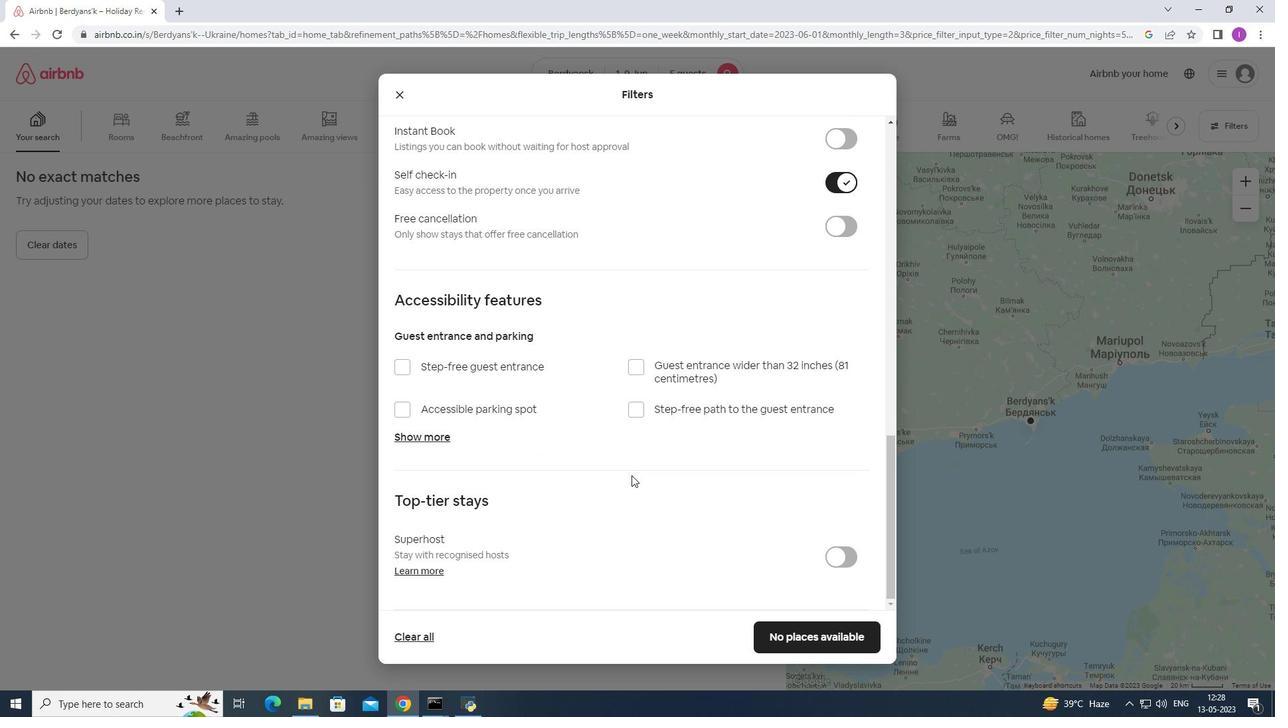 
Action: Mouse scrolled (631, 475) with delta (0, 0)
Screenshot: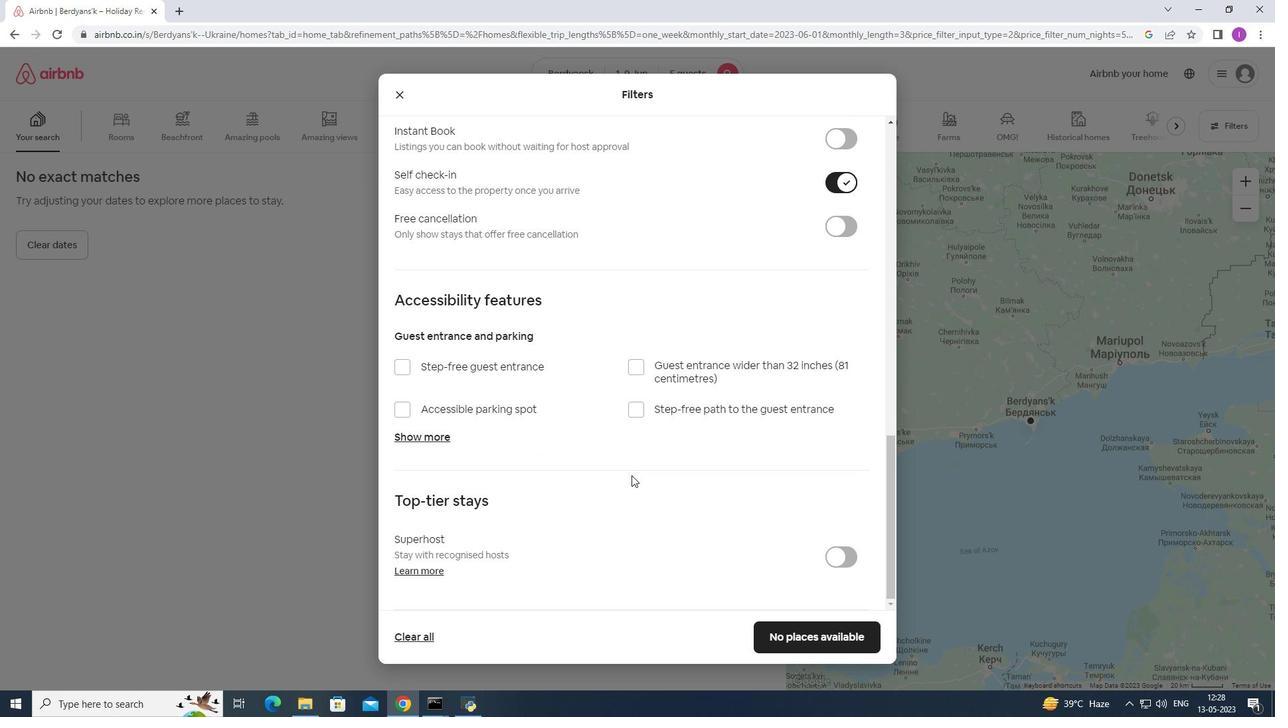 
Action: Mouse moved to (632, 476)
Screenshot: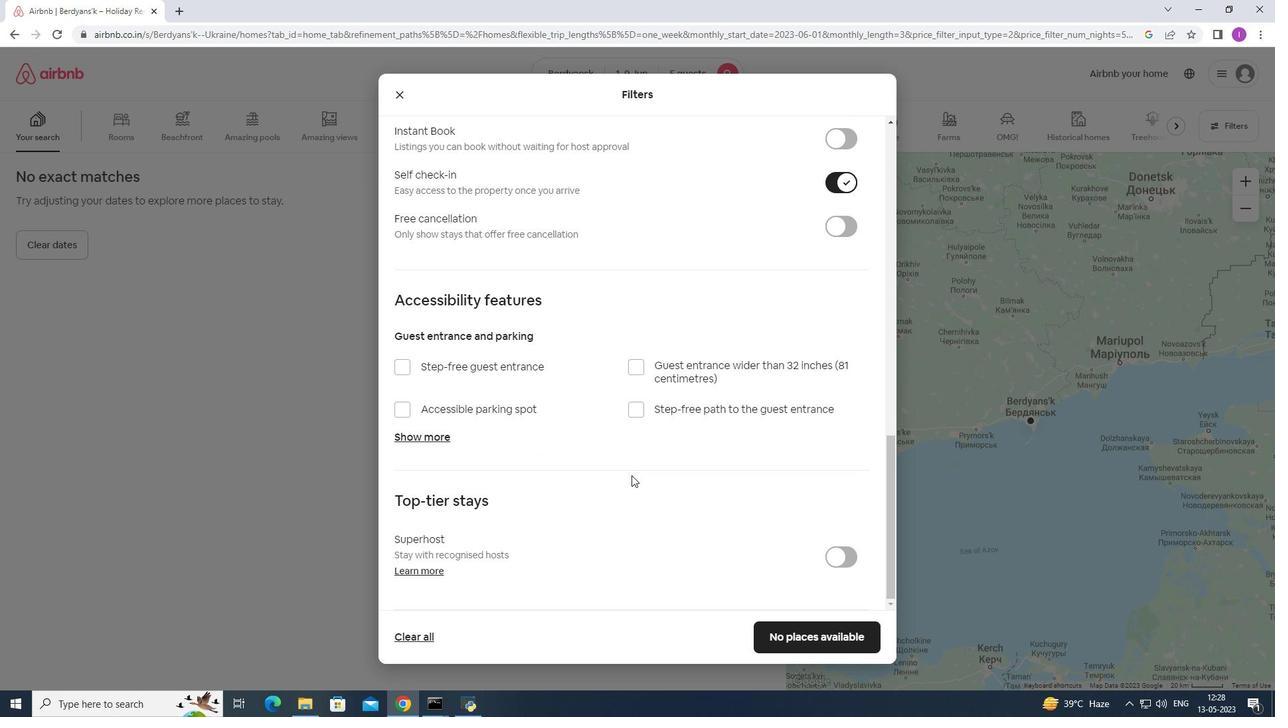 
Action: Mouse scrolled (632, 476) with delta (0, 0)
Screenshot: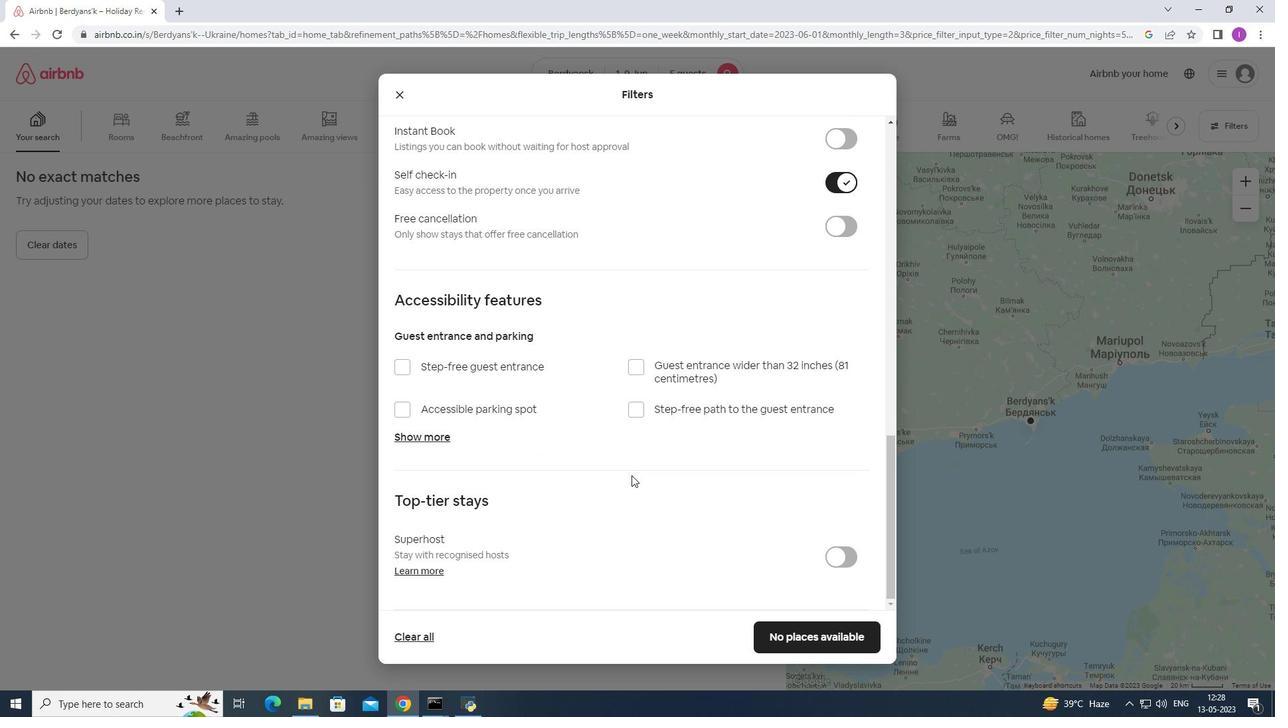
Action: Mouse moved to (632, 477)
Screenshot: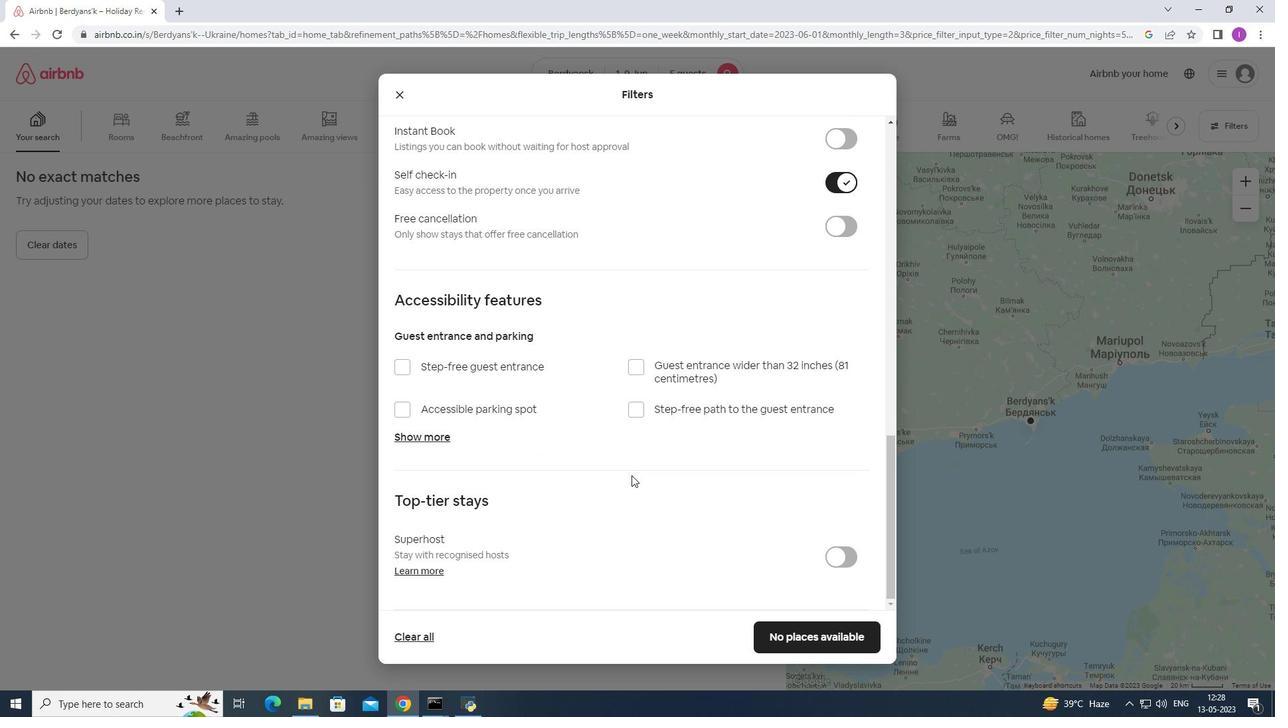 
Action: Mouse scrolled (632, 476) with delta (0, 0)
Screenshot: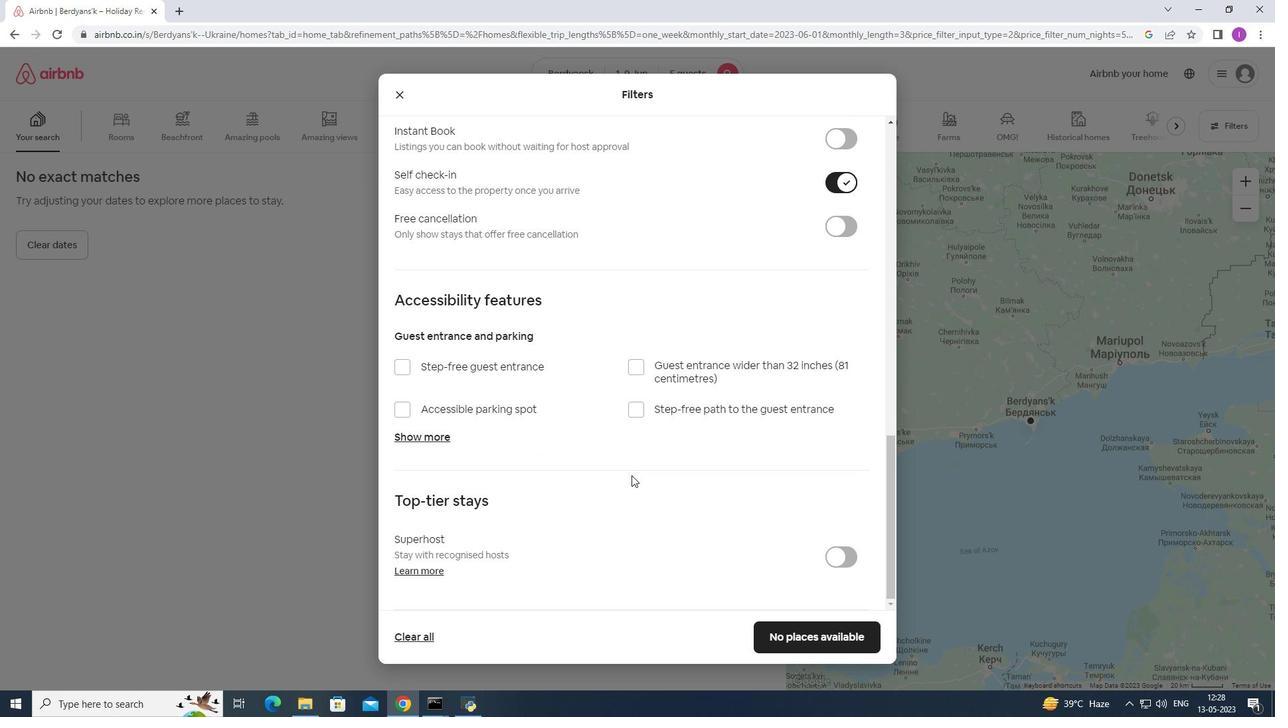 
Action: Mouse moved to (783, 640)
Screenshot: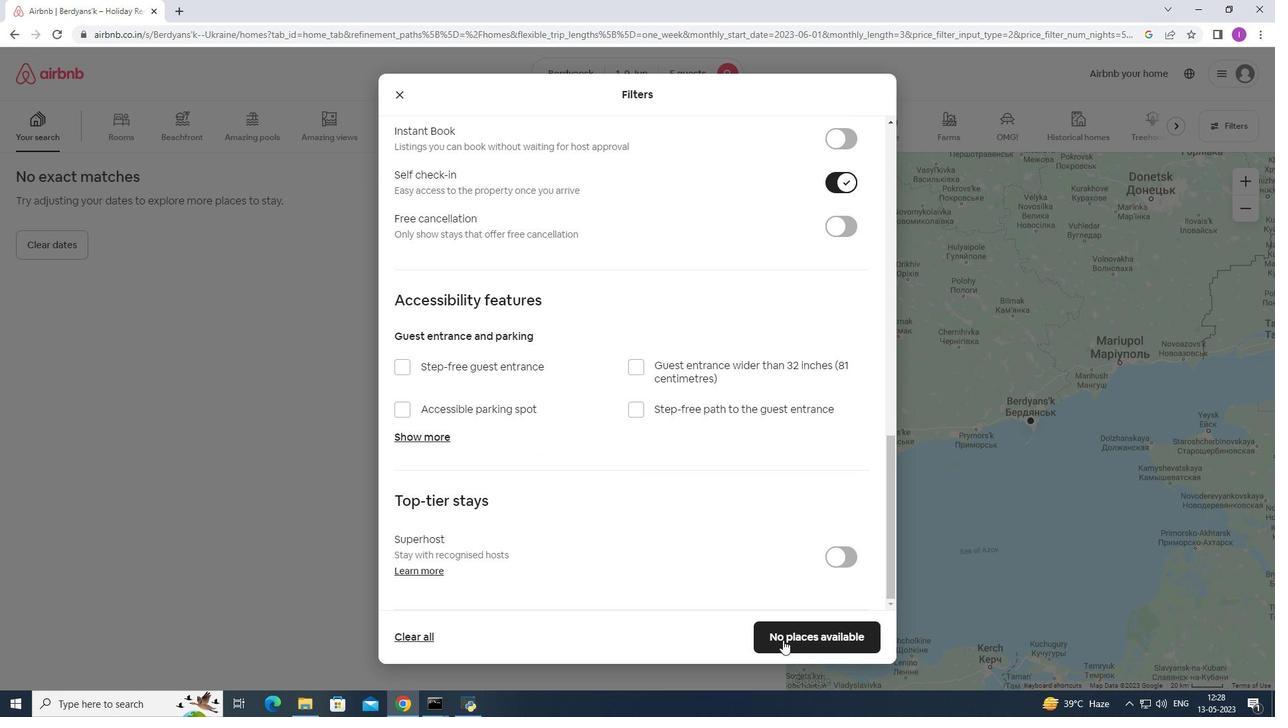 
Action: Mouse pressed left at (783, 640)
Screenshot: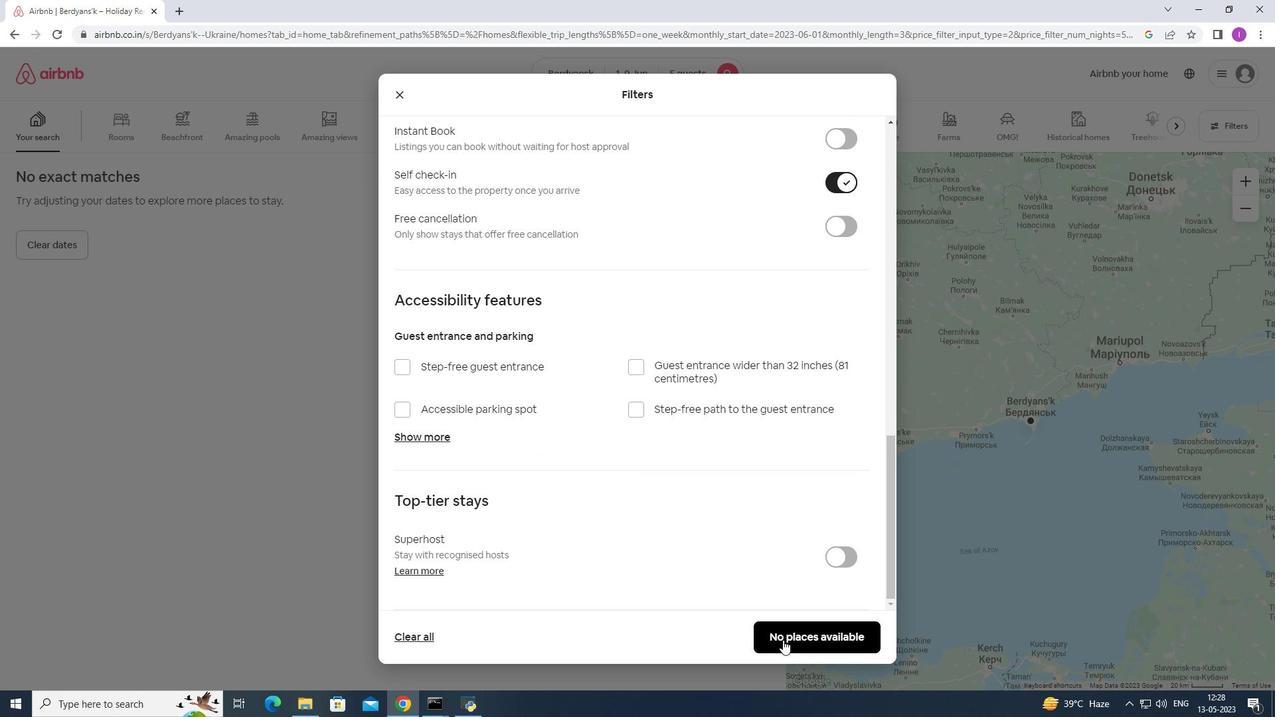 
Action: Mouse moved to (610, 510)
Screenshot: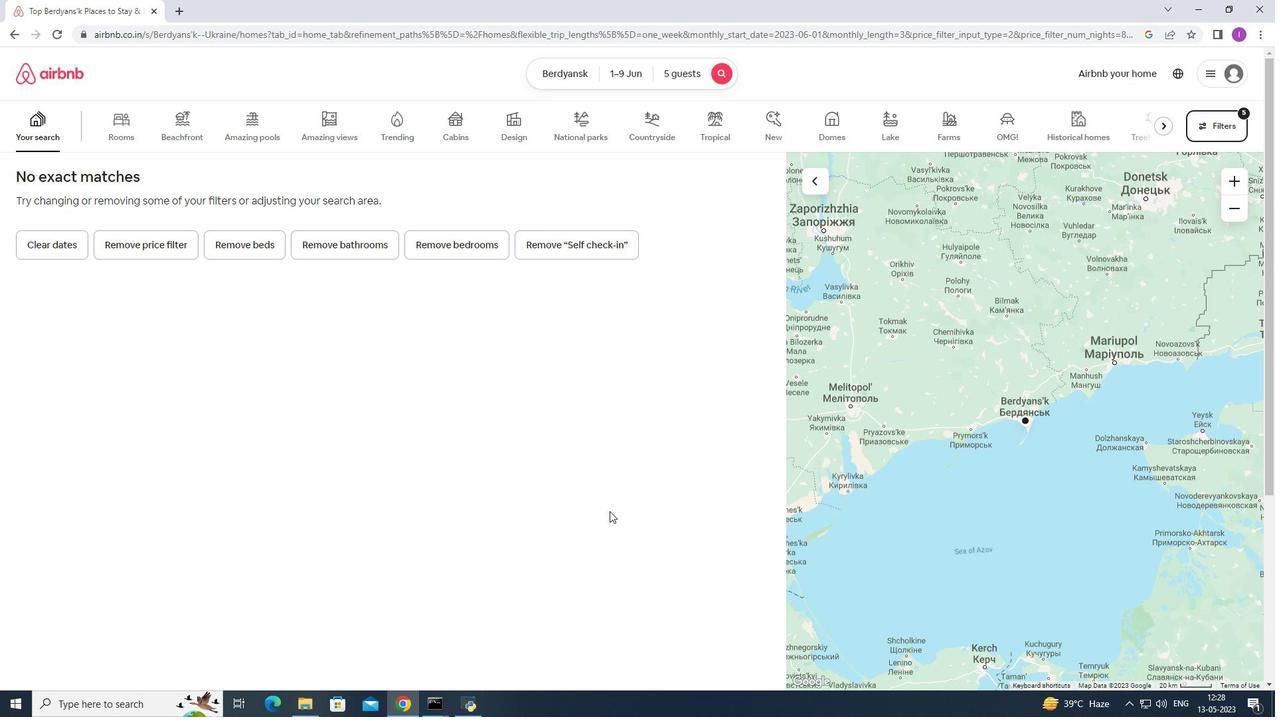 
